 Task: Find a property in Turek, Poland, for 1 guest from July 7 to July 14, with a price range of ₹6000 to ₹14000, 1 bedroom, 1 bed, 1 bathroom, property type as House or Flat, with Wifi and Washing machine, and self check-in option.
Action: Mouse pressed left at (491, 125)
Screenshot: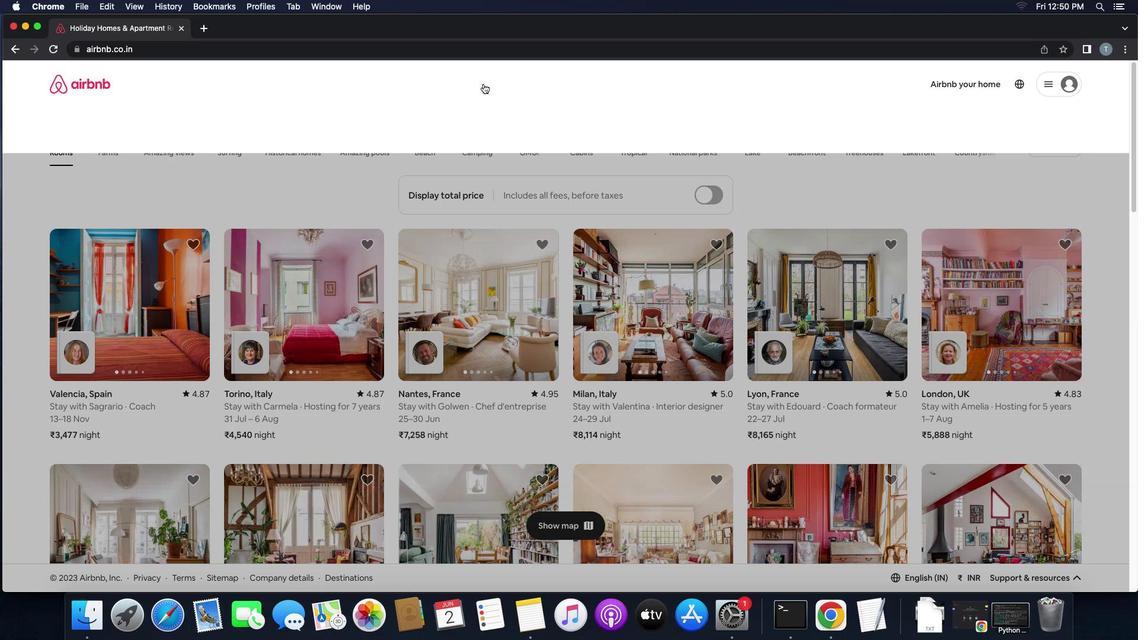 
Action: Mouse moved to (474, 163)
Screenshot: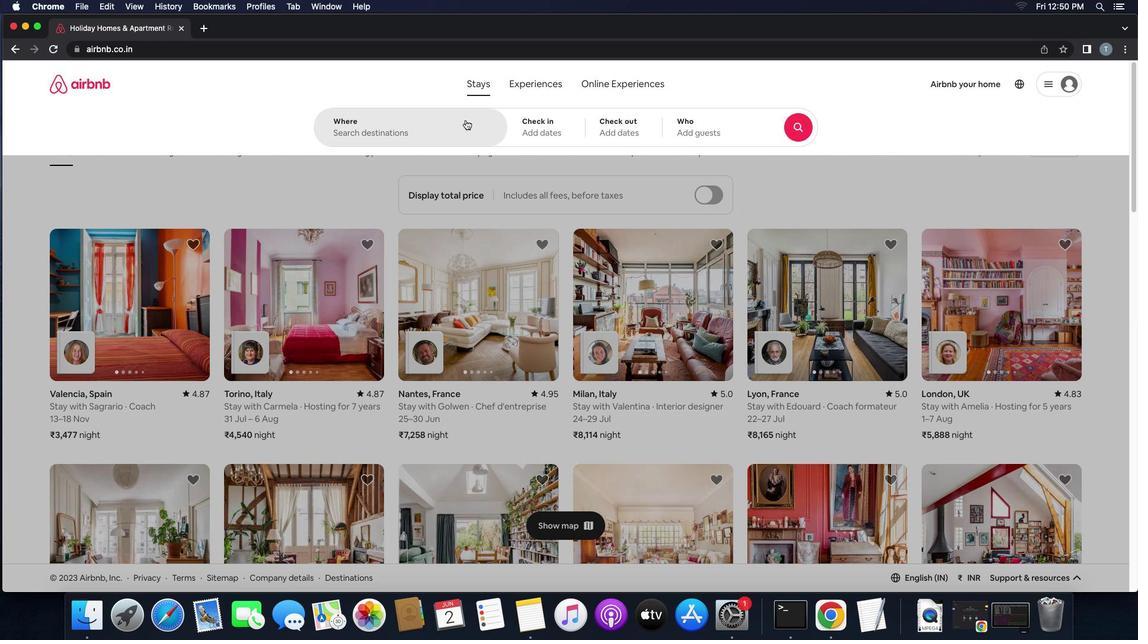 
Action: Mouse pressed left at (474, 163)
Screenshot: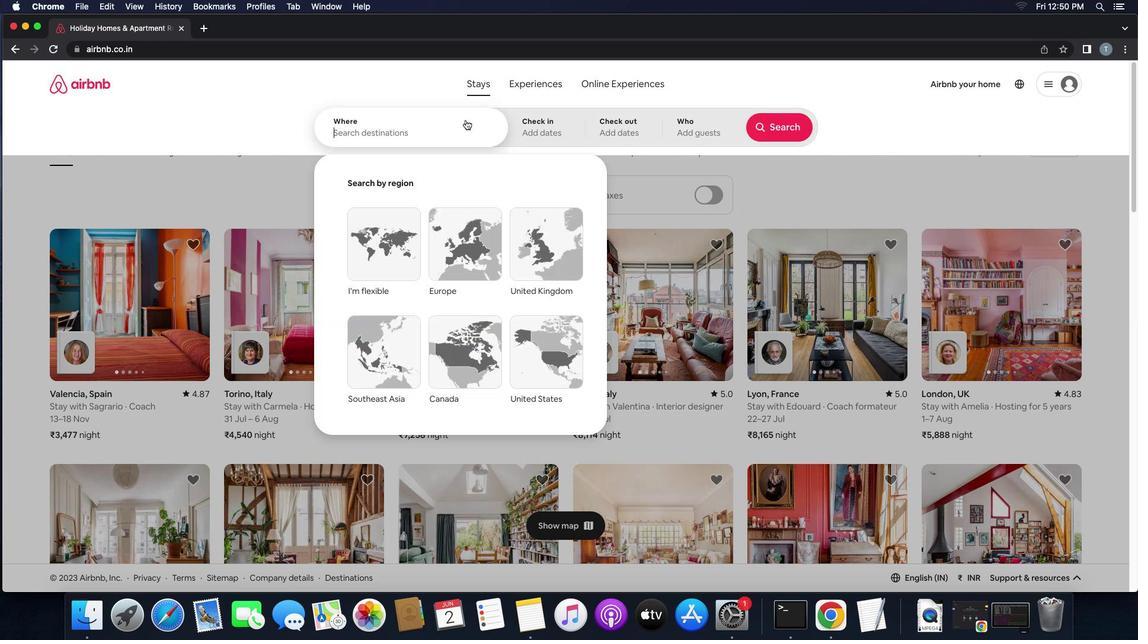 
Action: Mouse moved to (474, 170)
Screenshot: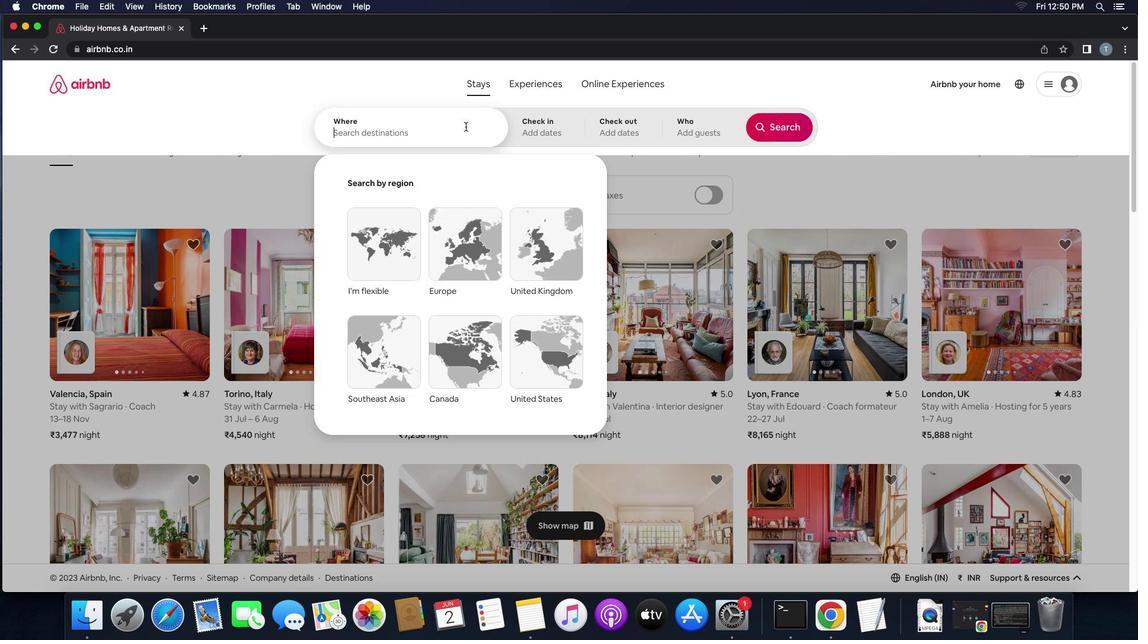 
Action: Key pressed 't''u''r''e''k'
Screenshot: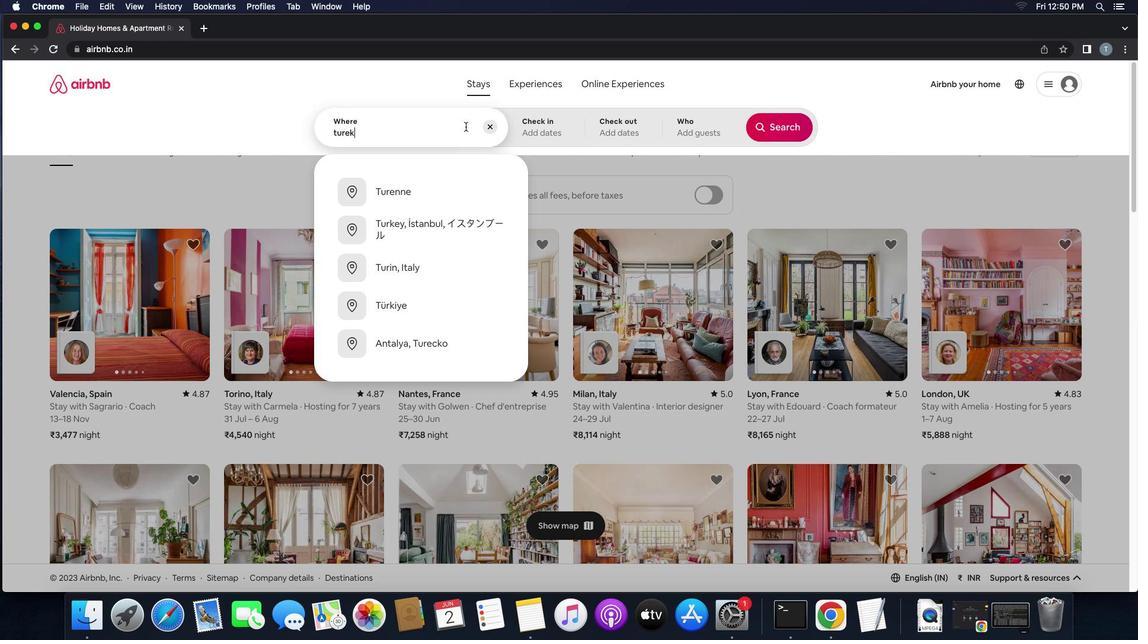 
Action: Mouse moved to (459, 228)
Screenshot: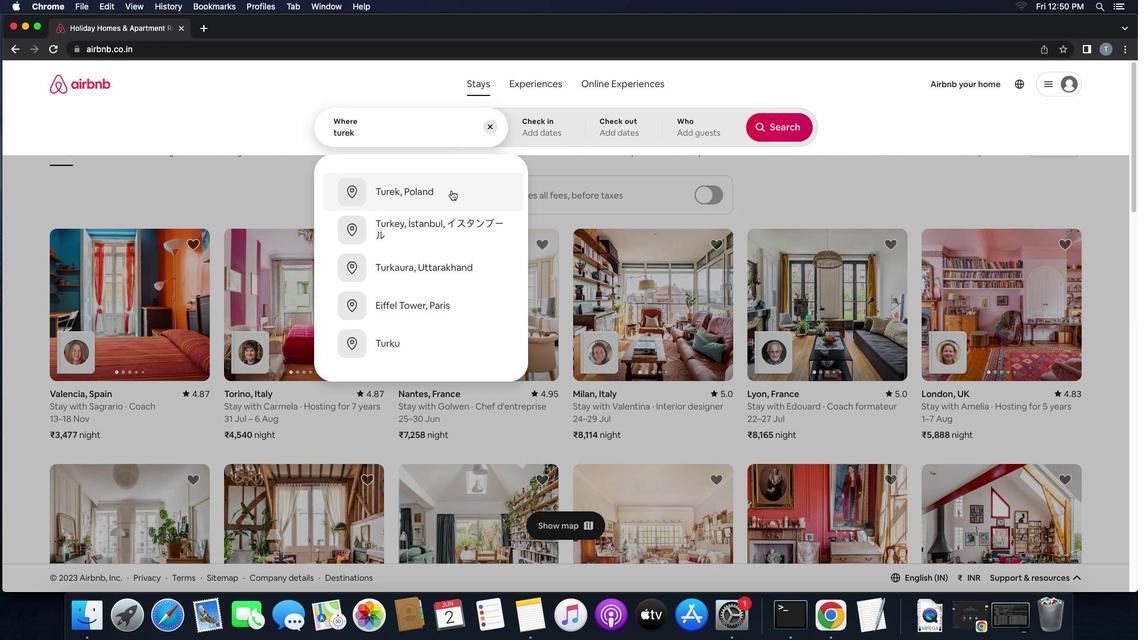
Action: Mouse pressed left at (459, 228)
Screenshot: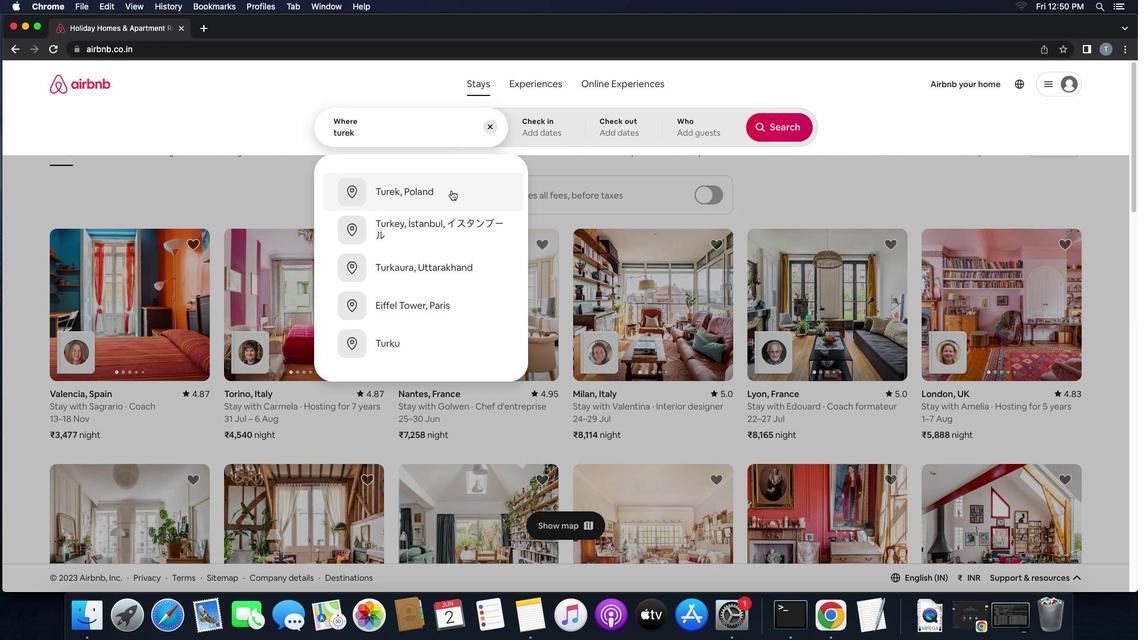 
Action: Mouse moved to (733, 330)
Screenshot: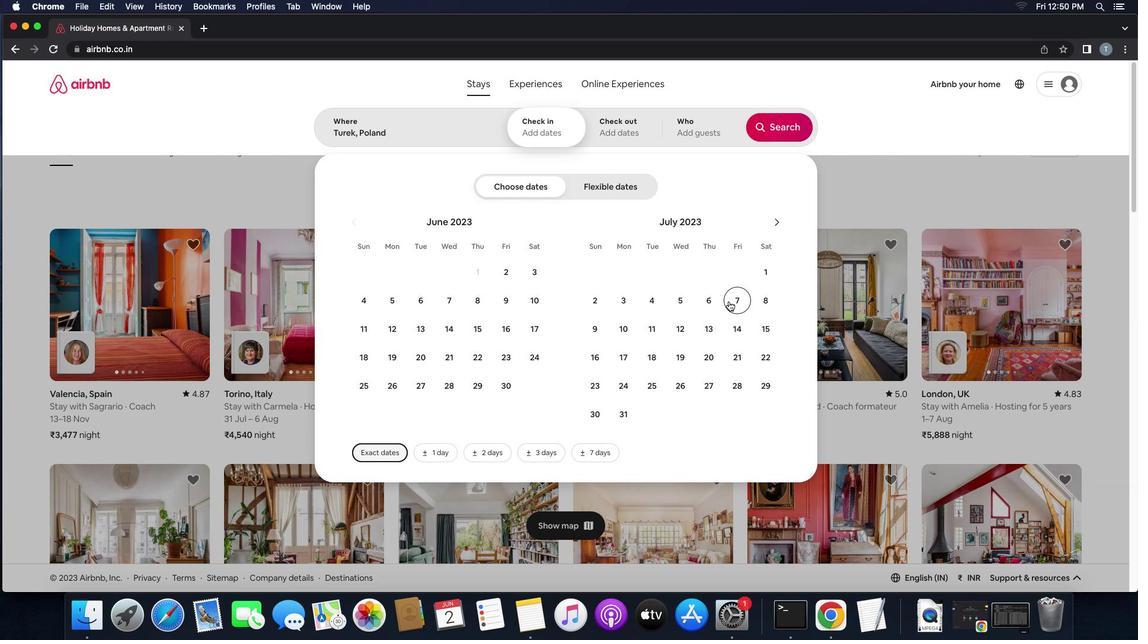 
Action: Mouse pressed left at (733, 330)
Screenshot: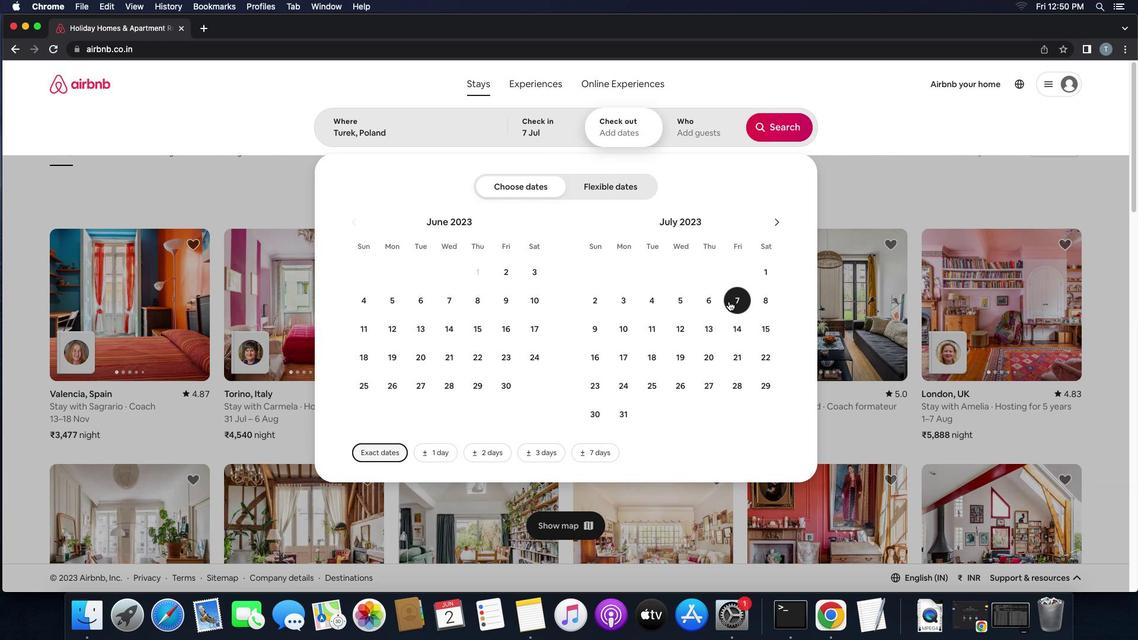 
Action: Mouse moved to (731, 349)
Screenshot: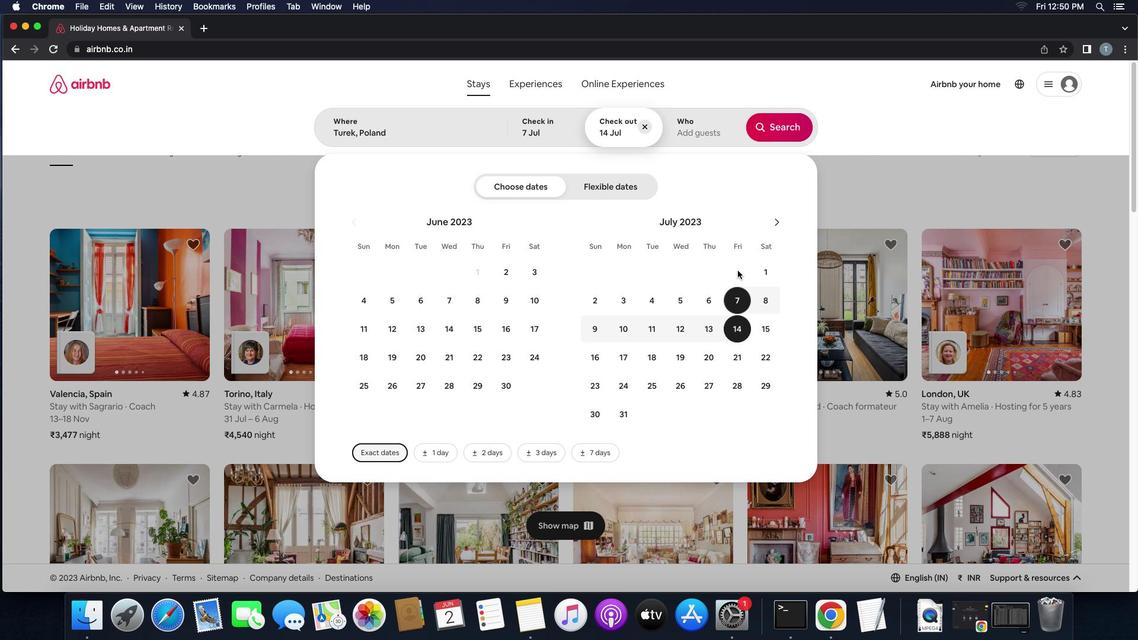 
Action: Mouse pressed left at (731, 349)
Screenshot: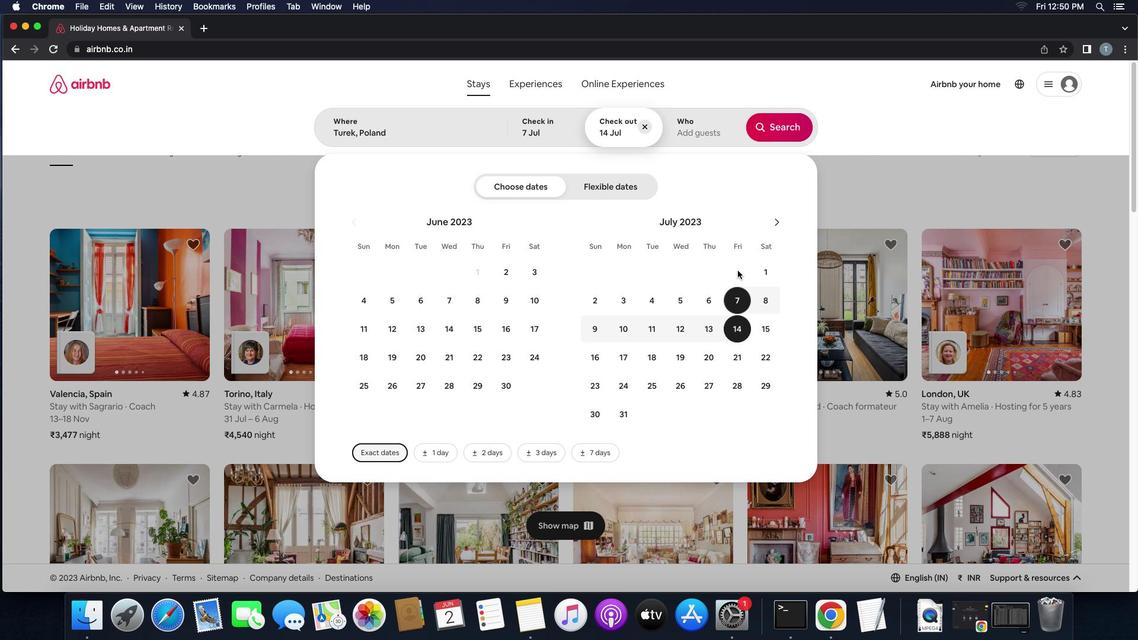 
Action: Mouse moved to (710, 170)
Screenshot: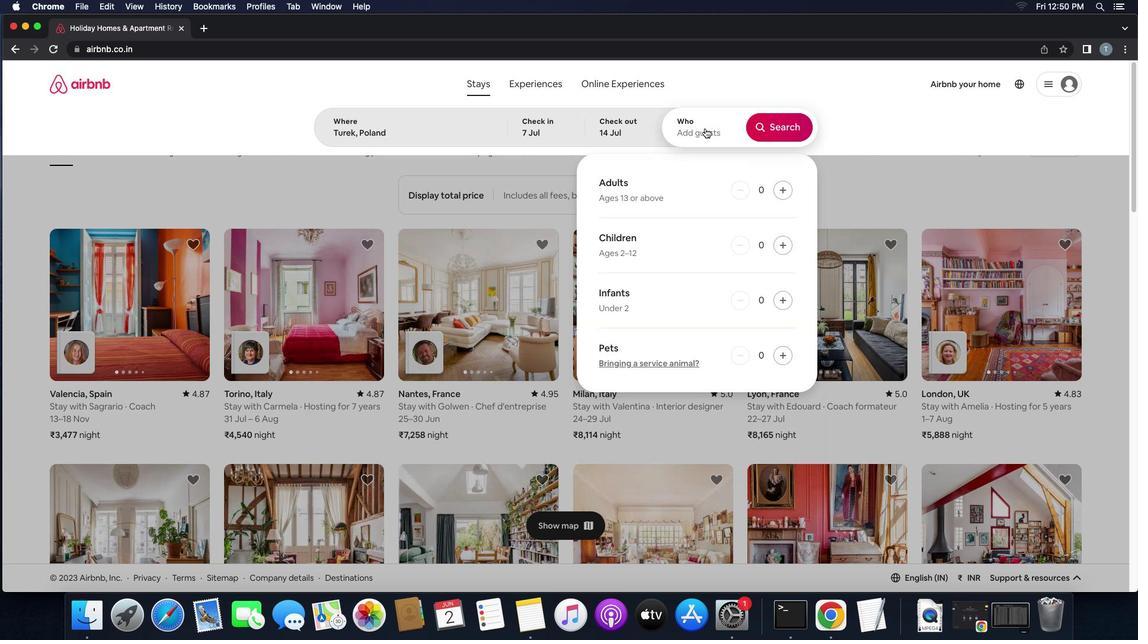 
Action: Mouse pressed left at (710, 170)
Screenshot: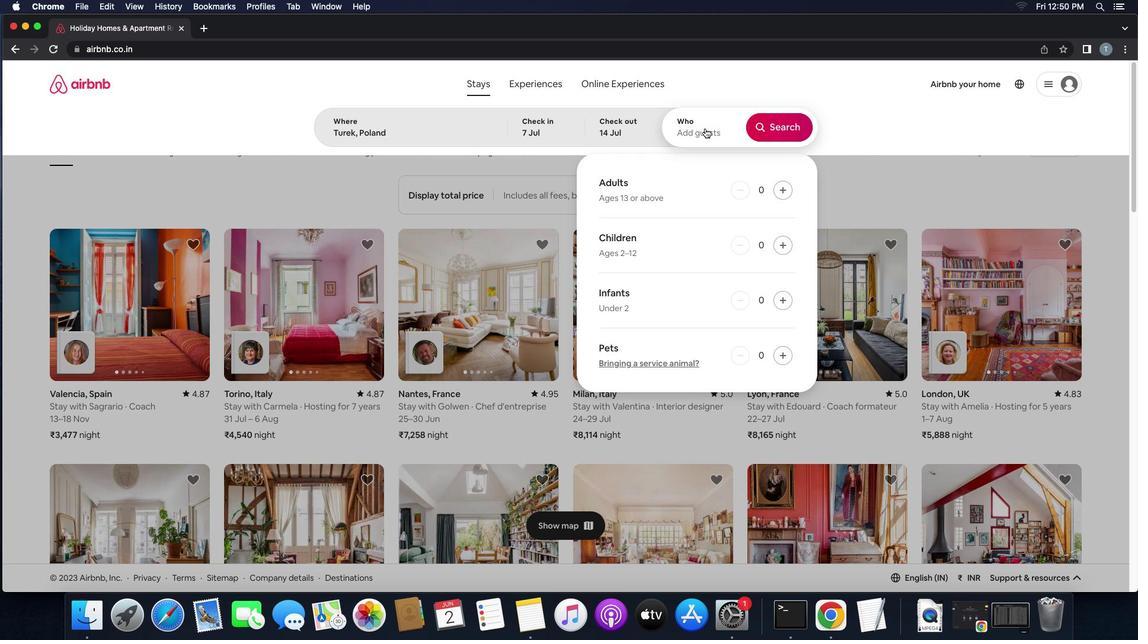 
Action: Mouse moved to (787, 227)
Screenshot: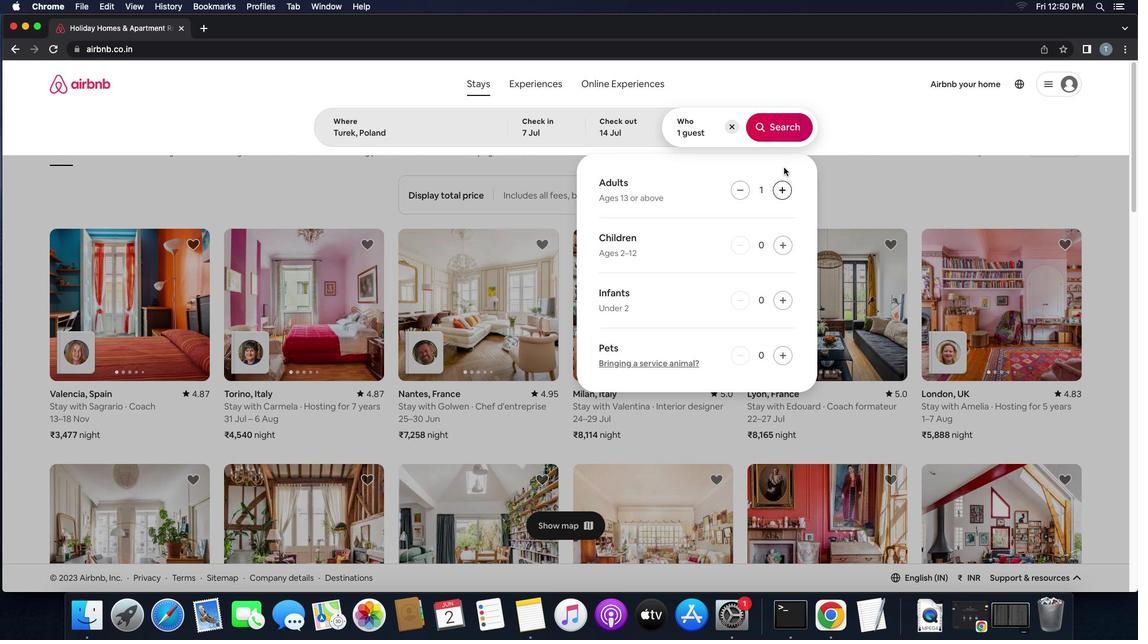 
Action: Mouse pressed left at (787, 227)
Screenshot: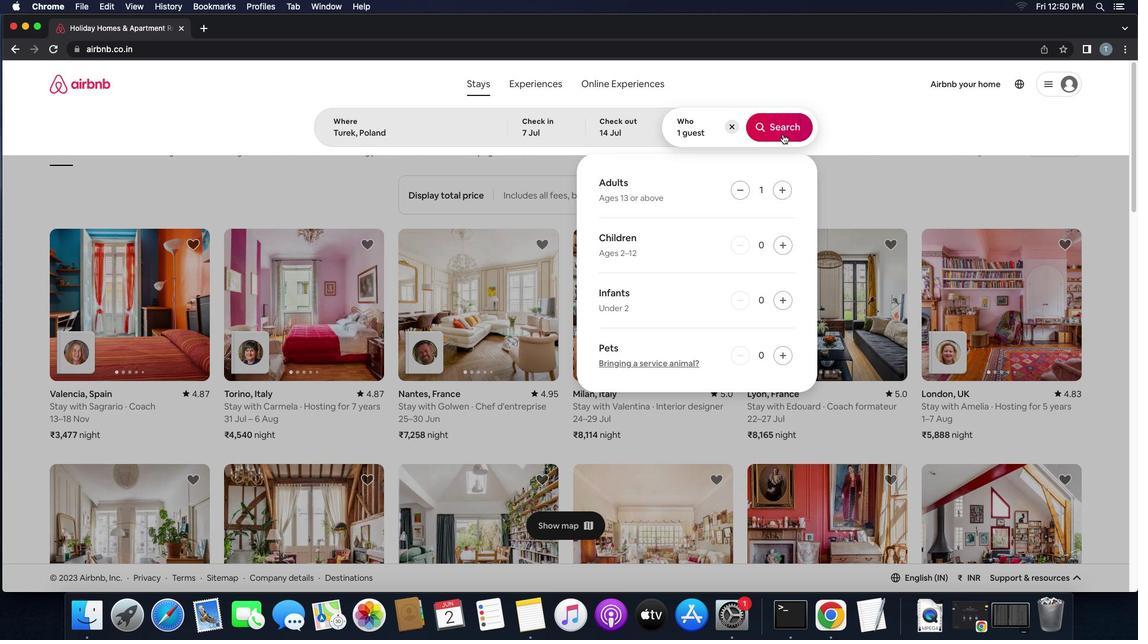 
Action: Mouse moved to (786, 167)
Screenshot: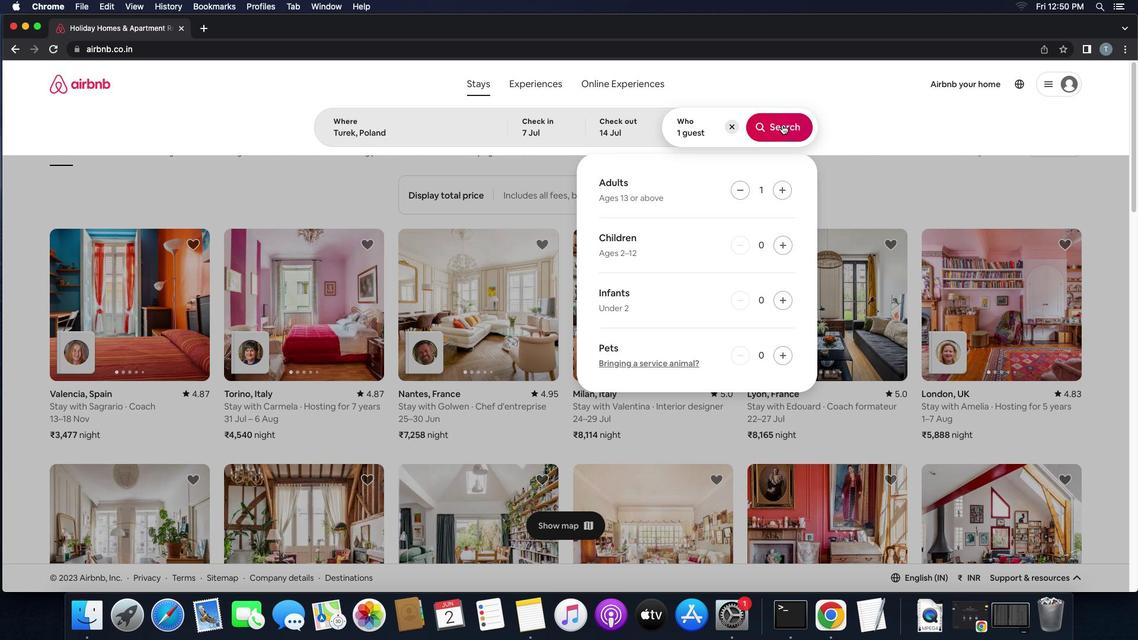 
Action: Mouse pressed left at (786, 167)
Screenshot: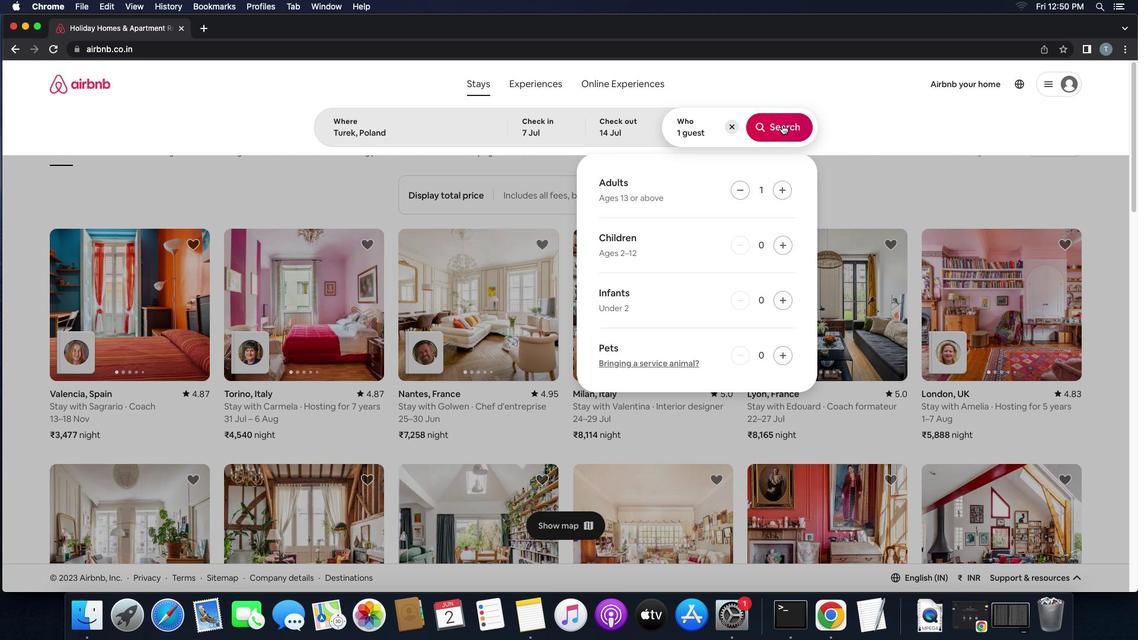 
Action: Mouse moved to (1088, 184)
Screenshot: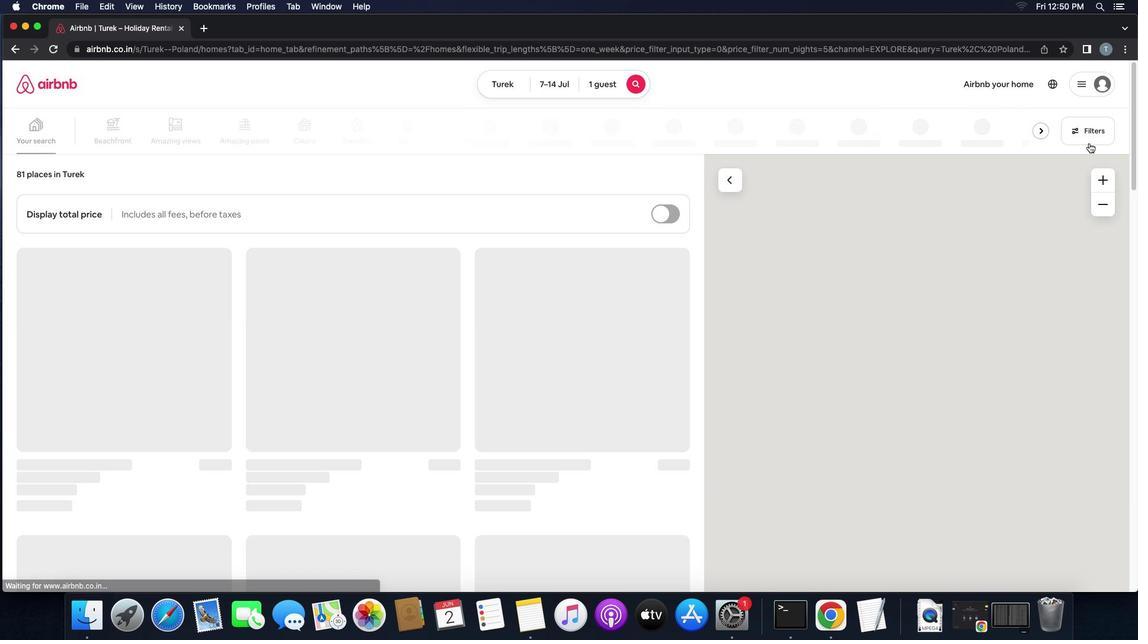 
Action: Mouse pressed left at (1088, 184)
Screenshot: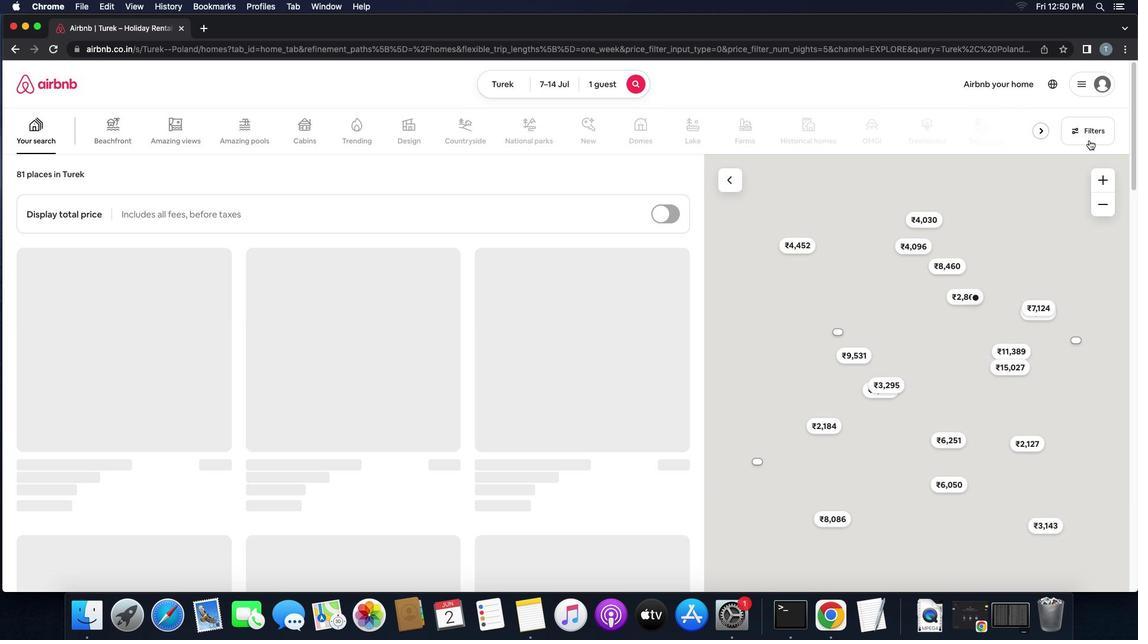 
Action: Mouse moved to (1088, 182)
Screenshot: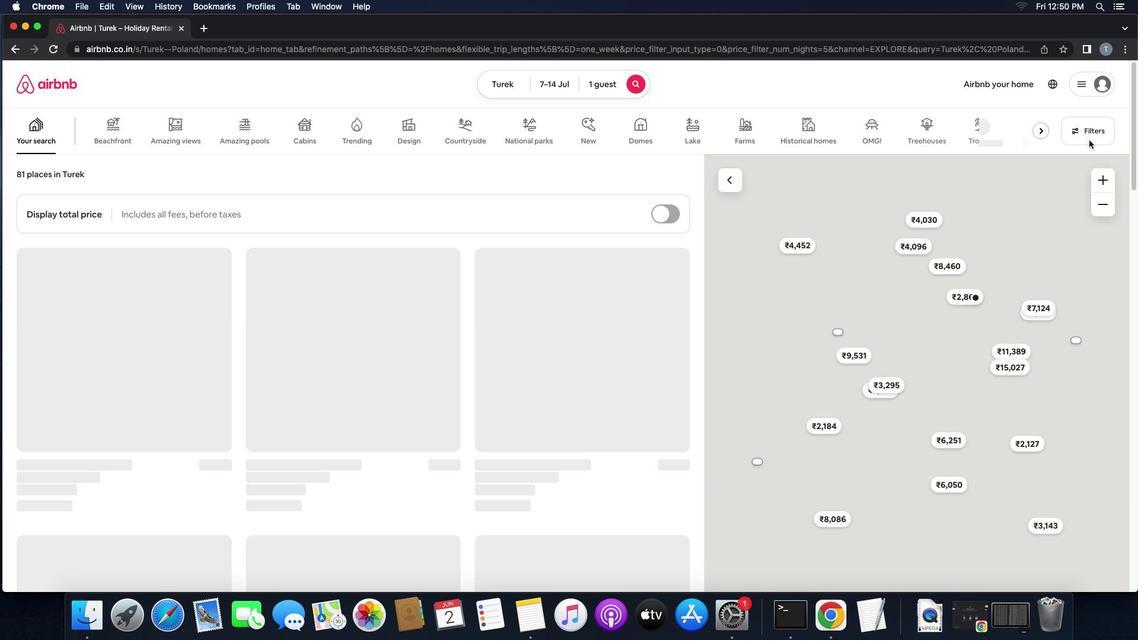 
Action: Mouse pressed left at (1088, 182)
Screenshot: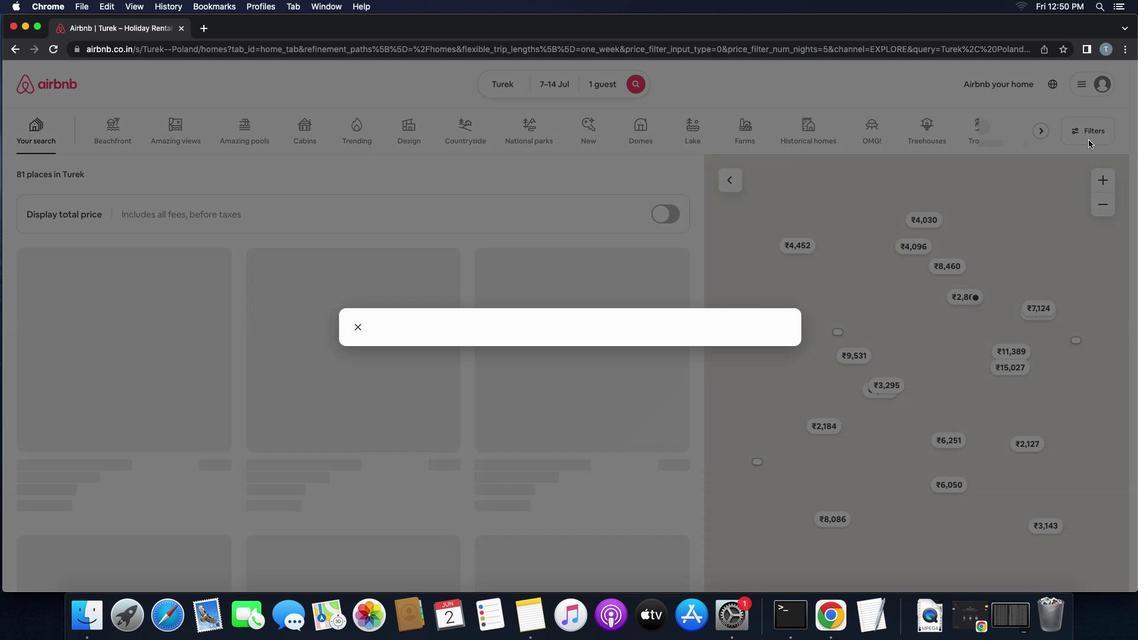 
Action: Mouse moved to (1062, 165)
Screenshot: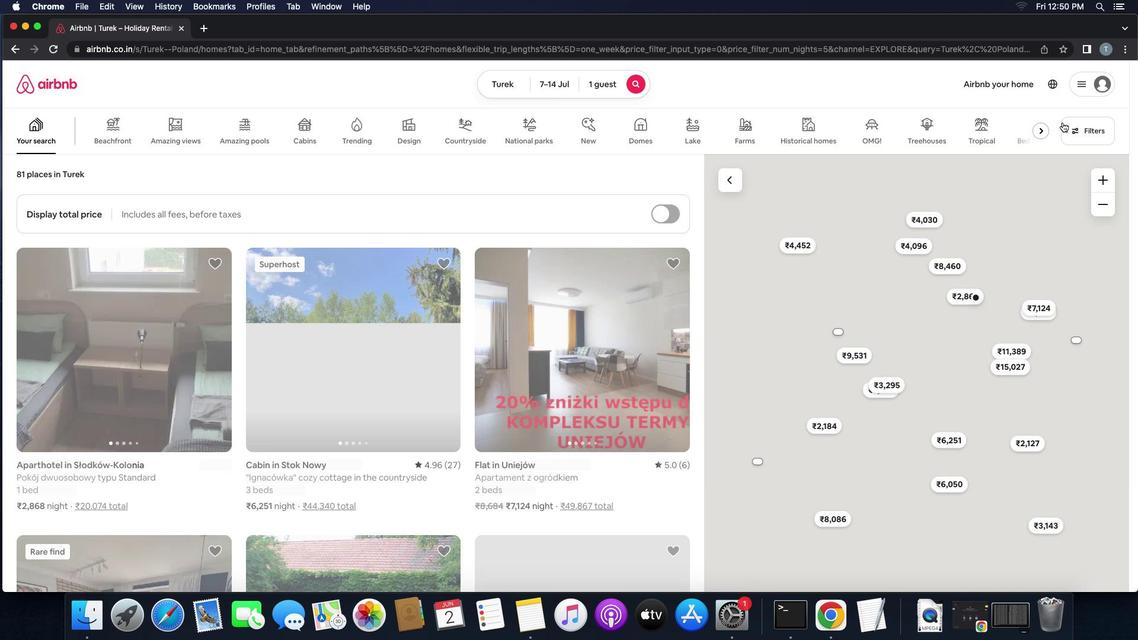 
Action: Mouse pressed left at (1062, 165)
Screenshot: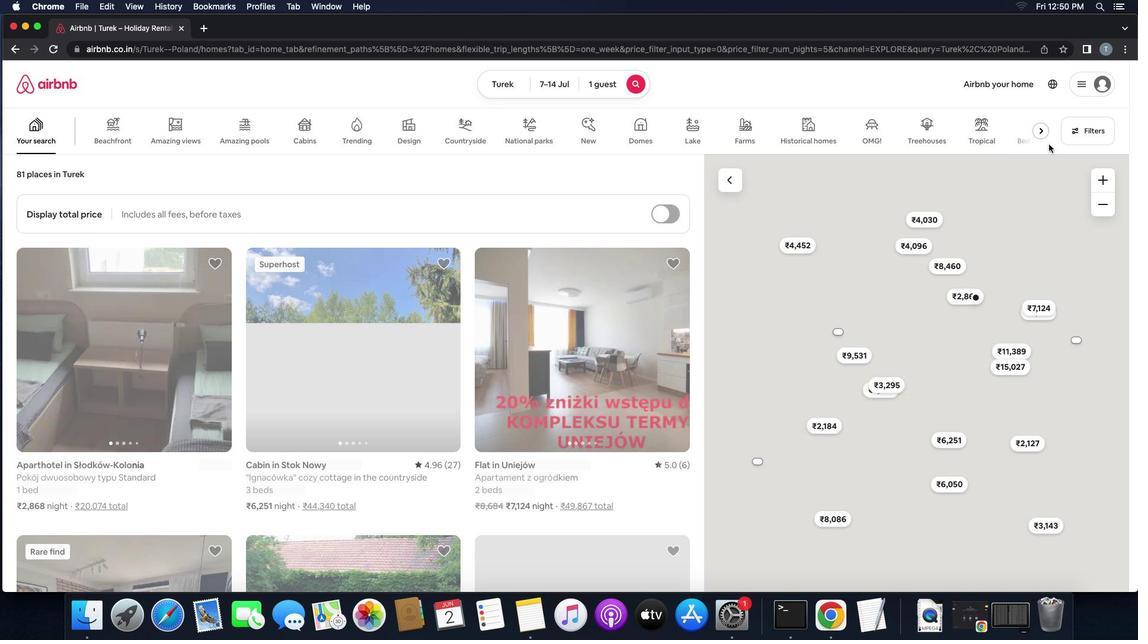
Action: Mouse moved to (454, 439)
Screenshot: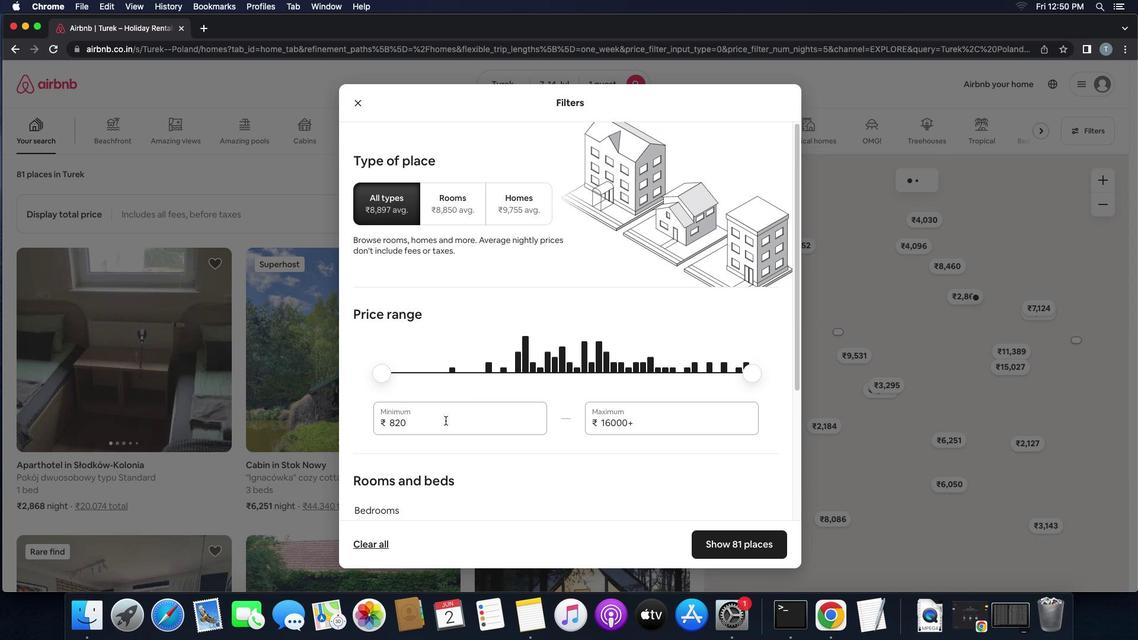 
Action: Mouse pressed left at (454, 439)
Screenshot: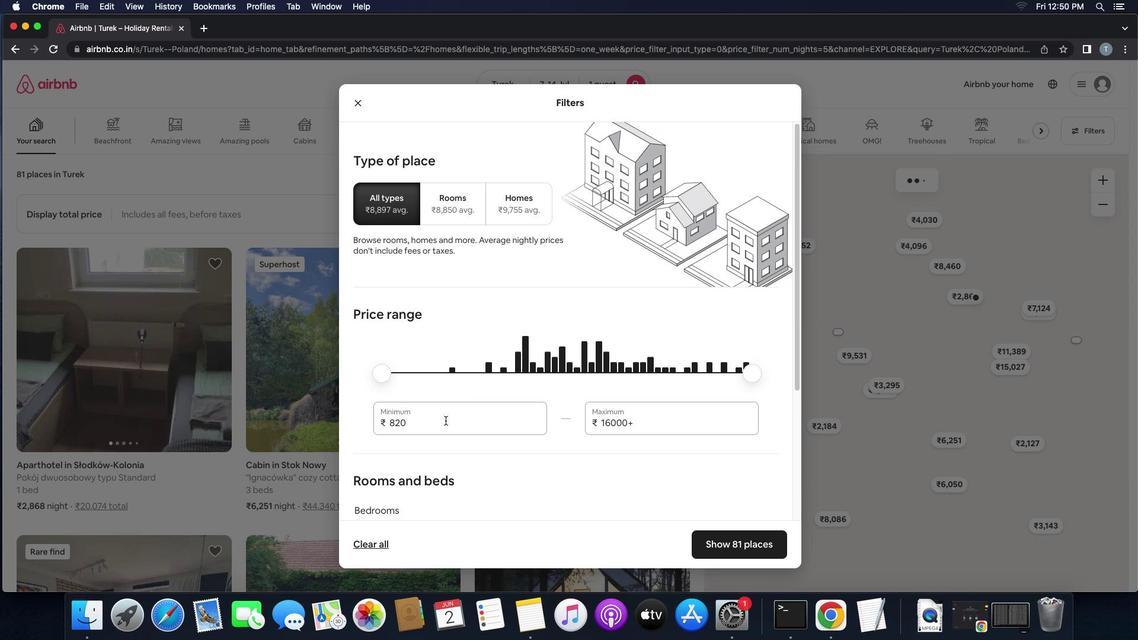 
Action: Key pressed Key.backspaceKey.backspaceKey.backspace'6''0''0''0'
Screenshot: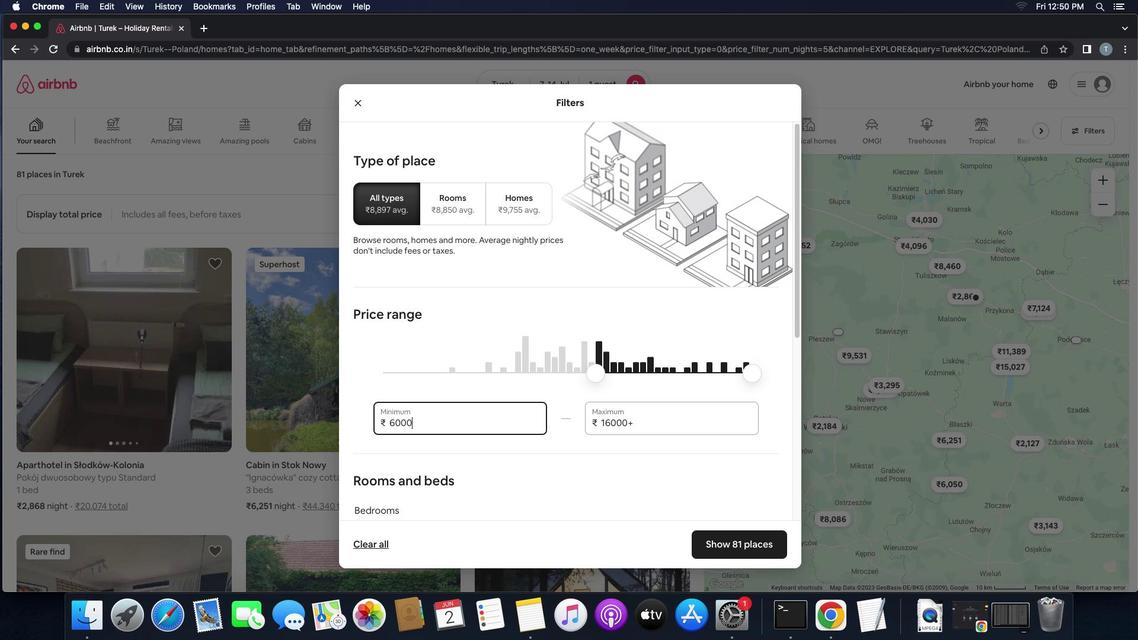 
Action: Mouse moved to (662, 446)
Screenshot: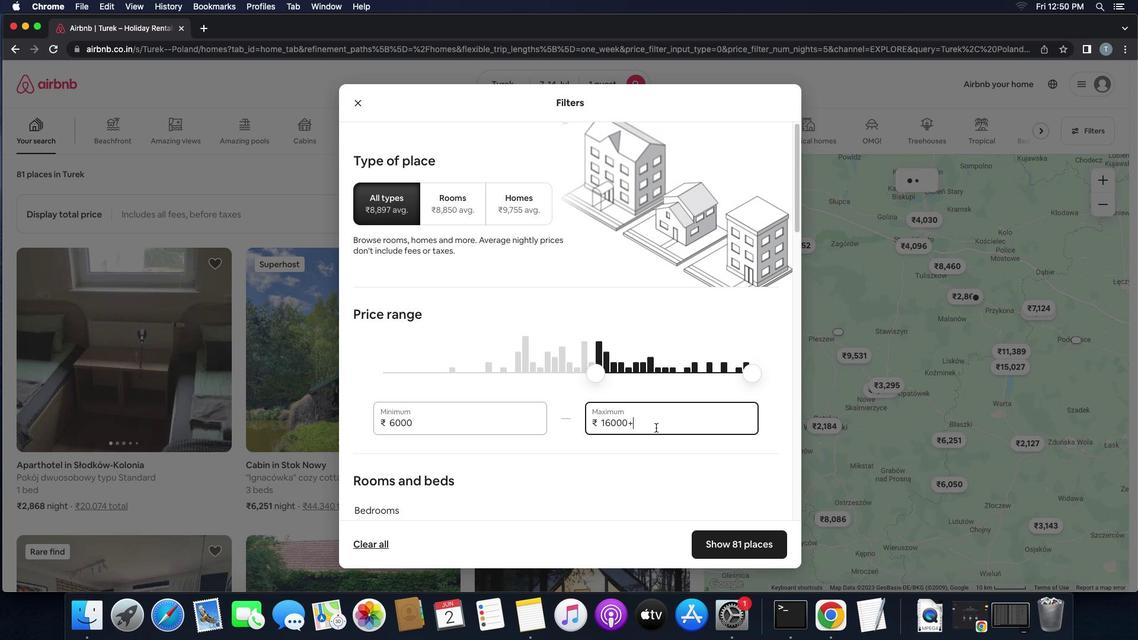 
Action: Mouse pressed left at (662, 446)
Screenshot: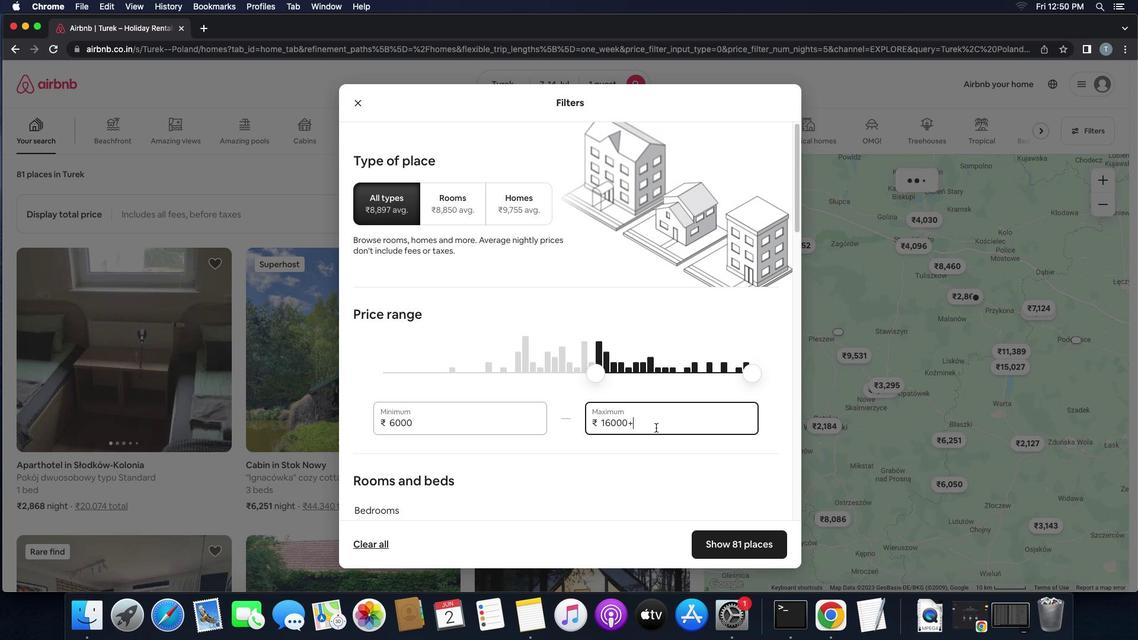 
Action: Key pressed Key.backspaceKey.backspaceKey.backspaceKey.backspaceKey.backspaceKey.backspace'1''4''0''0''0'
Screenshot: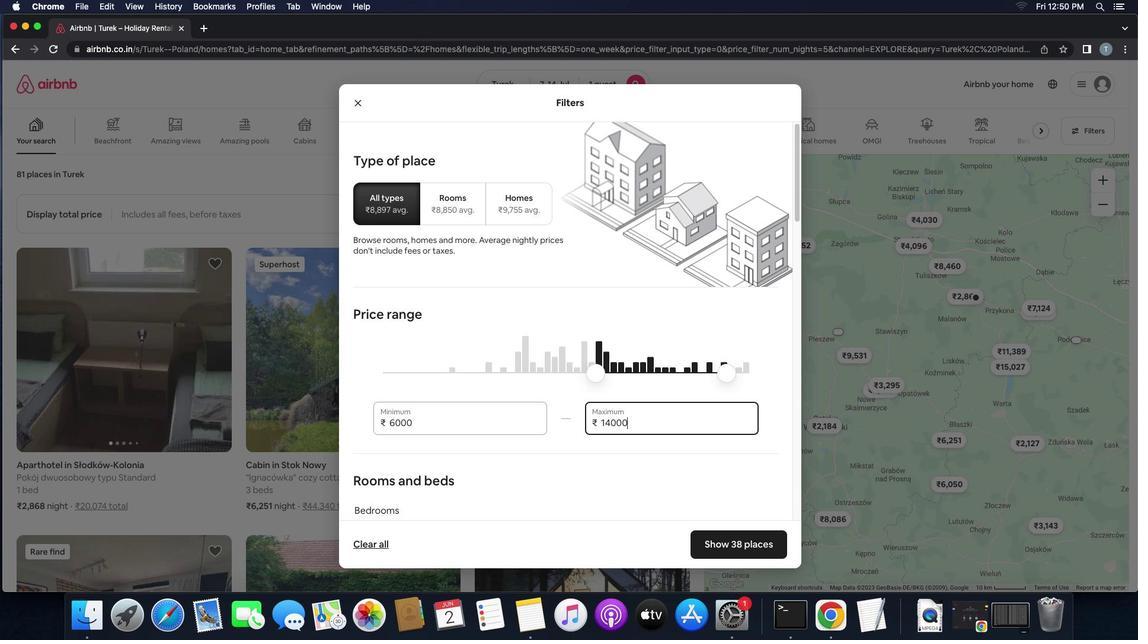 
Action: Mouse moved to (572, 471)
Screenshot: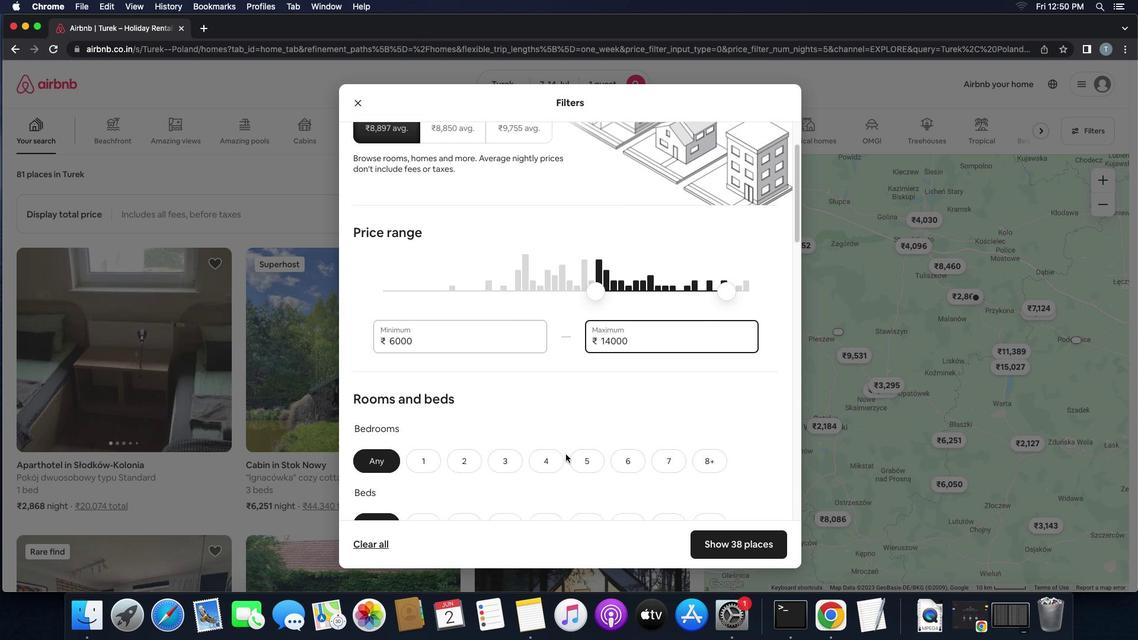 
Action: Mouse scrolled (572, 471) with delta (15, 52)
Screenshot: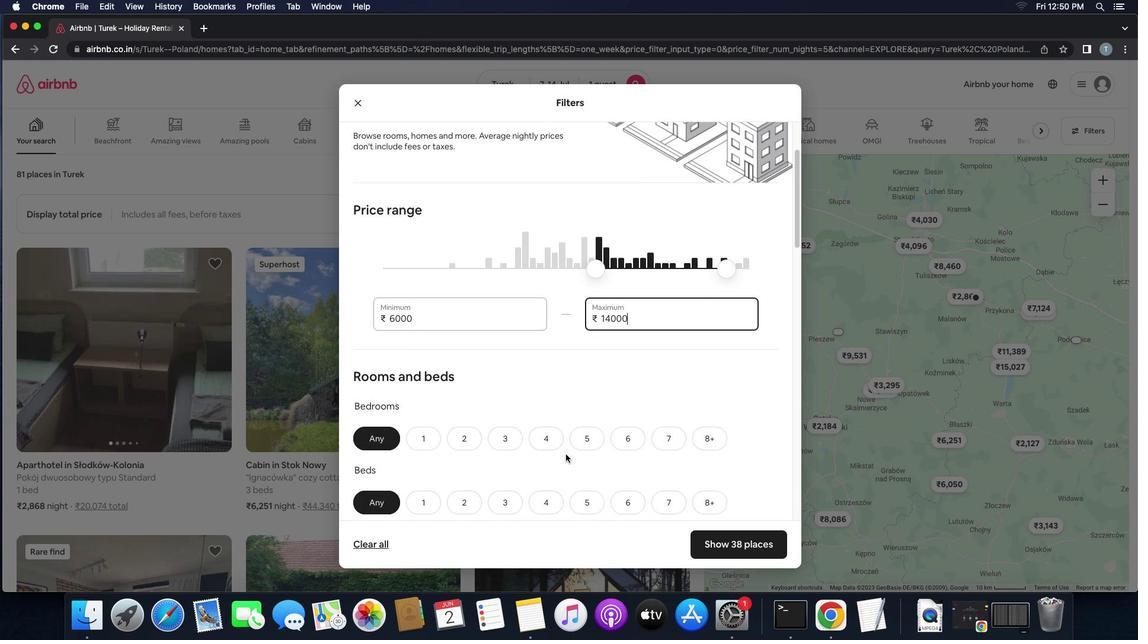 
Action: Mouse scrolled (572, 471) with delta (15, 52)
Screenshot: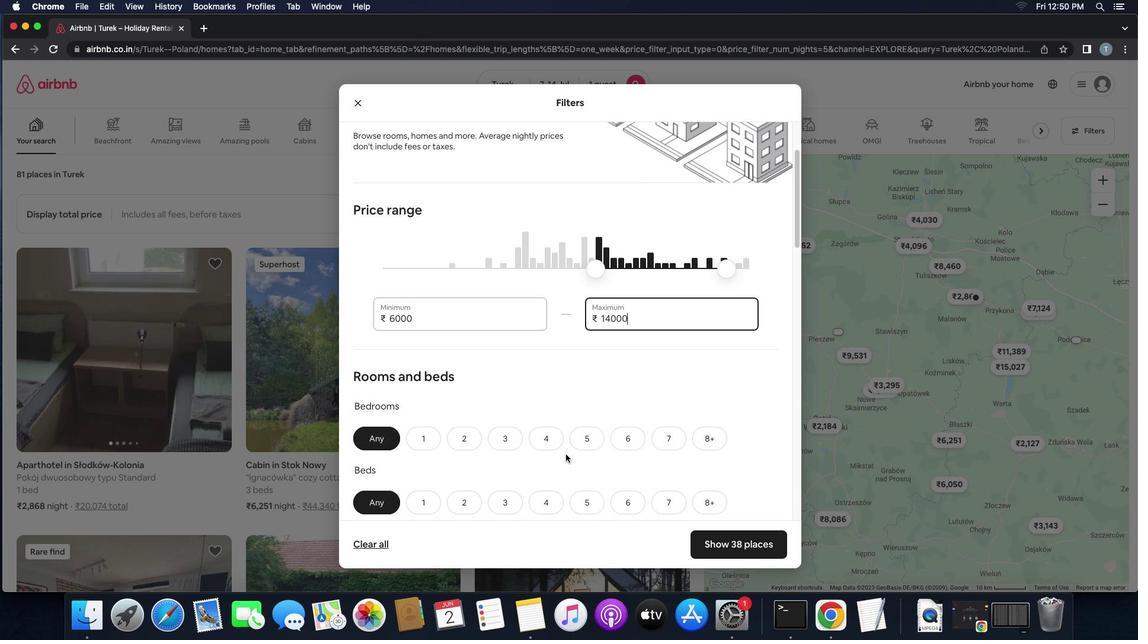 
Action: Mouse moved to (572, 471)
Screenshot: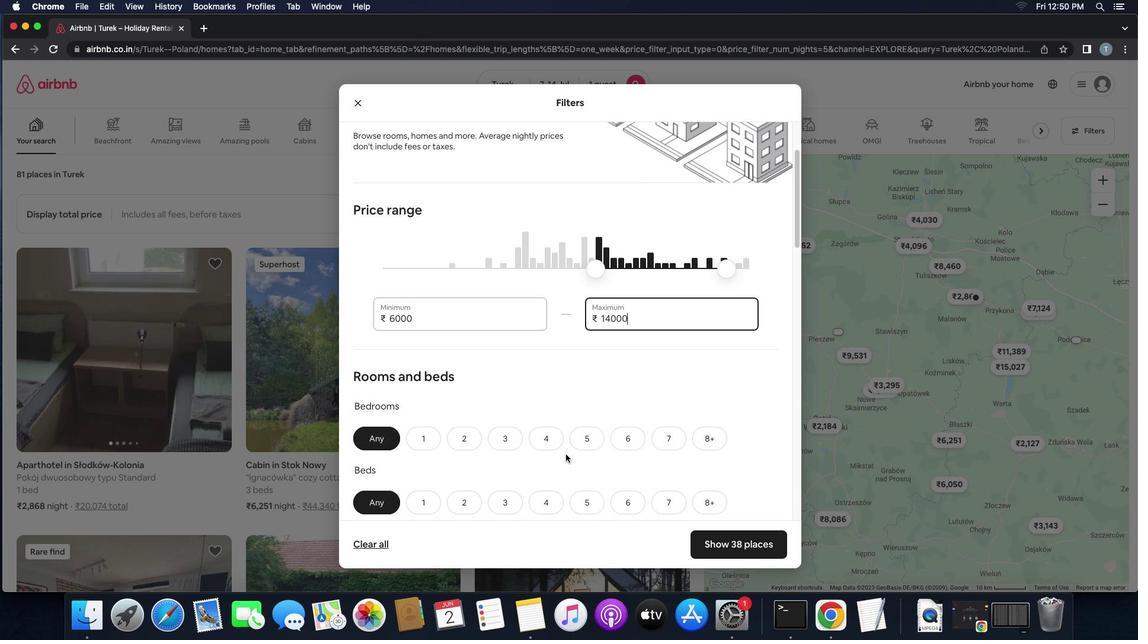 
Action: Mouse scrolled (572, 471) with delta (15, 51)
Screenshot: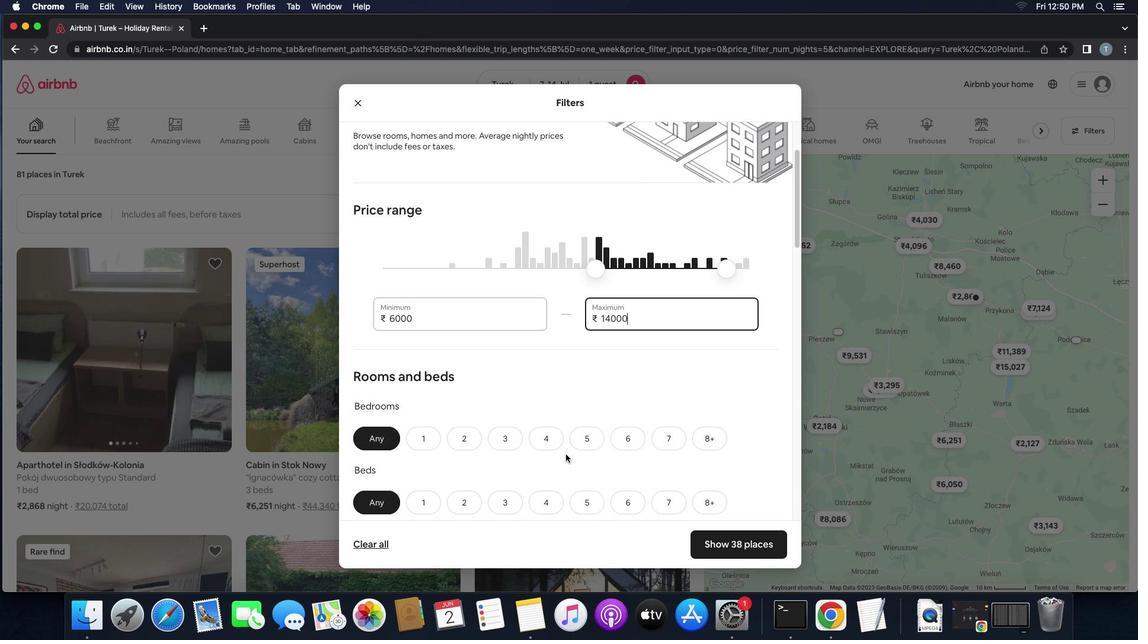 
Action: Mouse moved to (572, 471)
Screenshot: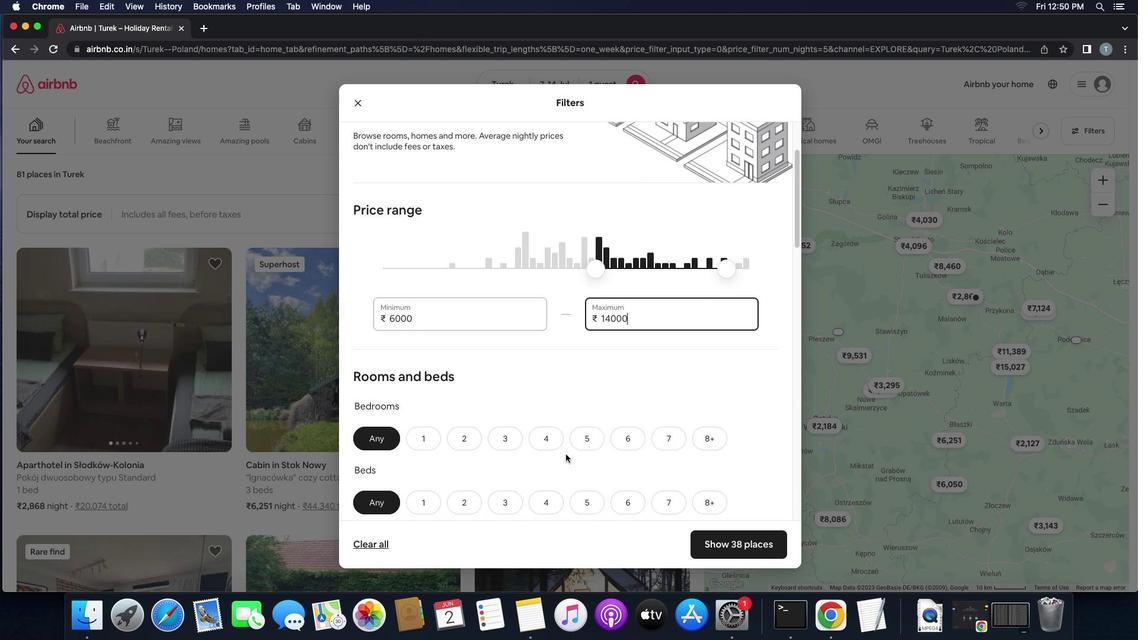 
Action: Mouse scrolled (572, 471) with delta (15, 52)
Screenshot: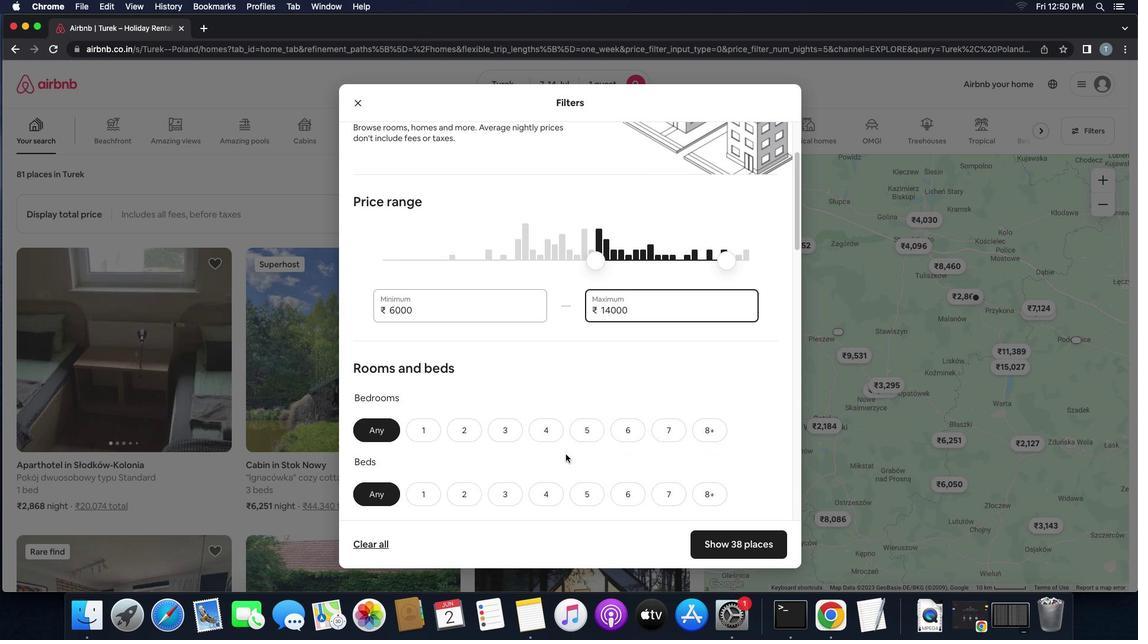 
Action: Mouse scrolled (572, 471) with delta (15, 52)
Screenshot: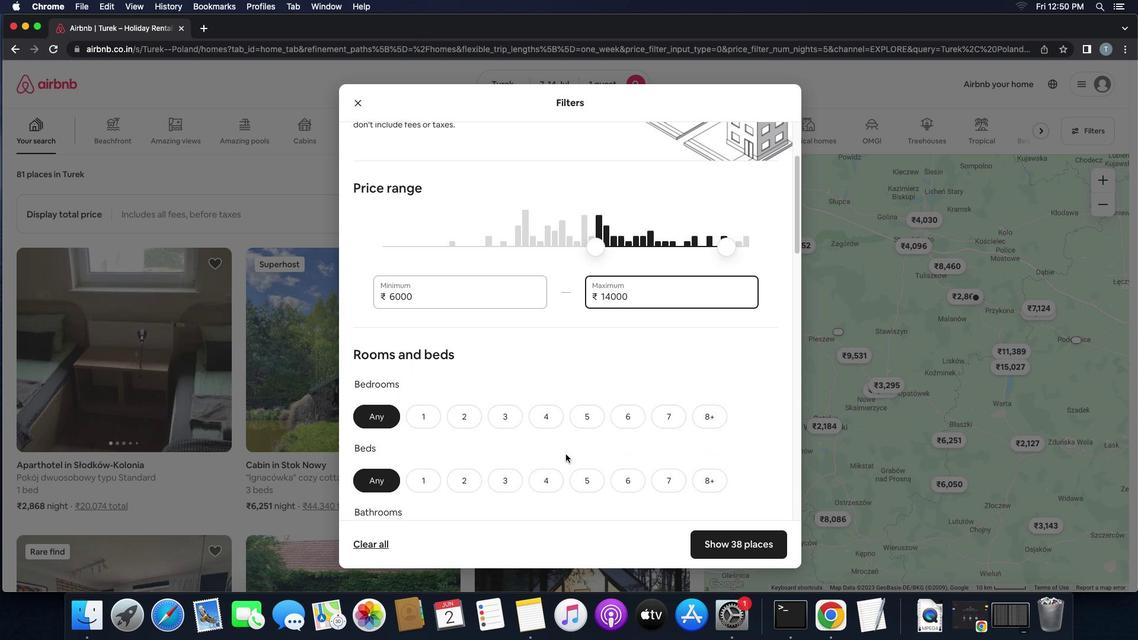
Action: Mouse scrolled (572, 471) with delta (15, 52)
Screenshot: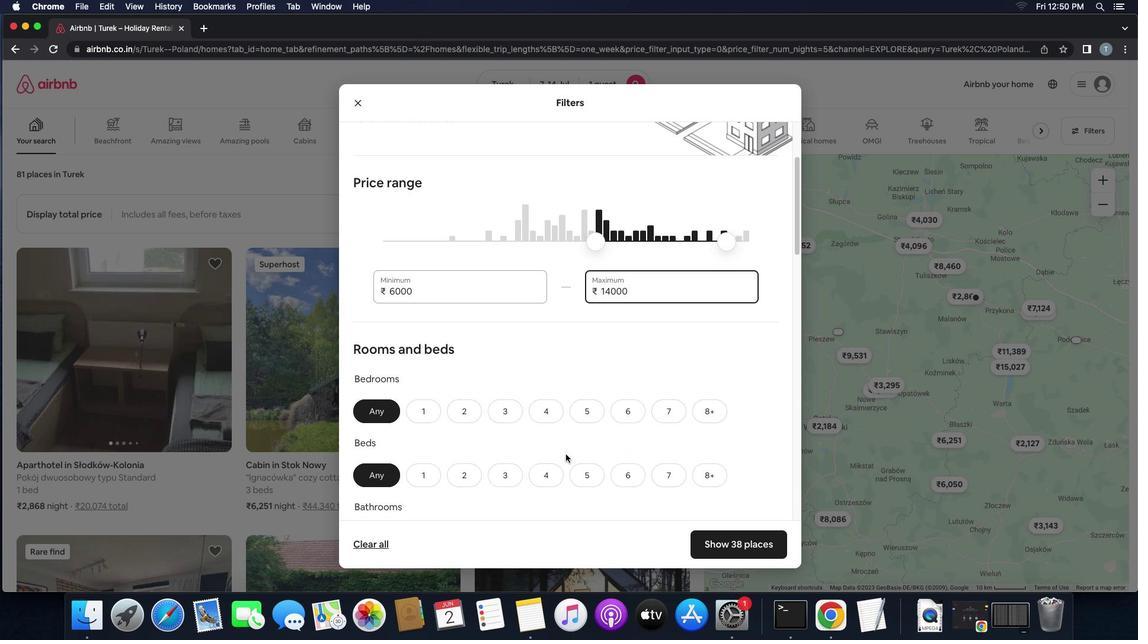
Action: Mouse scrolled (572, 471) with delta (15, 53)
Screenshot: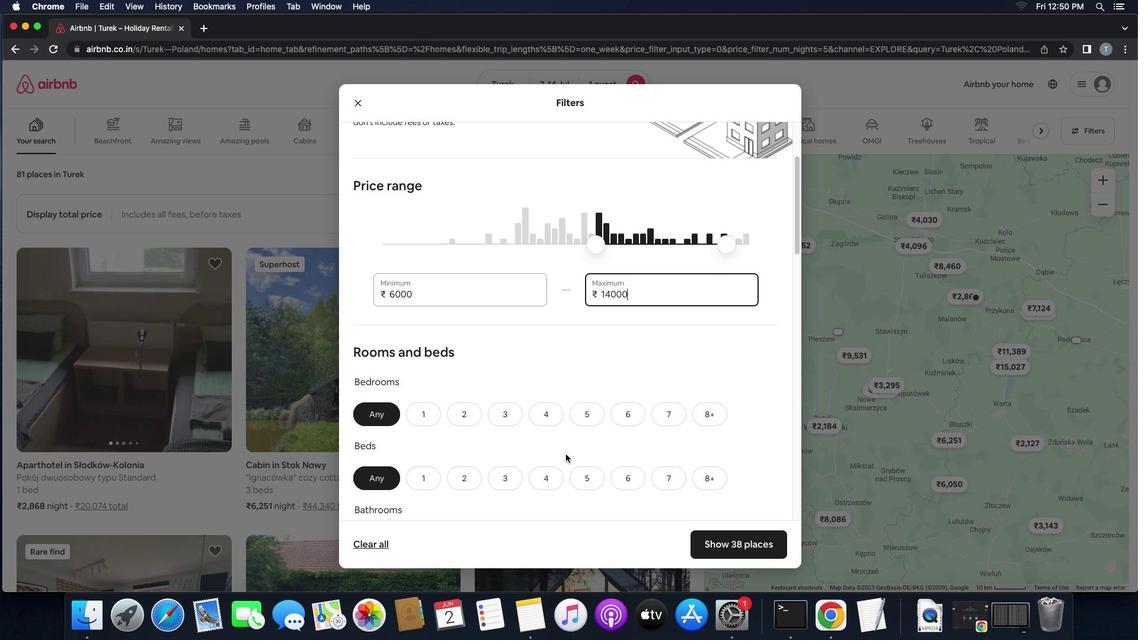 
Action: Mouse scrolled (572, 471) with delta (15, 52)
Screenshot: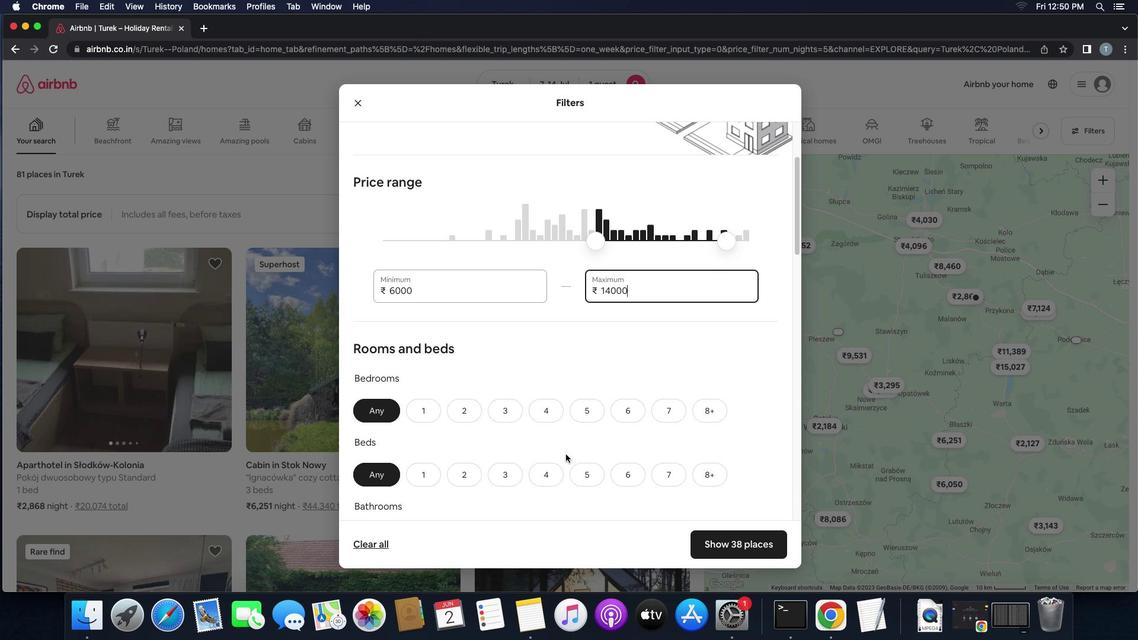
Action: Mouse scrolled (572, 471) with delta (15, 52)
Screenshot: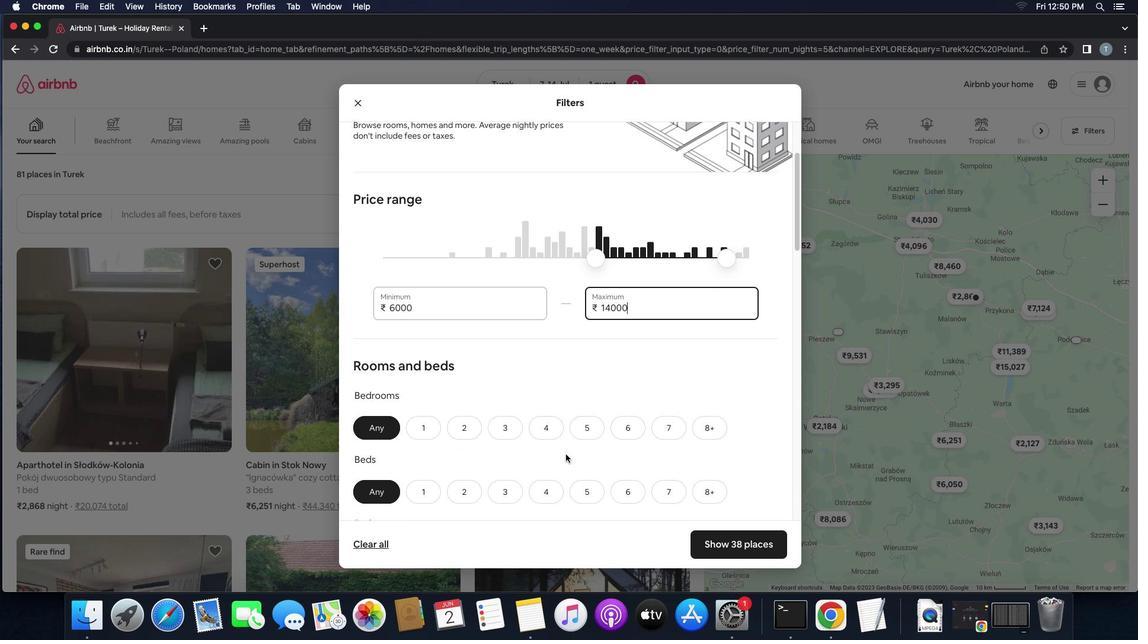 
Action: Mouse scrolled (572, 471) with delta (15, 53)
Screenshot: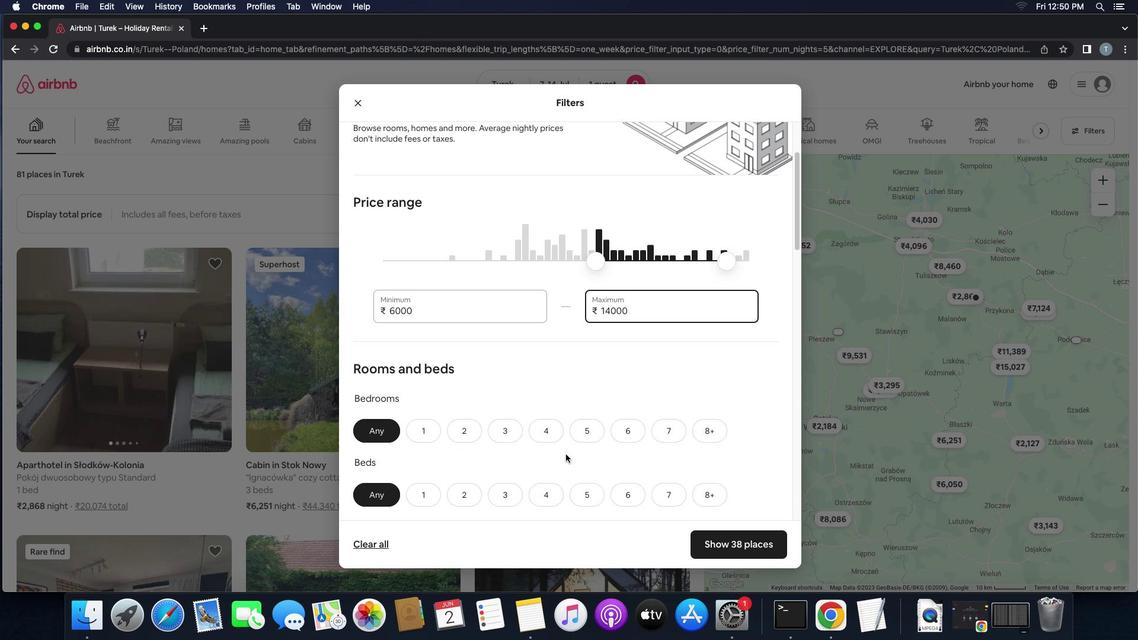 
Action: Mouse moved to (573, 469)
Screenshot: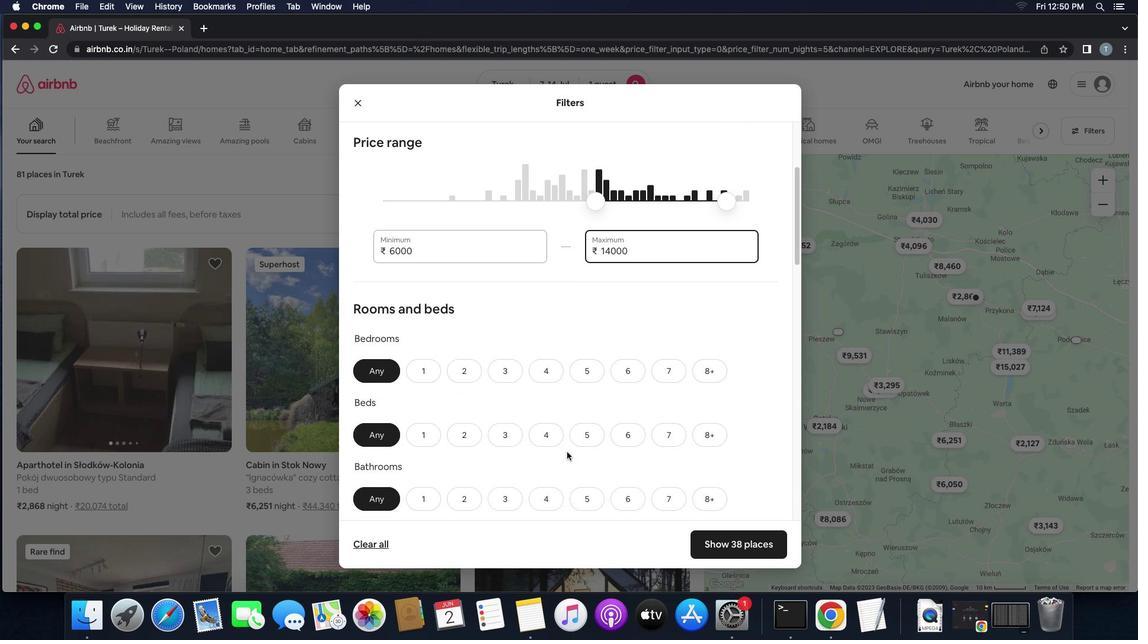 
Action: Mouse scrolled (573, 469) with delta (15, 52)
Screenshot: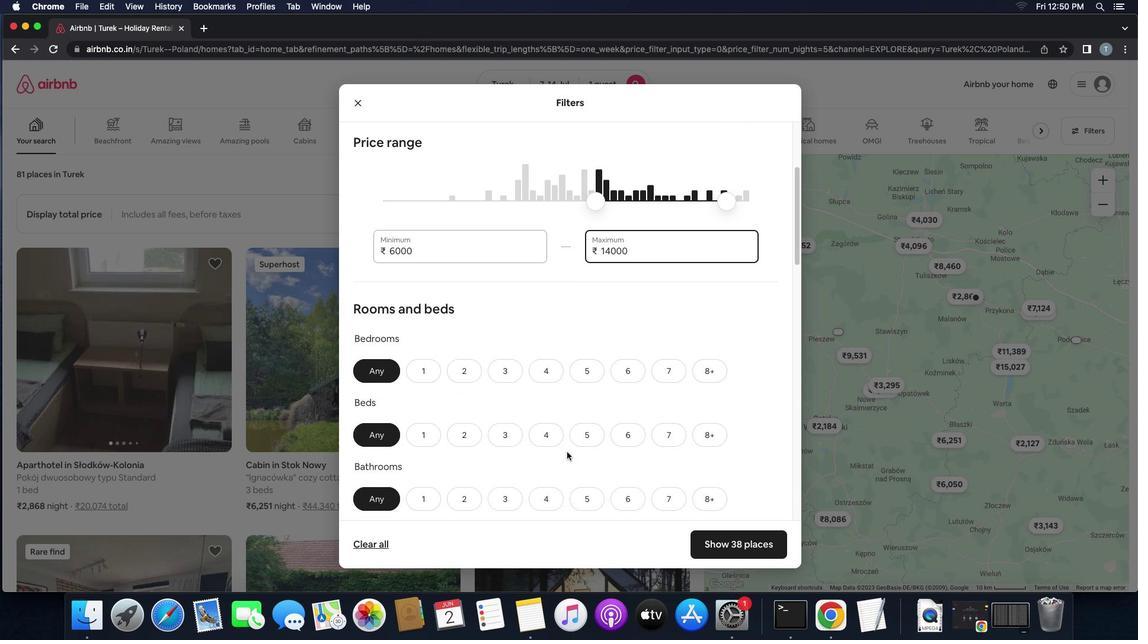 
Action: Mouse scrolled (573, 469) with delta (15, 52)
Screenshot: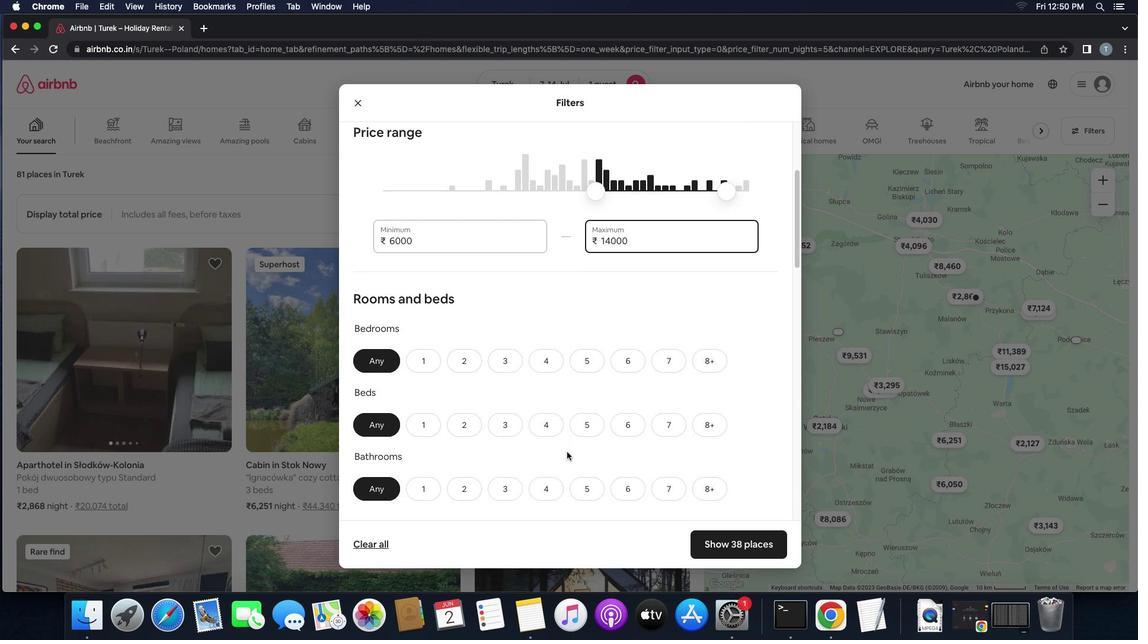 
Action: Mouse moved to (573, 468)
Screenshot: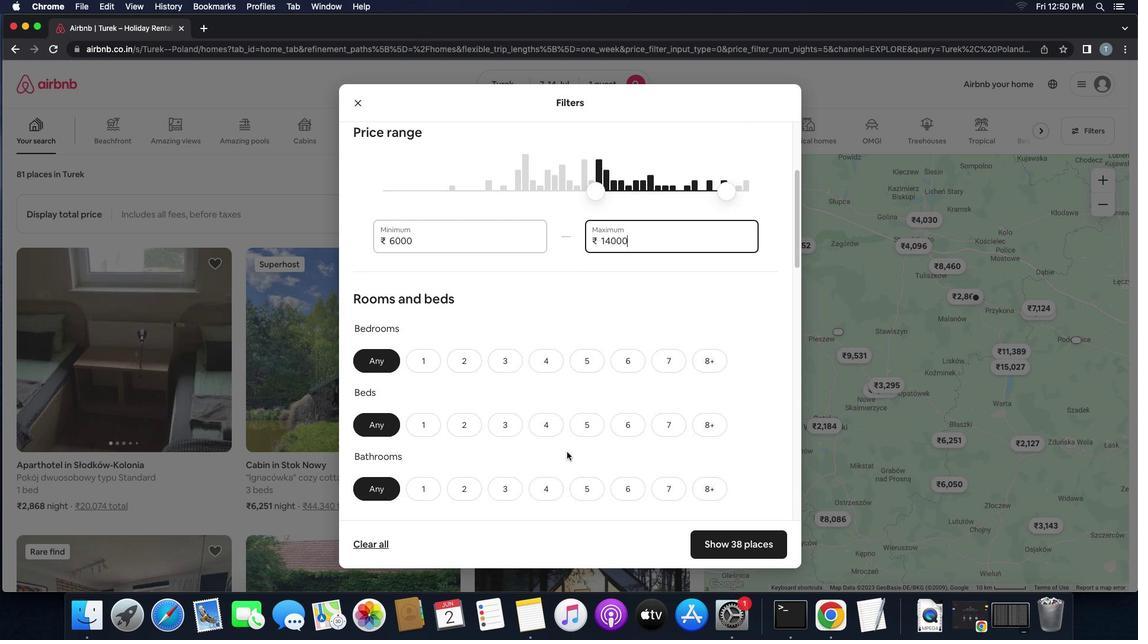 
Action: Mouse scrolled (573, 468) with delta (15, 52)
Screenshot: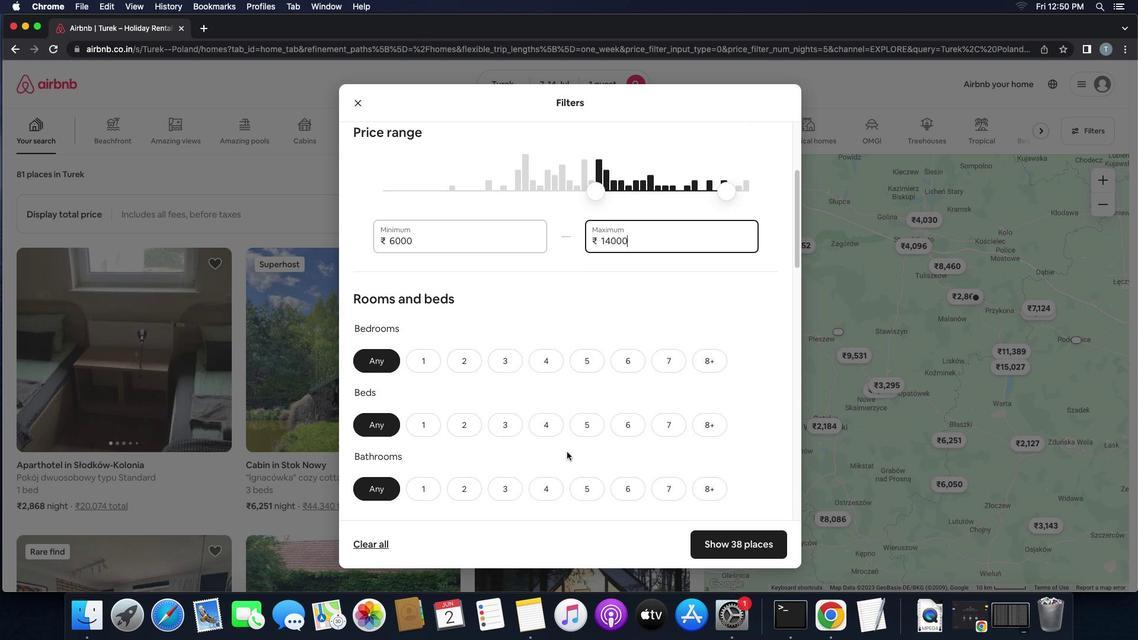 
Action: Mouse scrolled (573, 468) with delta (15, 52)
Screenshot: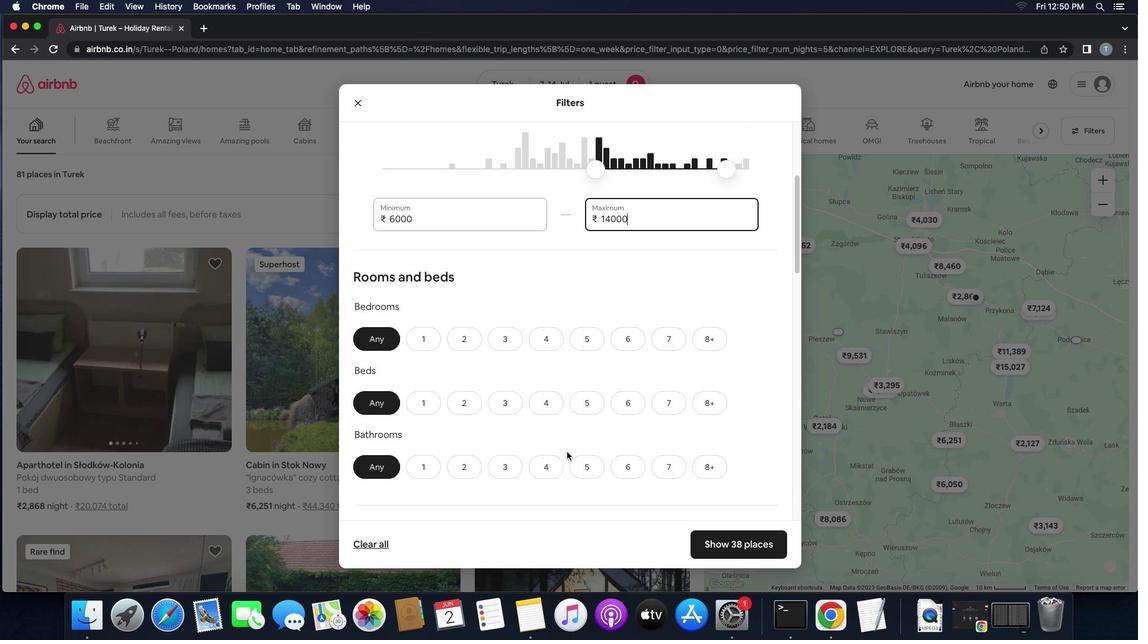 
Action: Mouse scrolled (573, 468) with delta (15, 52)
Screenshot: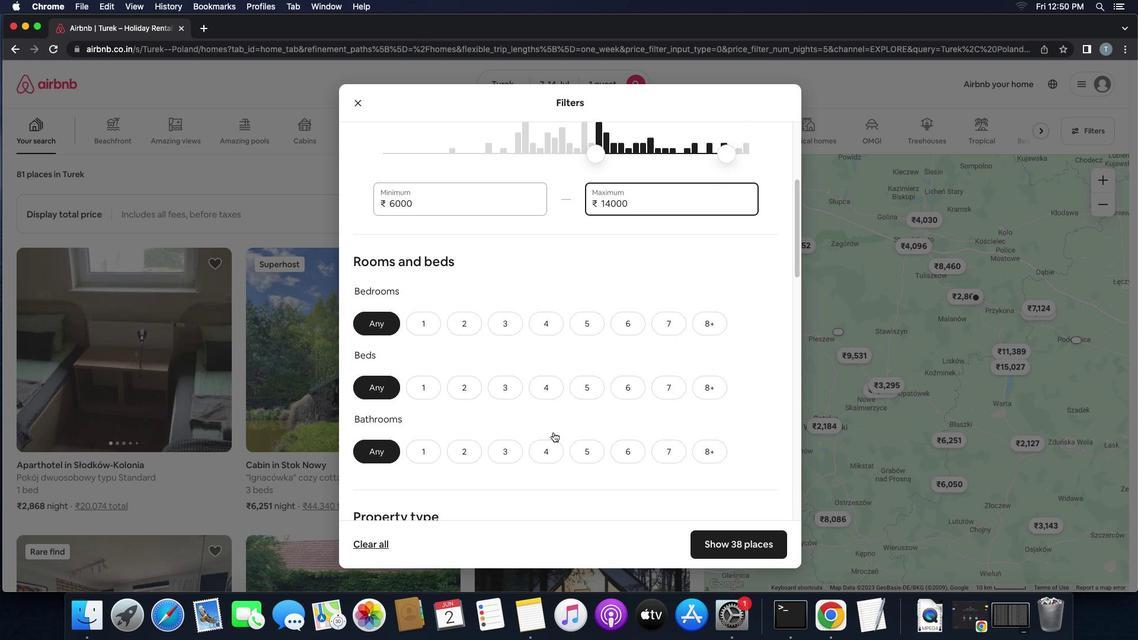 
Action: Mouse scrolled (573, 468) with delta (15, 52)
Screenshot: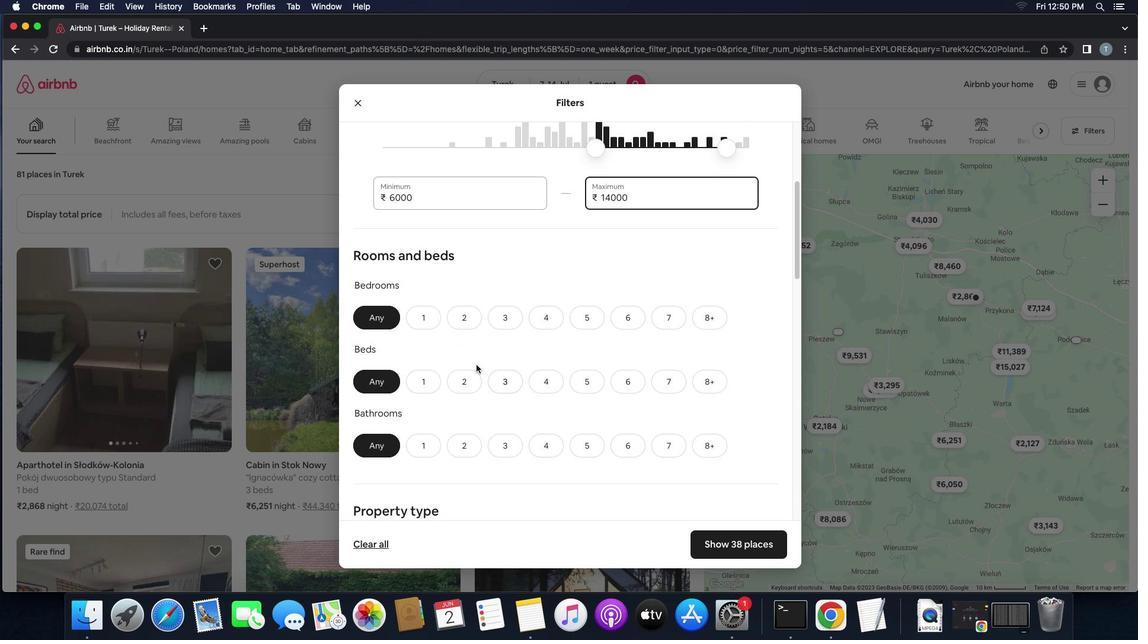 
Action: Mouse moved to (430, 344)
Screenshot: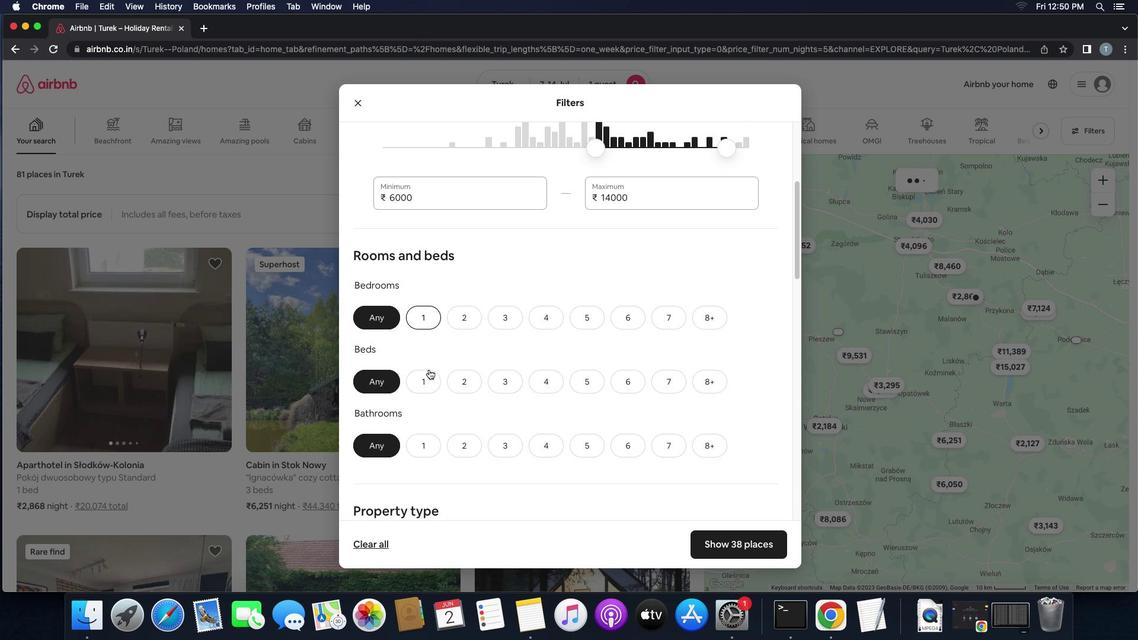 
Action: Mouse pressed left at (430, 344)
Screenshot: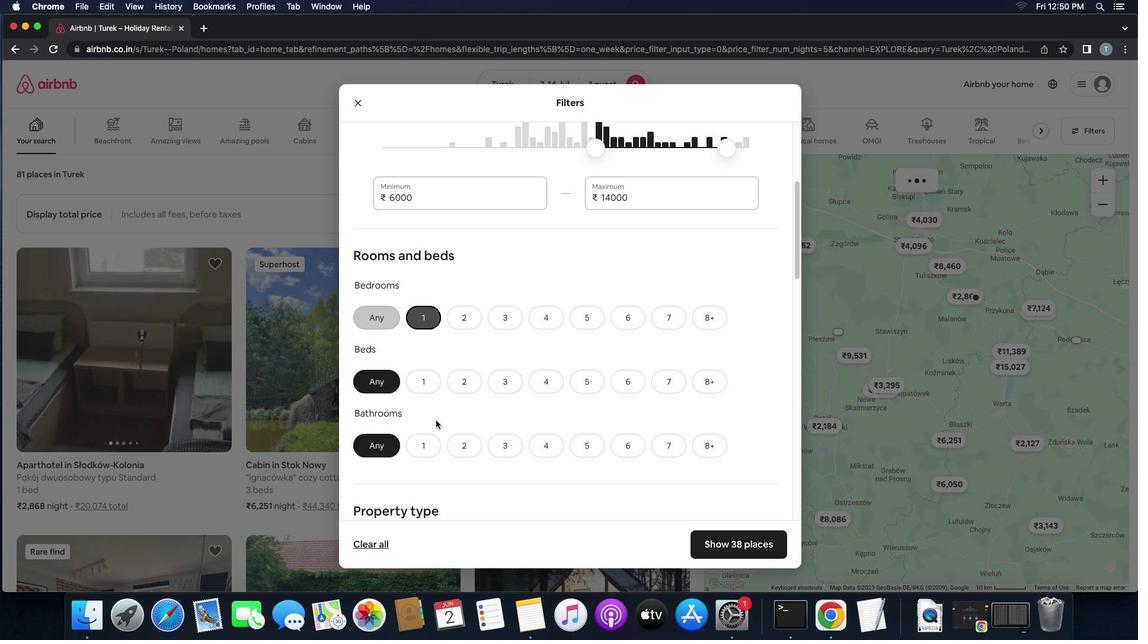 
Action: Mouse moved to (433, 405)
Screenshot: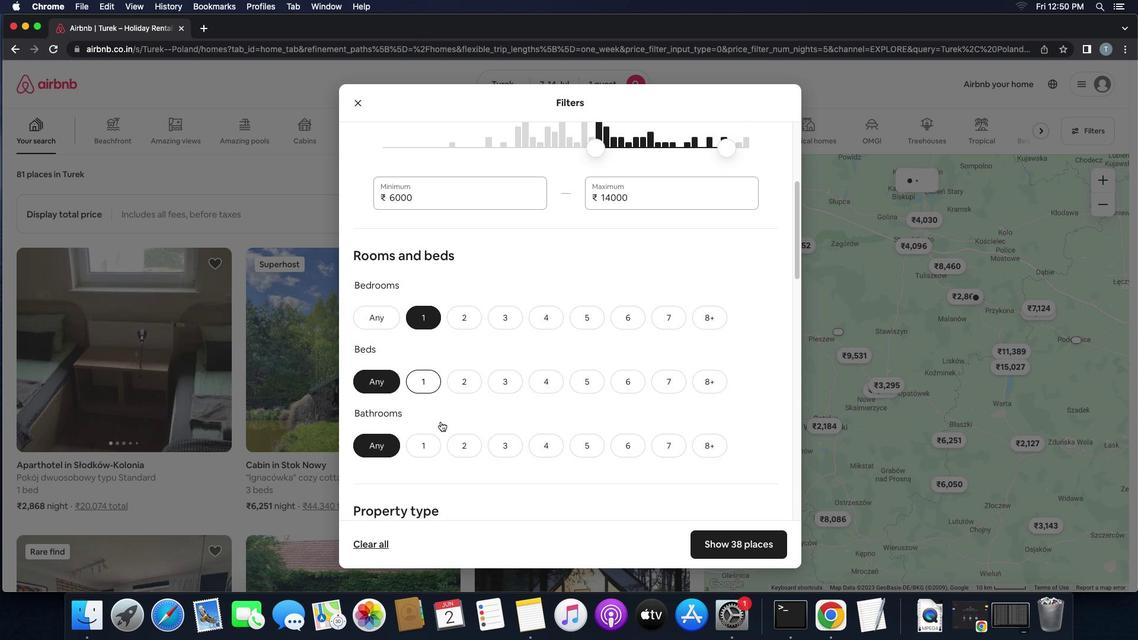 
Action: Mouse pressed left at (433, 405)
Screenshot: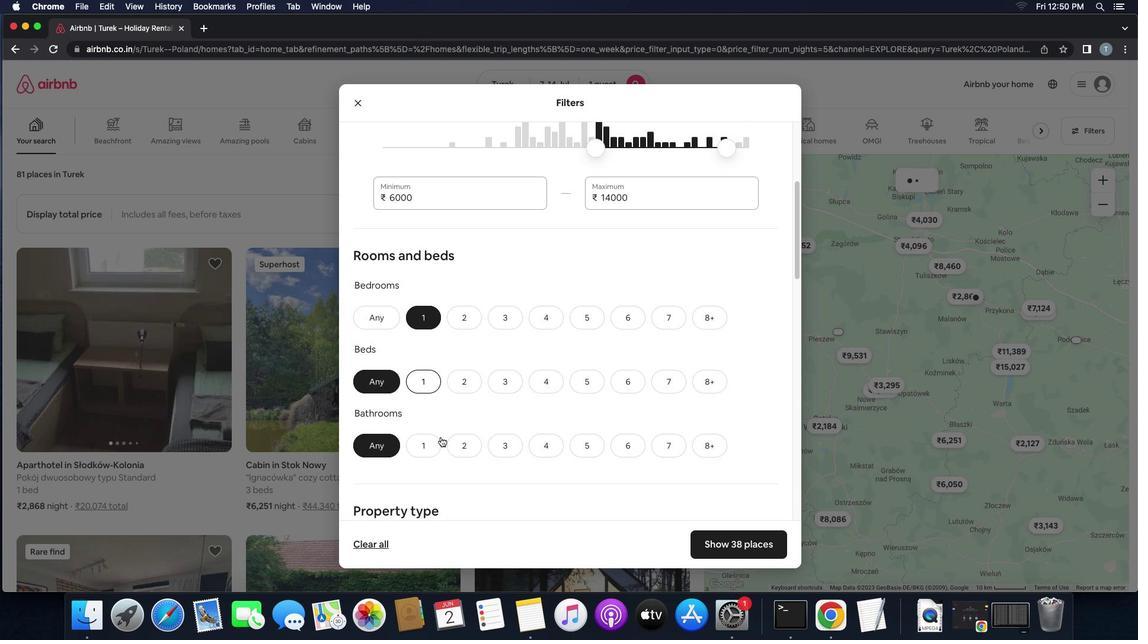 
Action: Mouse moved to (439, 462)
Screenshot: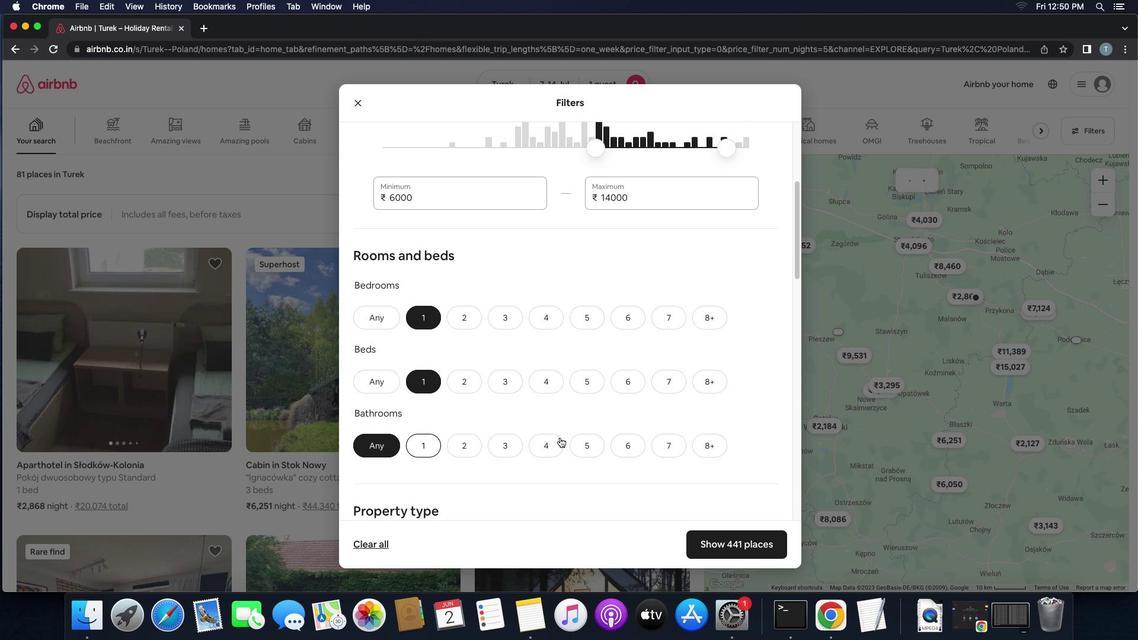 
Action: Mouse pressed left at (439, 462)
Screenshot: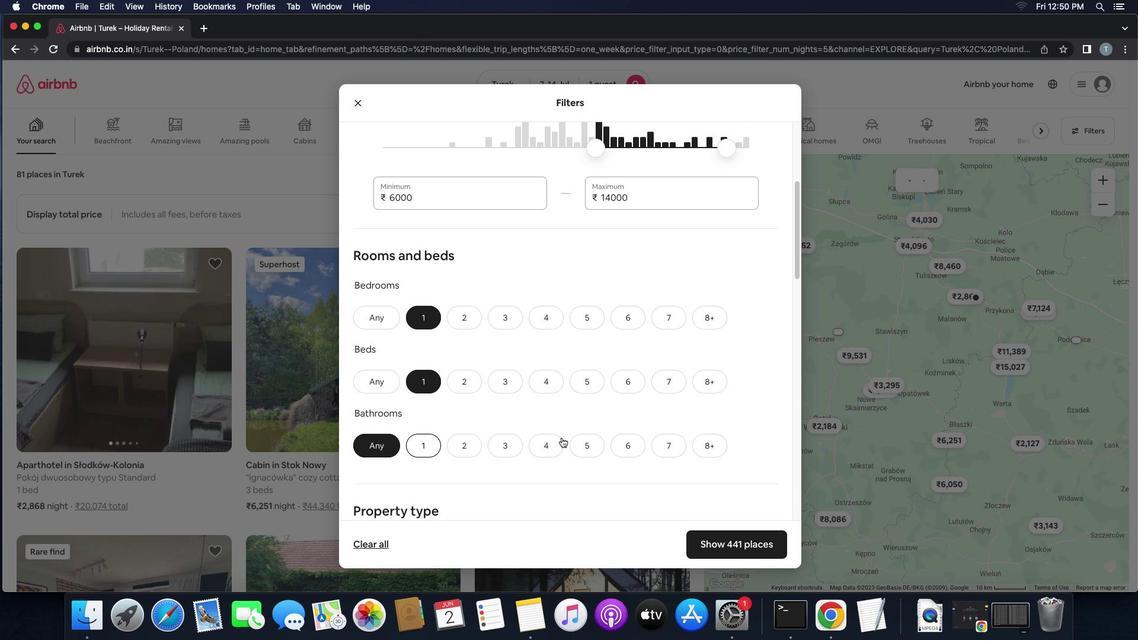 
Action: Mouse moved to (569, 455)
Screenshot: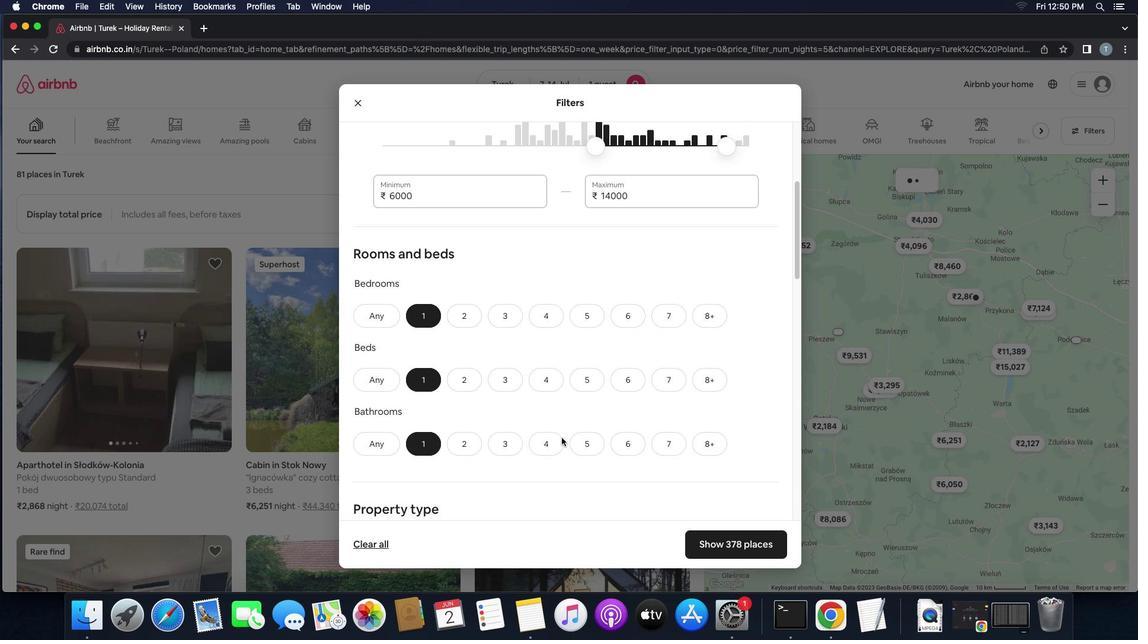 
Action: Mouse scrolled (569, 455) with delta (15, 52)
Screenshot: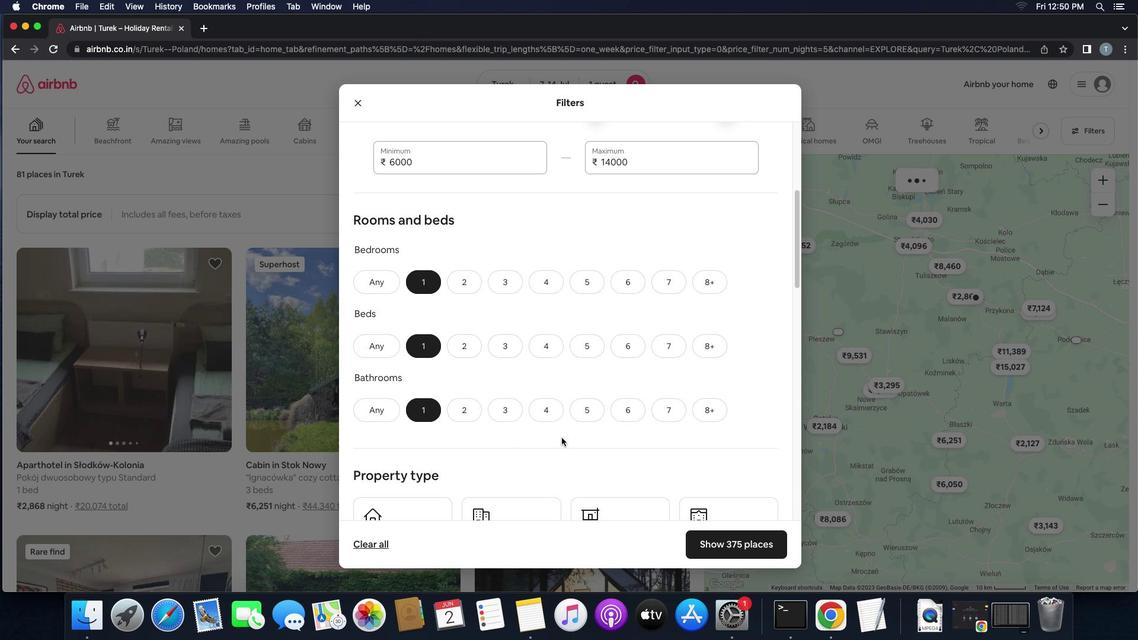 
Action: Mouse scrolled (569, 455) with delta (15, 52)
Screenshot: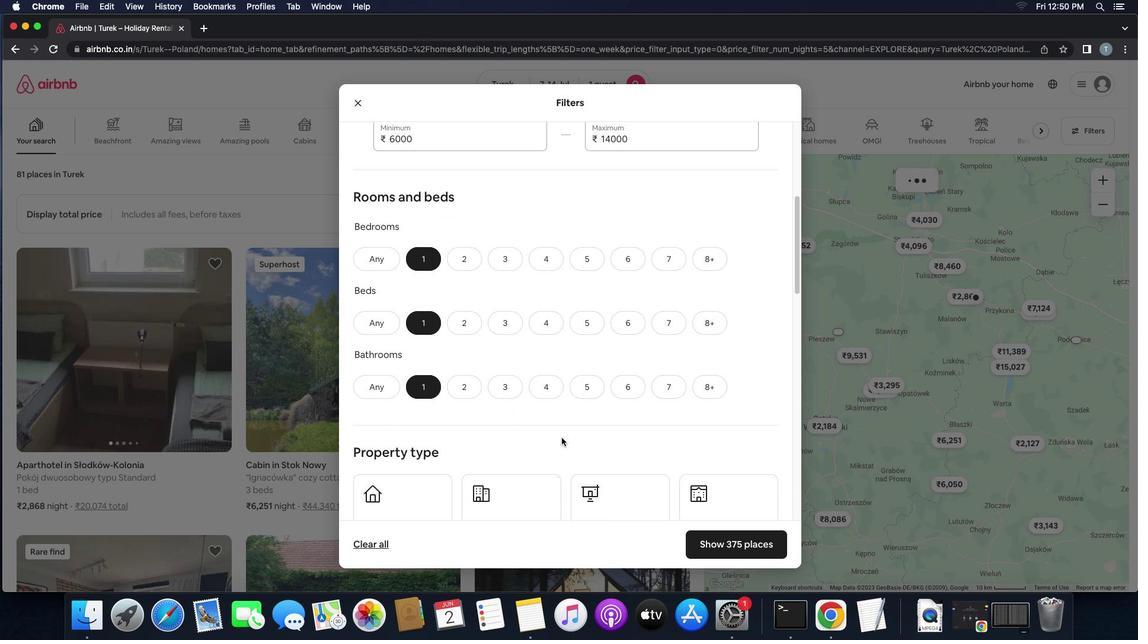 
Action: Mouse scrolled (569, 455) with delta (15, 52)
Screenshot: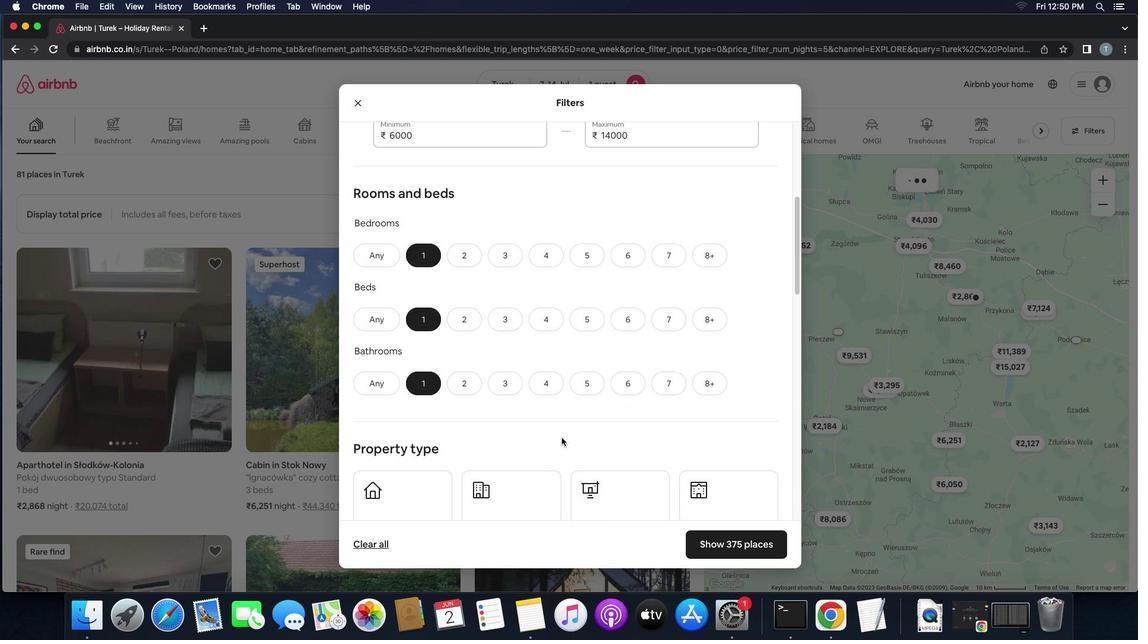 
Action: Mouse scrolled (569, 455) with delta (15, 52)
Screenshot: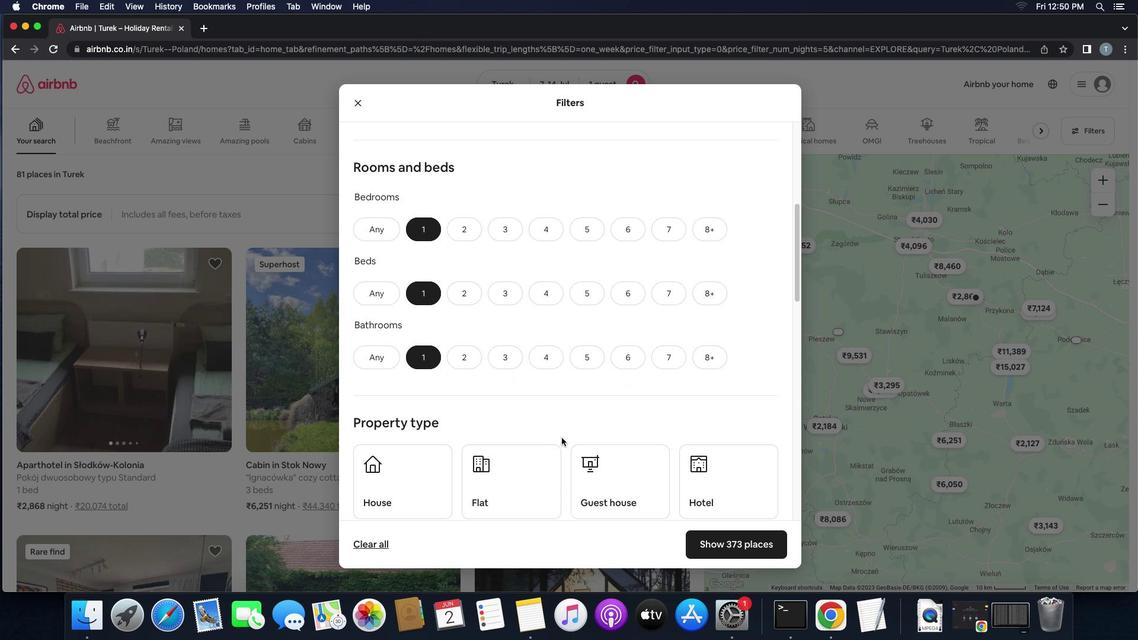 
Action: Mouse scrolled (569, 455) with delta (15, 52)
Screenshot: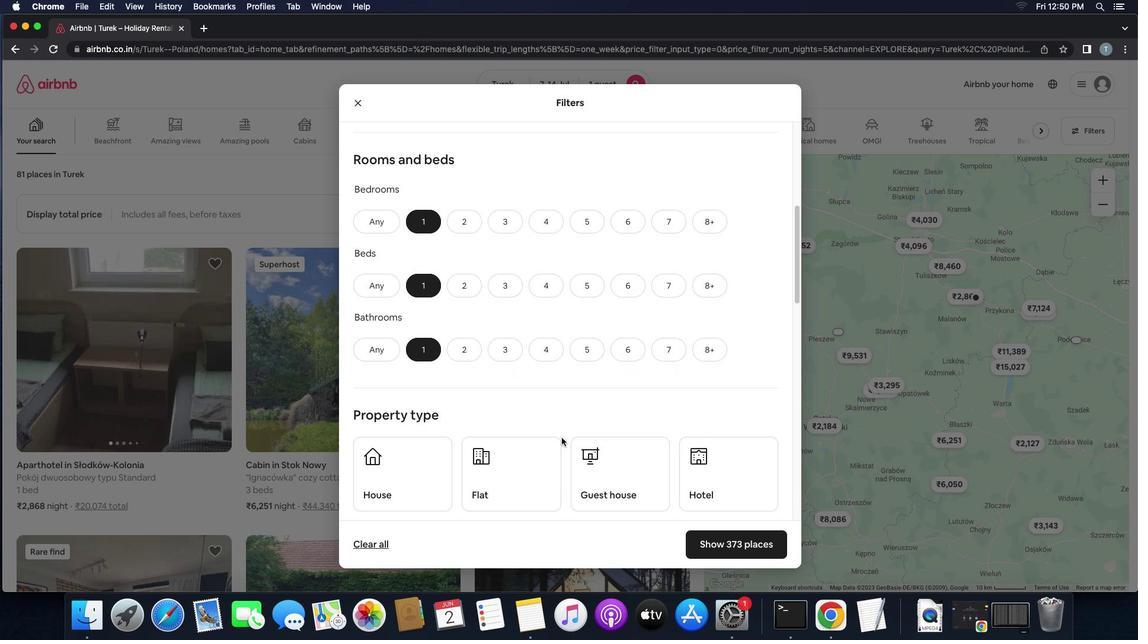 
Action: Mouse scrolled (569, 455) with delta (15, 52)
Screenshot: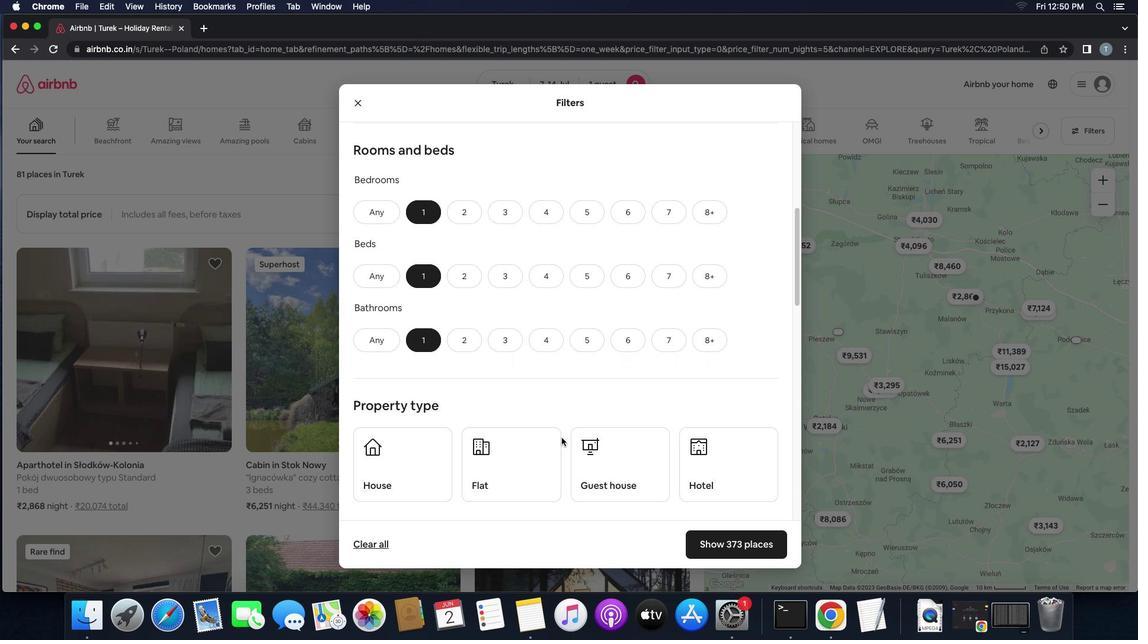 
Action: Mouse scrolled (569, 455) with delta (15, 52)
Screenshot: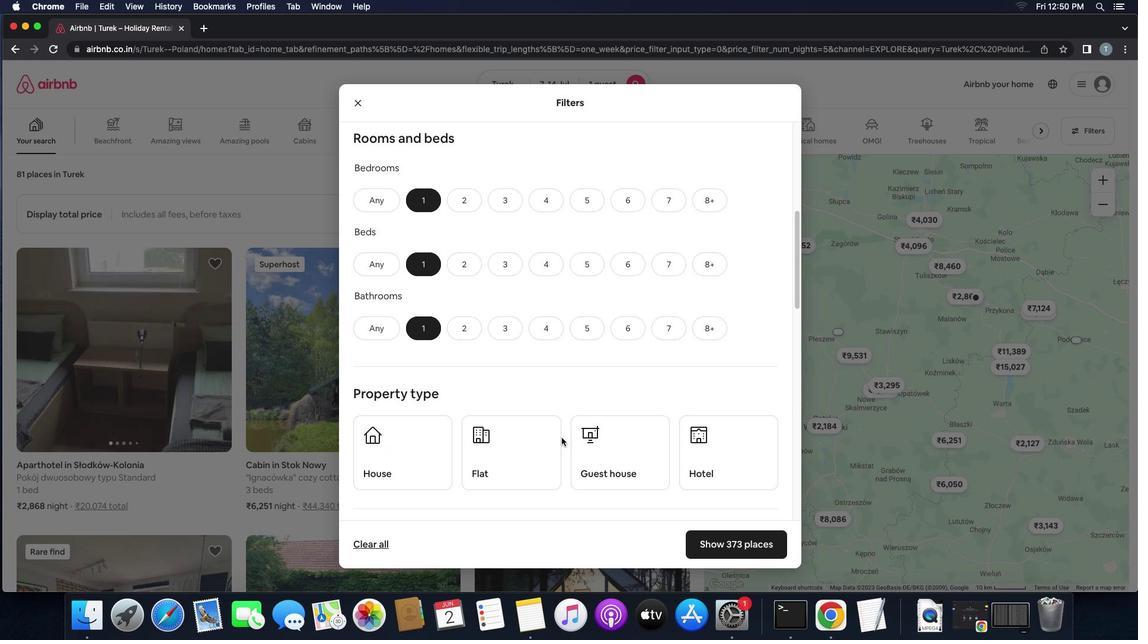 
Action: Mouse scrolled (569, 455) with delta (15, 52)
Screenshot: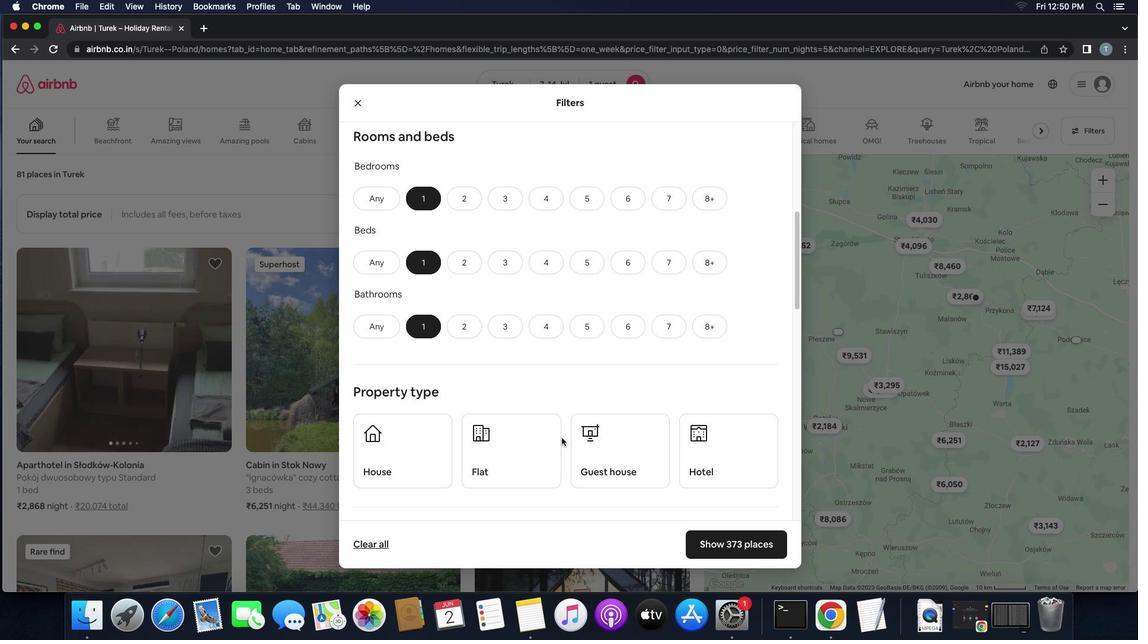 
Action: Mouse scrolled (569, 455) with delta (15, 52)
Screenshot: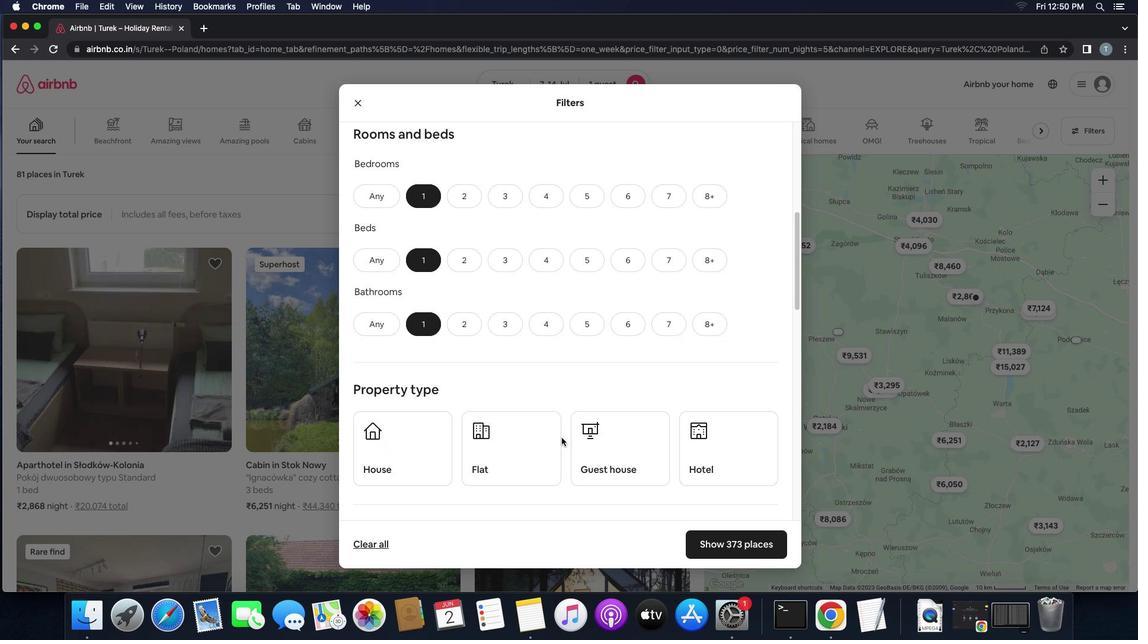 
Action: Mouse scrolled (569, 455) with delta (15, 52)
Screenshot: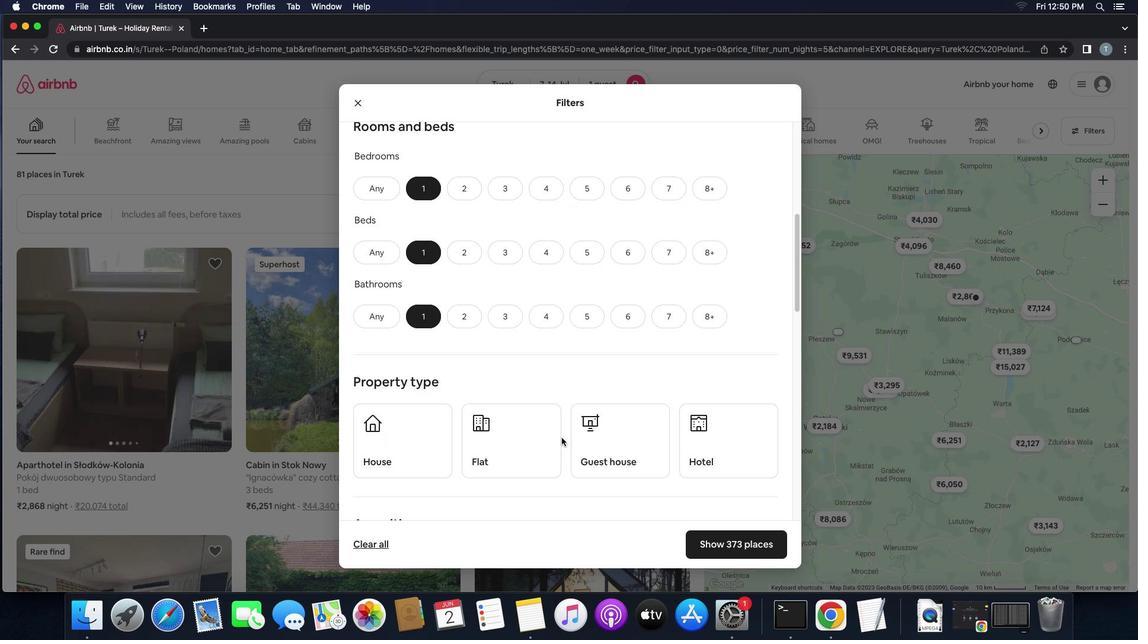 
Action: Mouse scrolled (569, 455) with delta (15, 52)
Screenshot: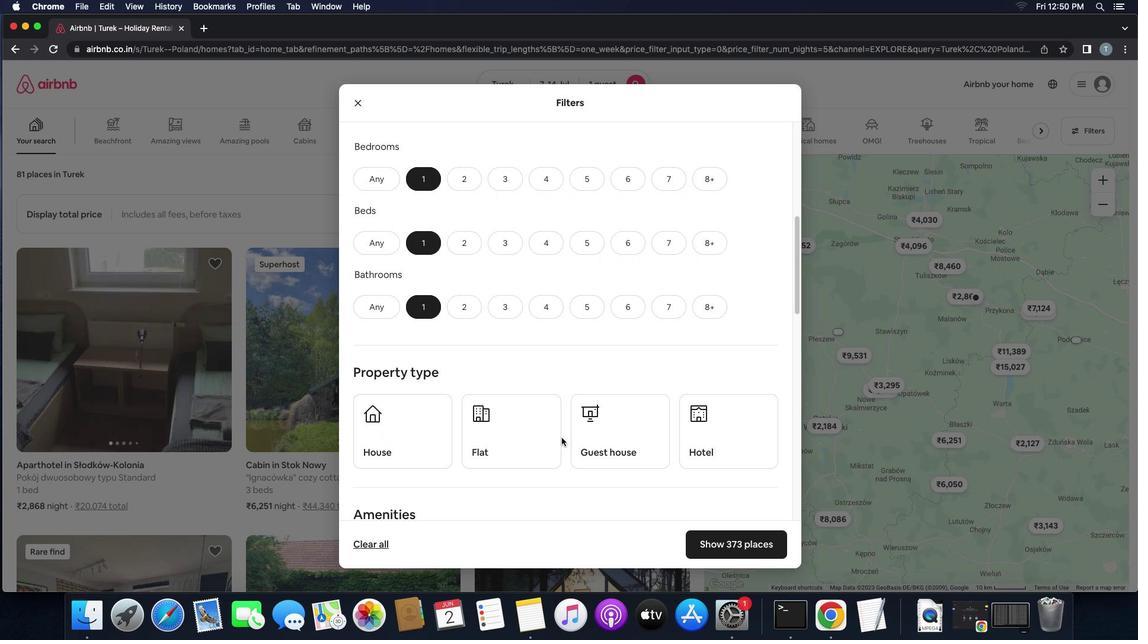 
Action: Mouse scrolled (569, 455) with delta (15, 52)
Screenshot: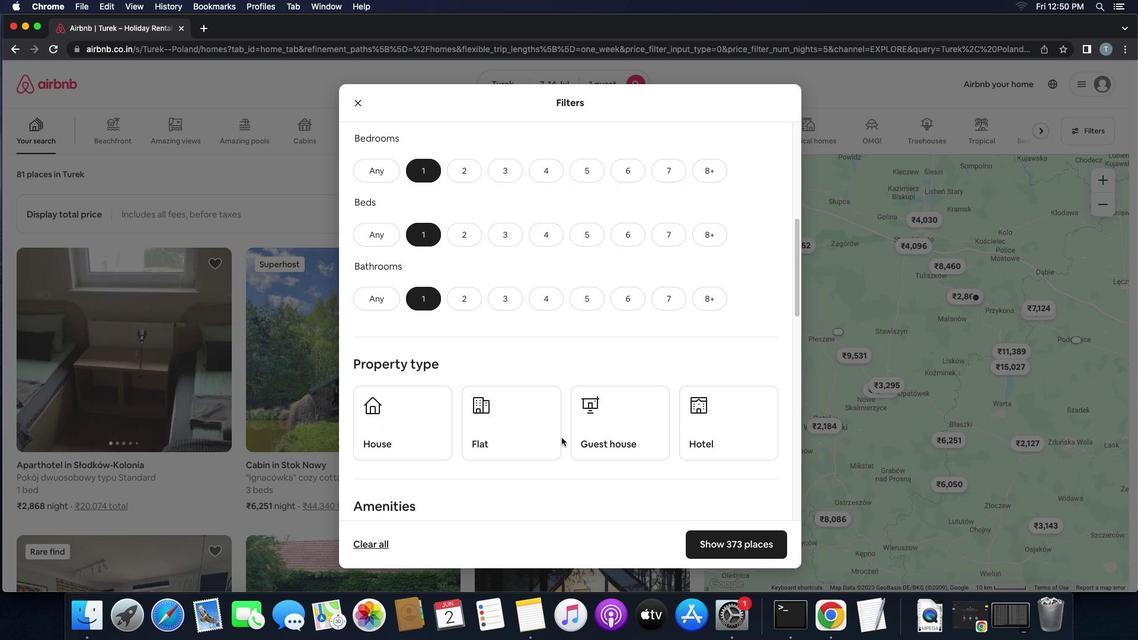 
Action: Mouse scrolled (569, 455) with delta (15, 52)
Screenshot: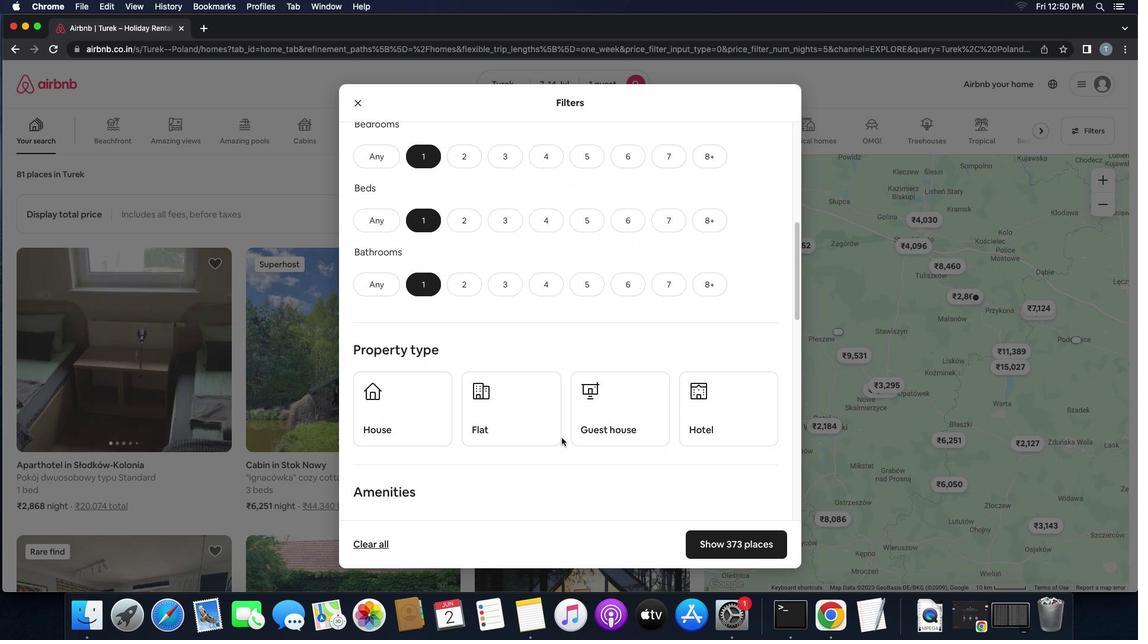 
Action: Mouse scrolled (569, 455) with delta (15, 52)
Screenshot: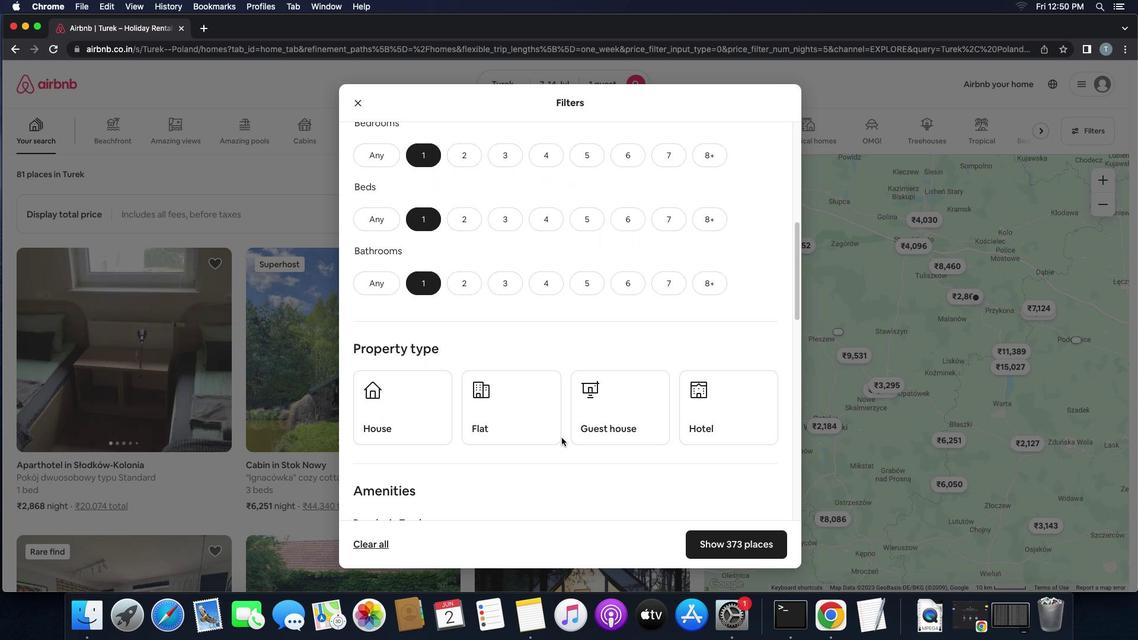 
Action: Mouse scrolled (569, 455) with delta (15, 52)
Screenshot: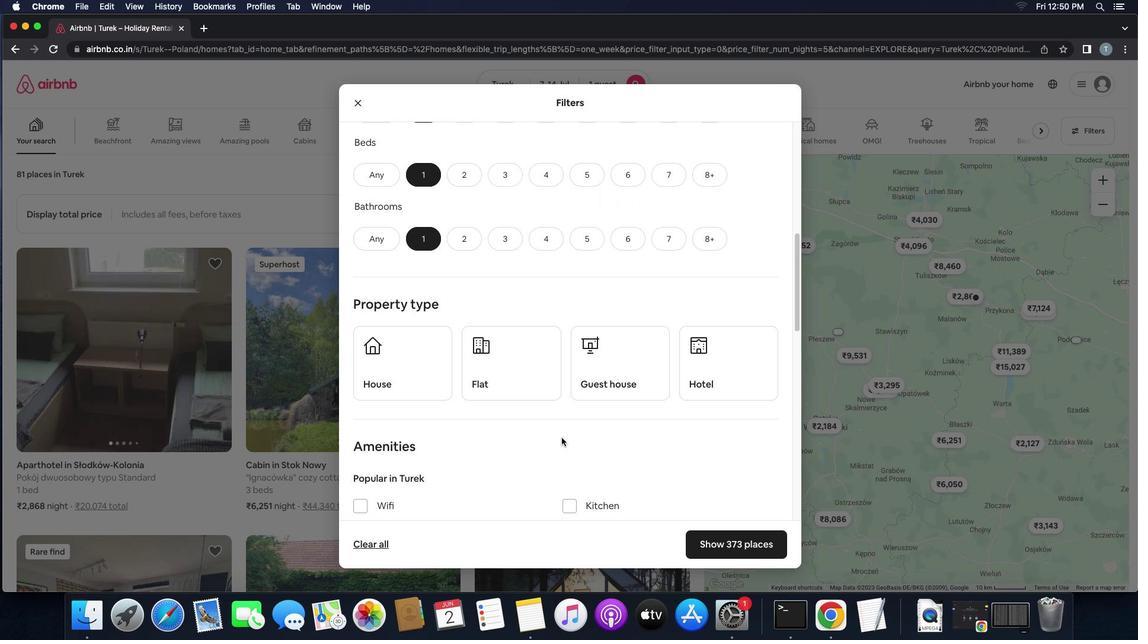 
Action: Mouse scrolled (569, 455) with delta (15, 52)
Screenshot: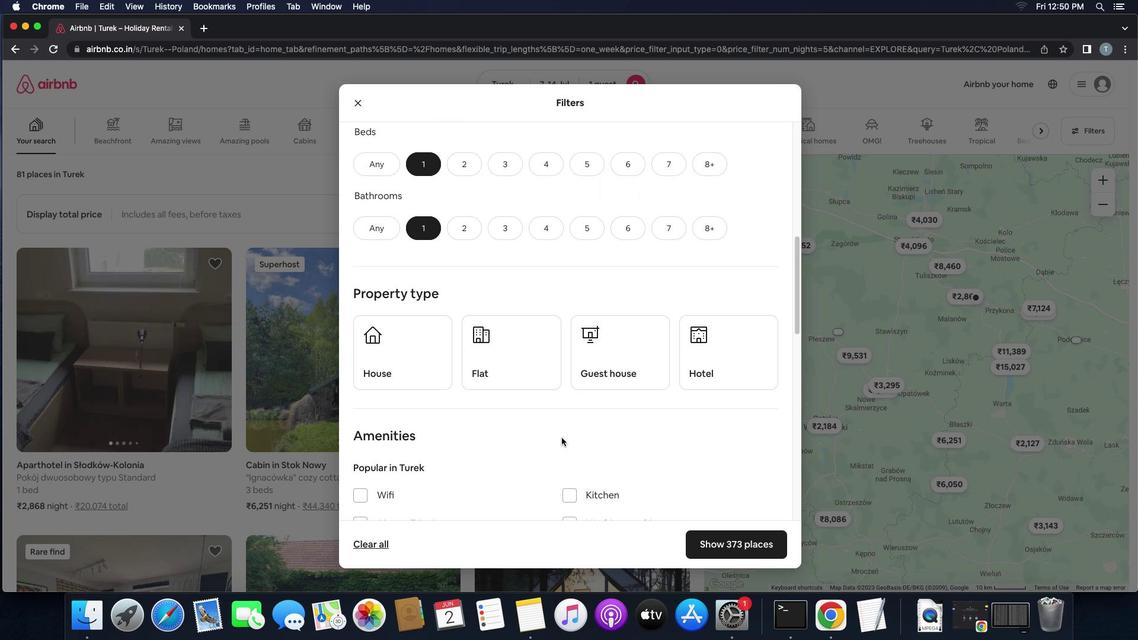 
Action: Mouse scrolled (569, 455) with delta (15, 52)
Screenshot: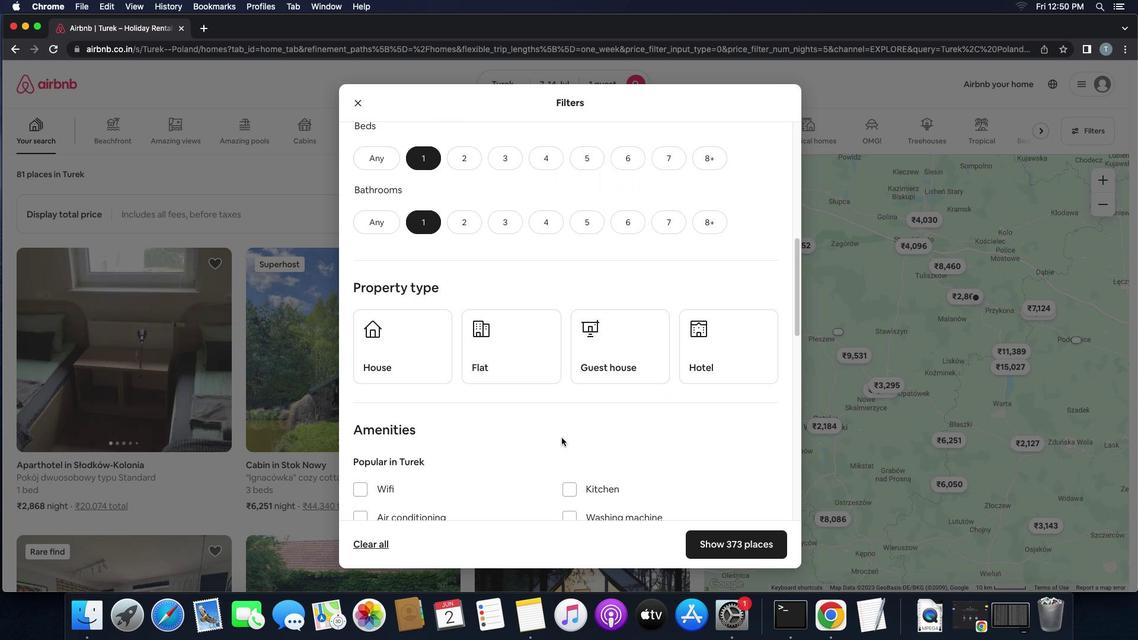 
Action: Mouse moved to (419, 390)
Screenshot: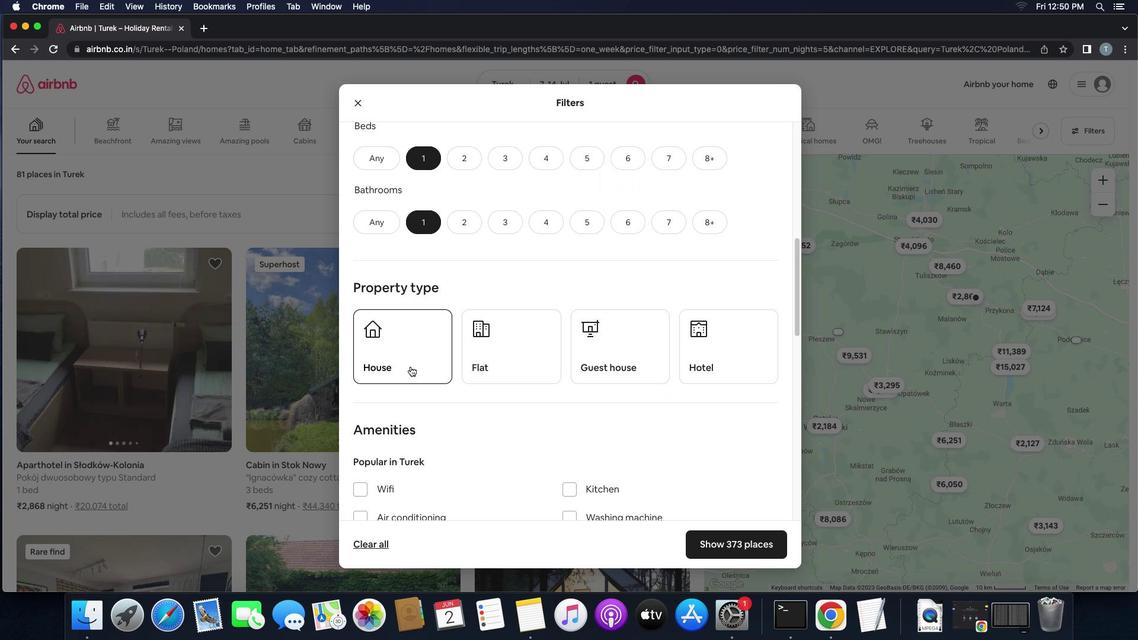 
Action: Mouse pressed left at (419, 390)
Screenshot: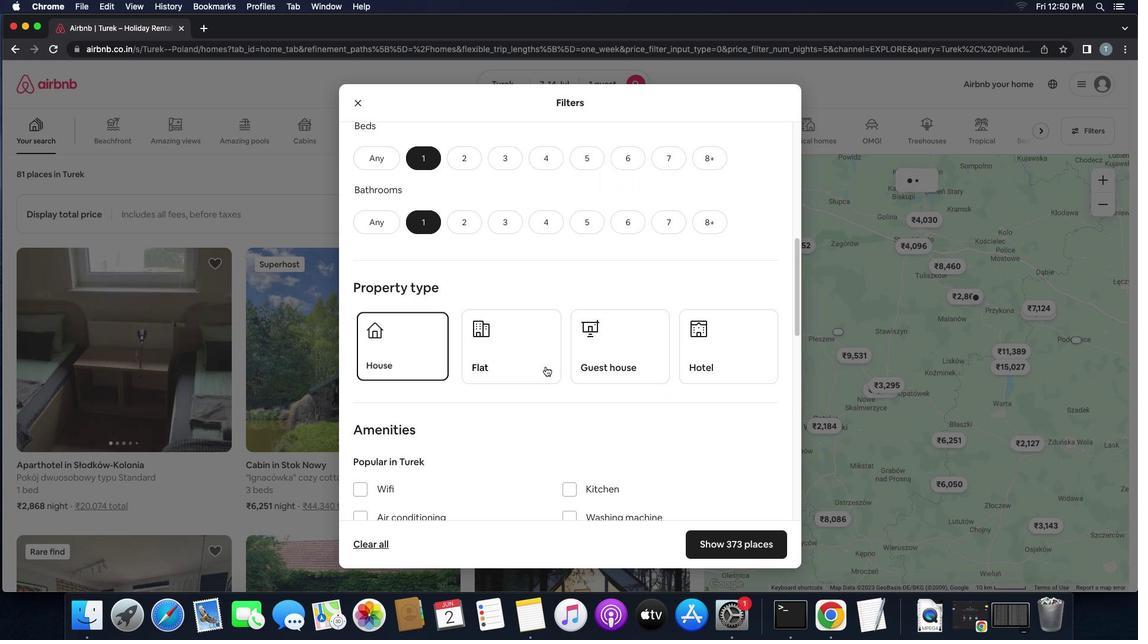 
Action: Mouse moved to (553, 390)
Screenshot: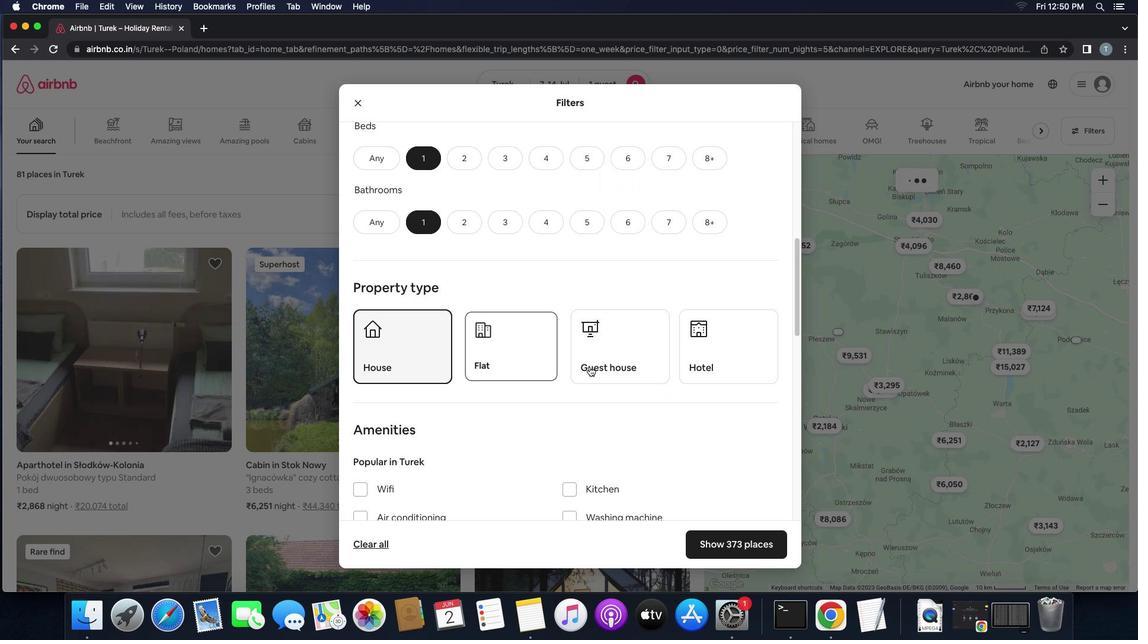 
Action: Mouse pressed left at (553, 390)
Screenshot: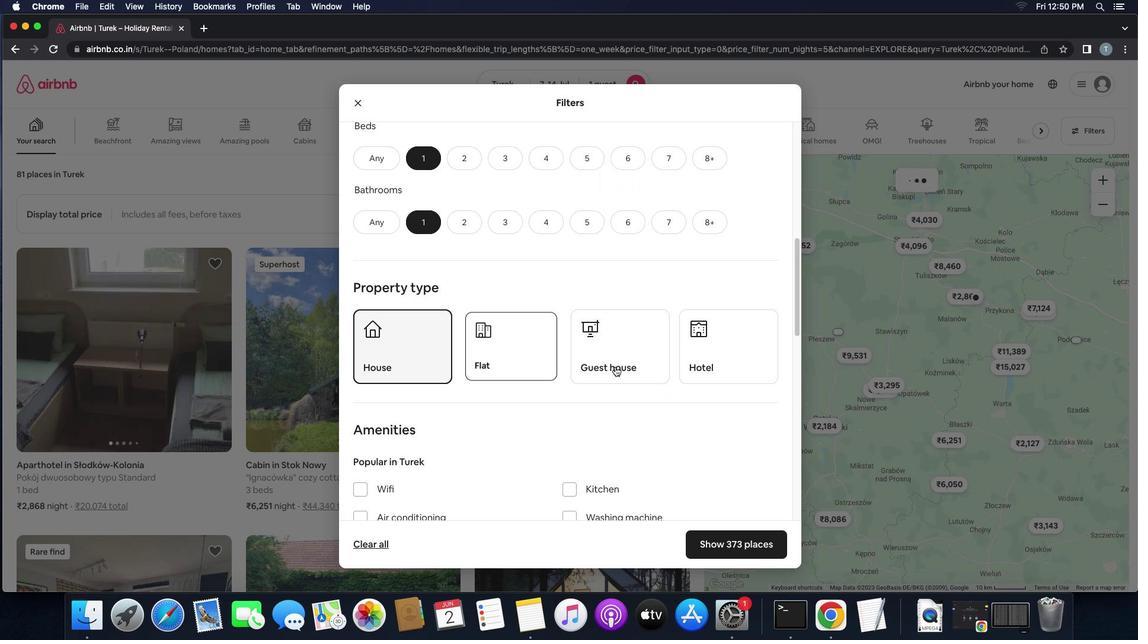 
Action: Mouse moved to (624, 390)
Screenshot: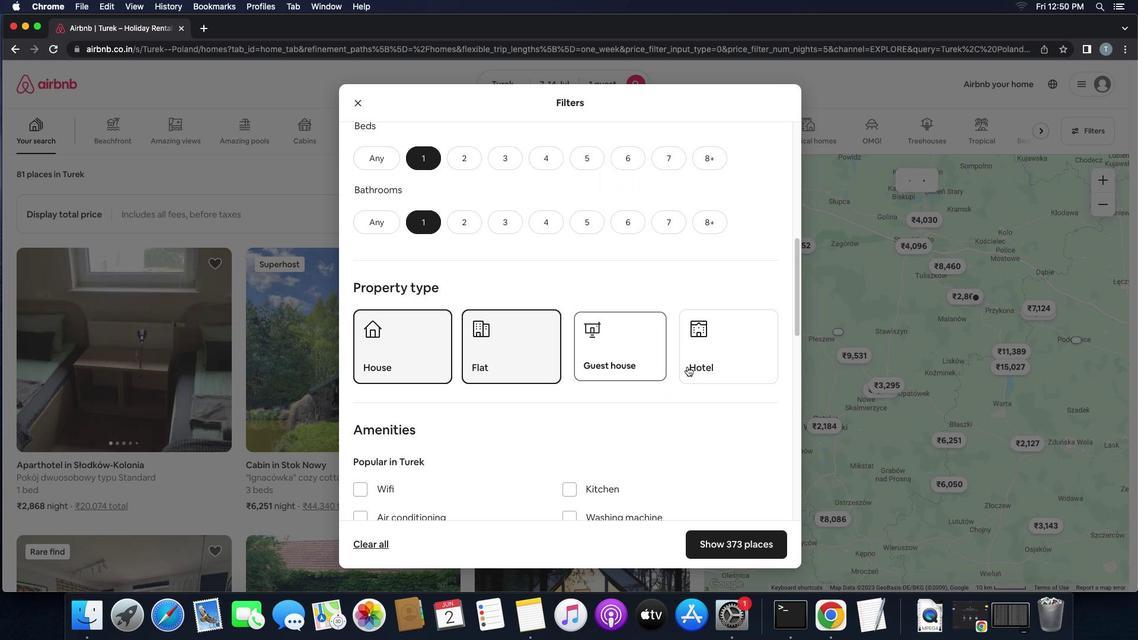 
Action: Mouse pressed left at (624, 390)
Screenshot: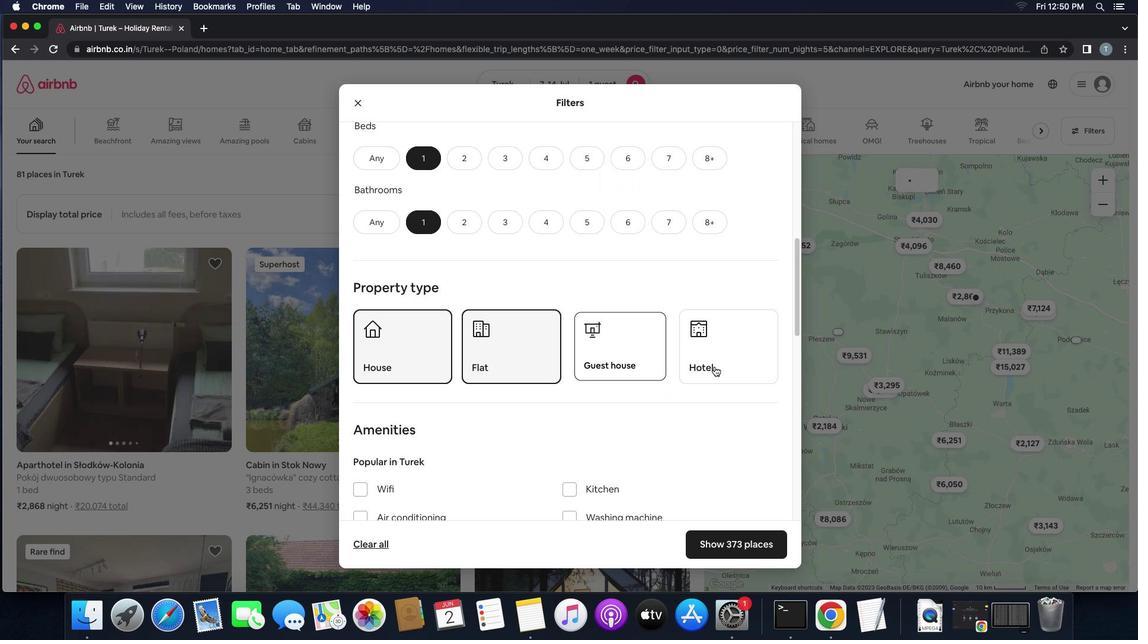 
Action: Mouse moved to (719, 390)
Screenshot: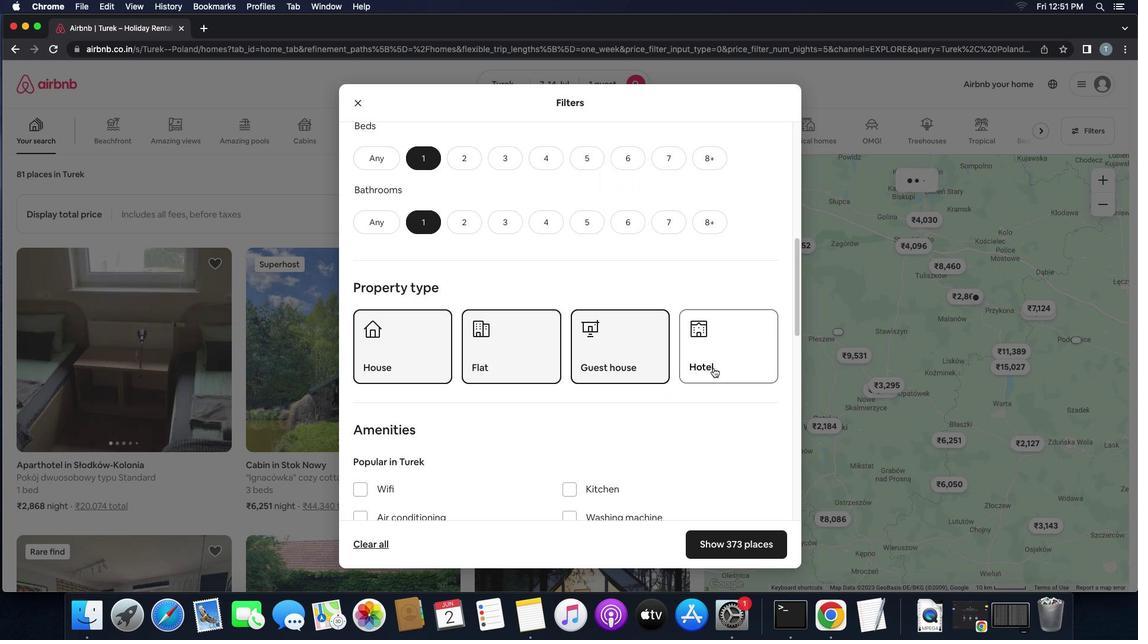 
Action: Mouse pressed left at (719, 390)
Screenshot: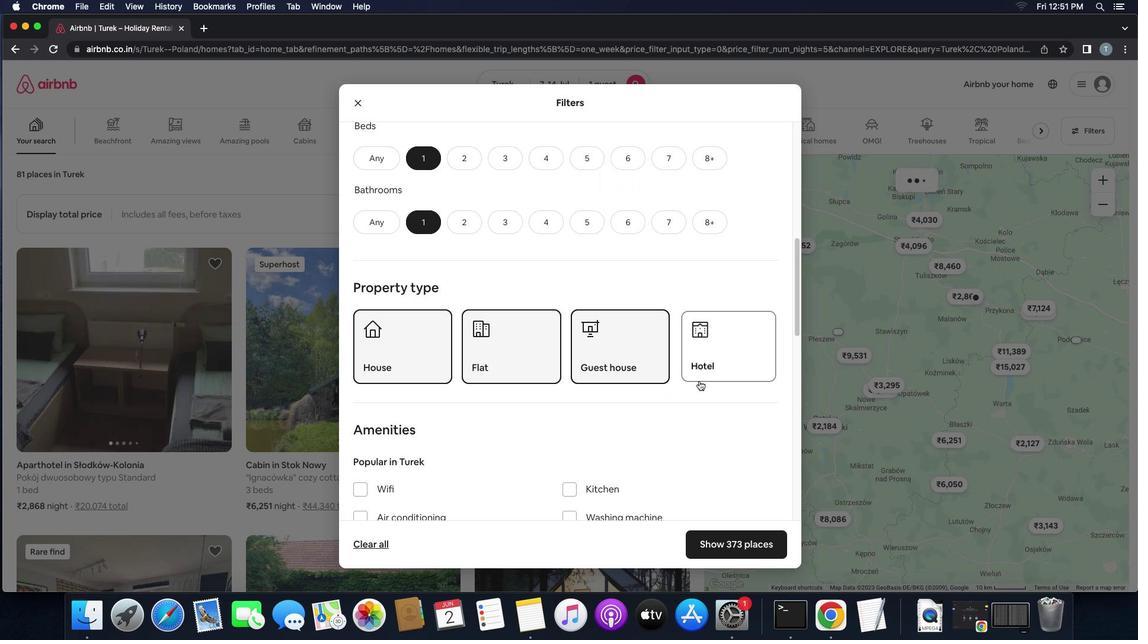 
Action: Mouse moved to (689, 423)
Screenshot: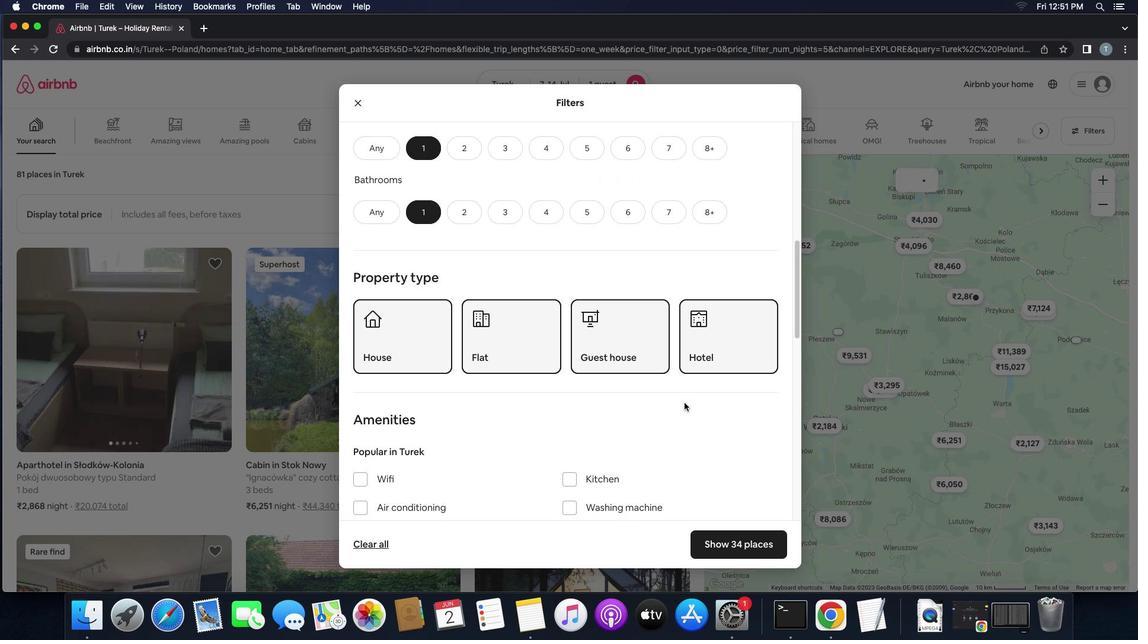 
Action: Mouse scrolled (689, 423) with delta (15, 52)
Screenshot: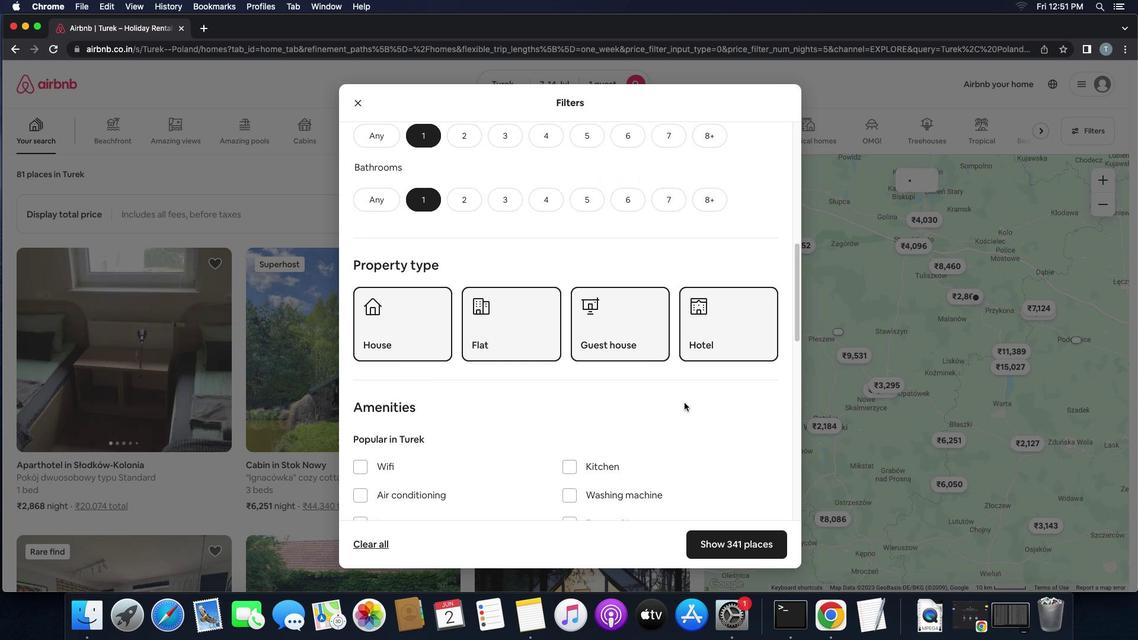 
Action: Mouse scrolled (689, 423) with delta (15, 52)
Screenshot: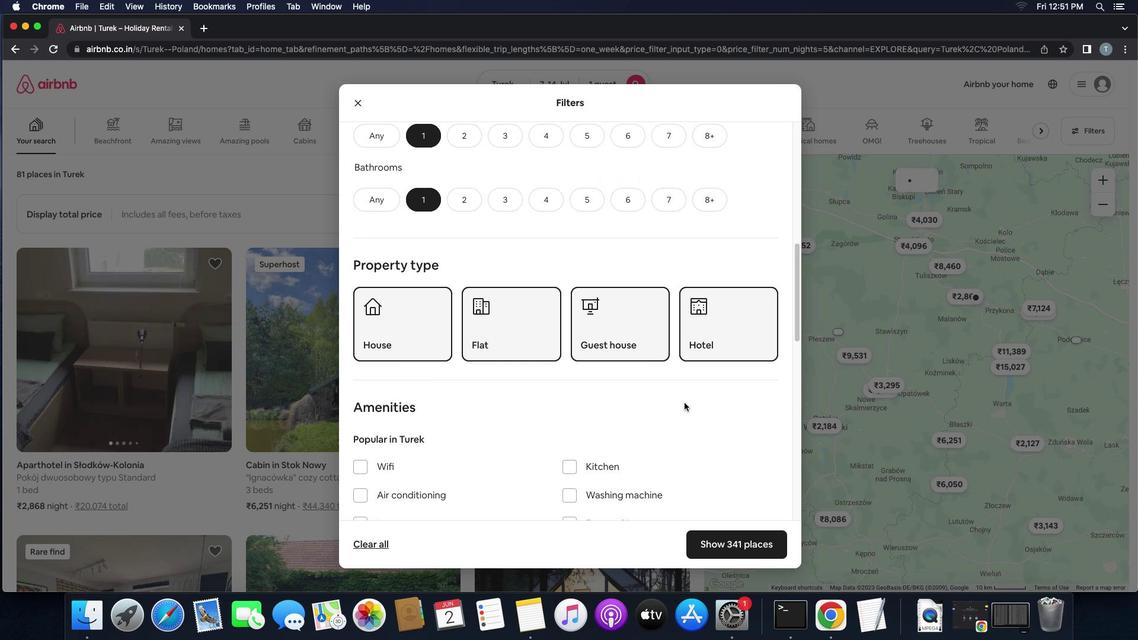 
Action: Mouse scrolled (689, 423) with delta (15, 52)
Screenshot: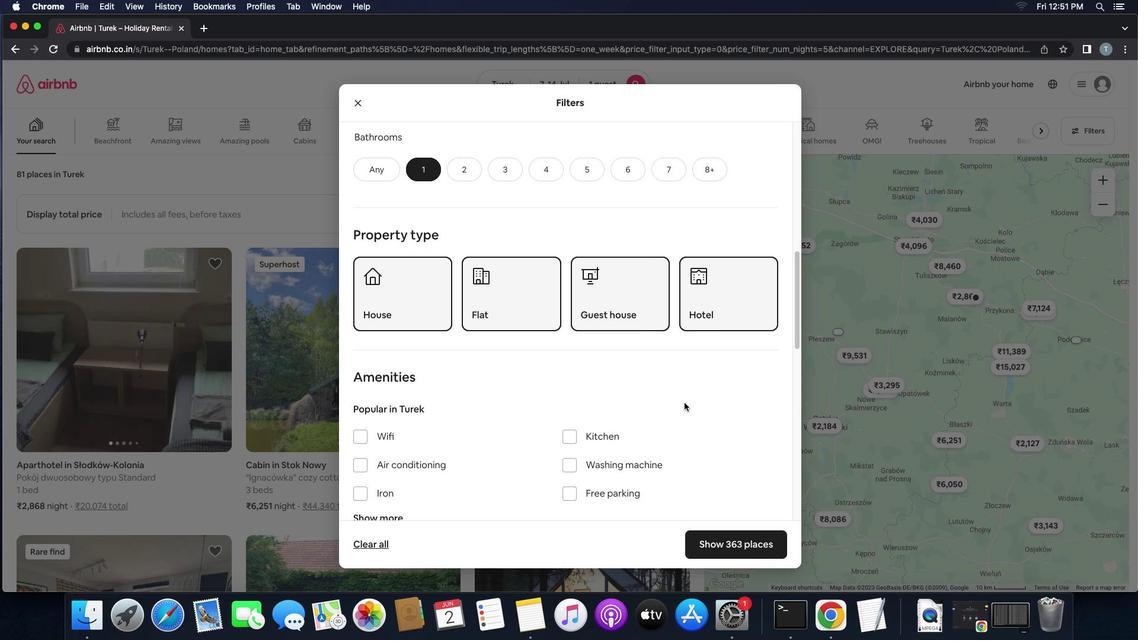 
Action: Mouse scrolled (689, 423) with delta (15, 52)
Screenshot: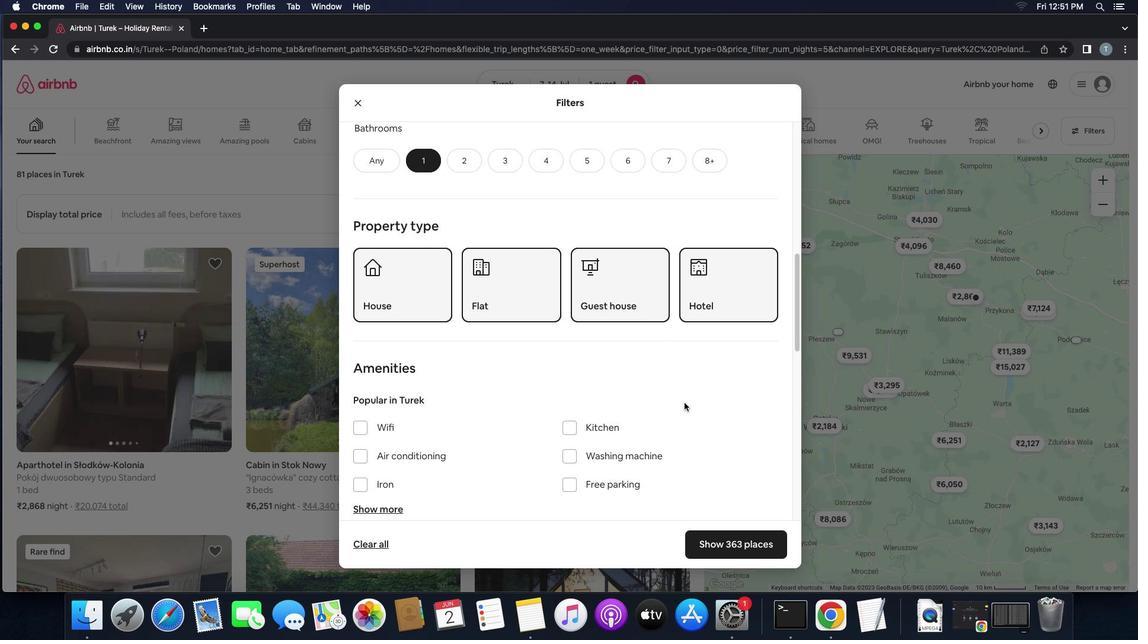 
Action: Mouse scrolled (689, 423) with delta (15, 52)
Screenshot: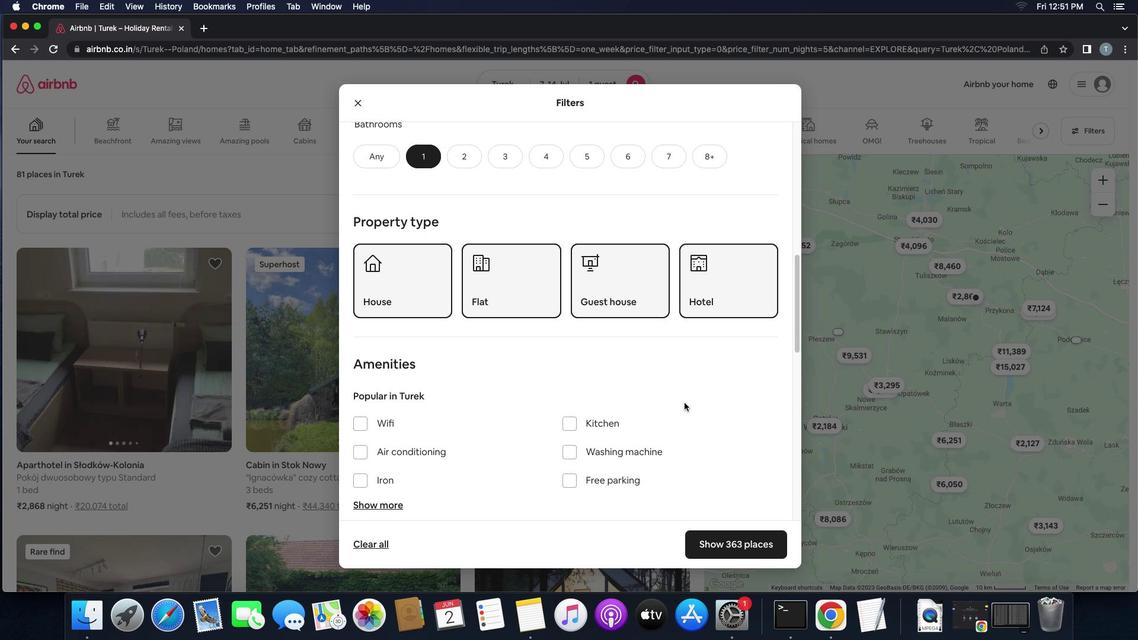 
Action: Mouse scrolled (689, 423) with delta (15, 53)
Screenshot: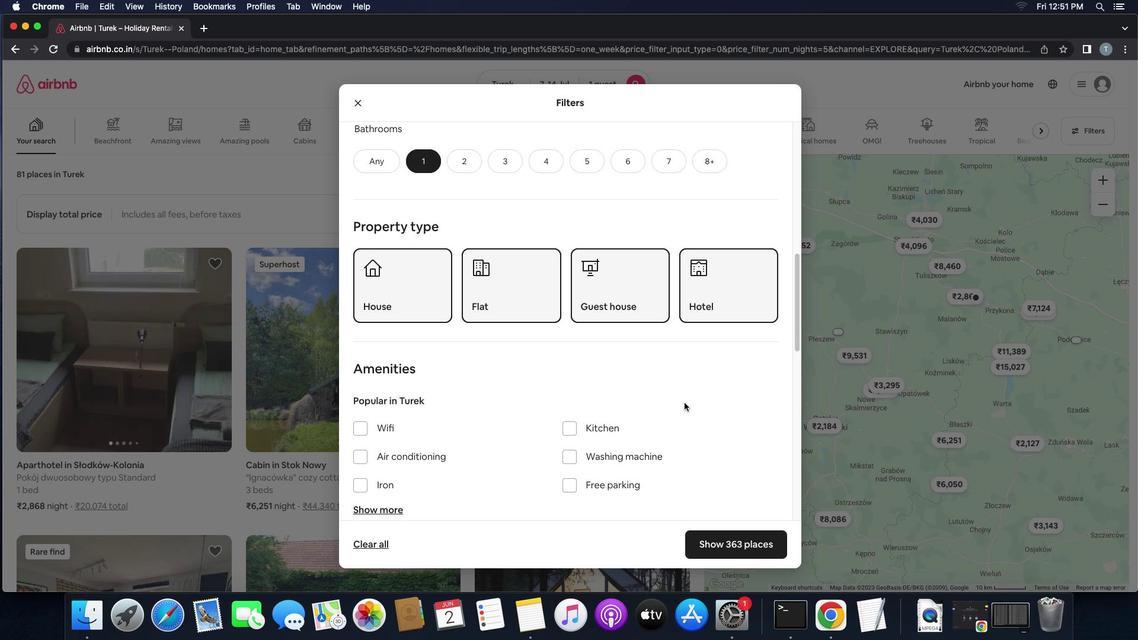 
Action: Mouse scrolled (689, 423) with delta (15, 52)
Screenshot: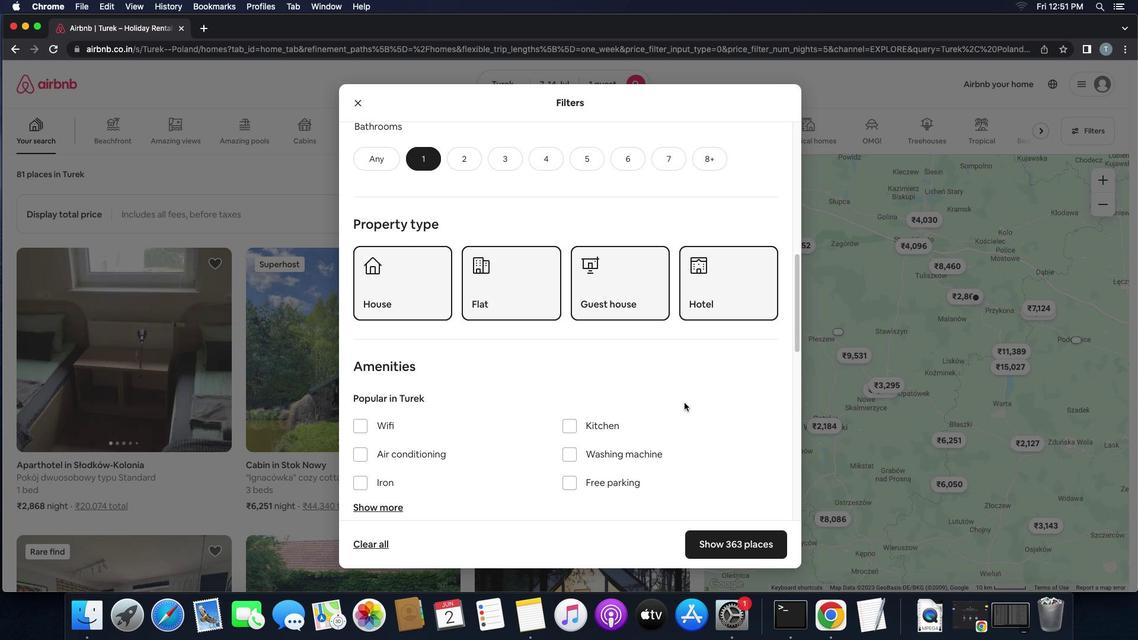 
Action: Mouse scrolled (689, 423) with delta (15, 52)
Screenshot: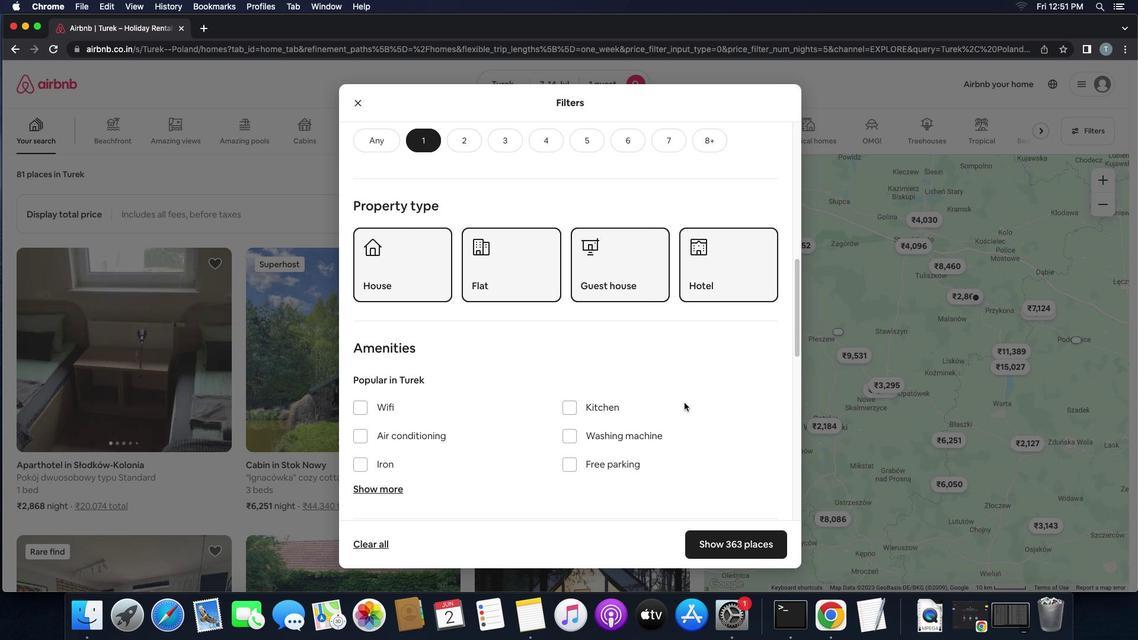 
Action: Mouse scrolled (689, 423) with delta (15, 52)
Screenshot: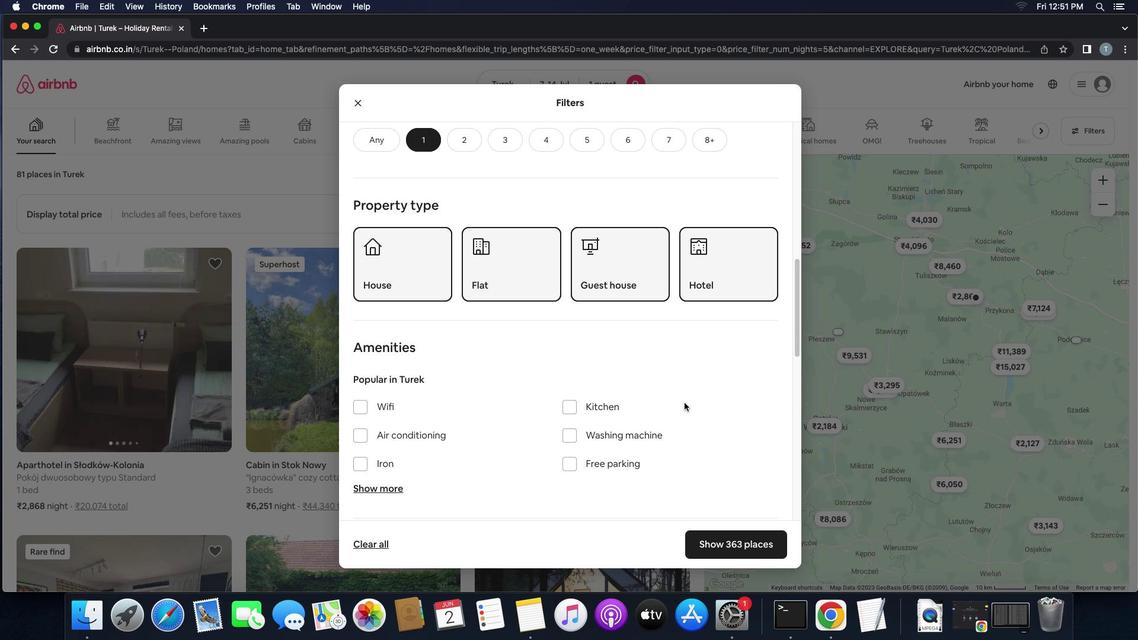 
Action: Mouse scrolled (689, 423) with delta (15, 52)
Screenshot: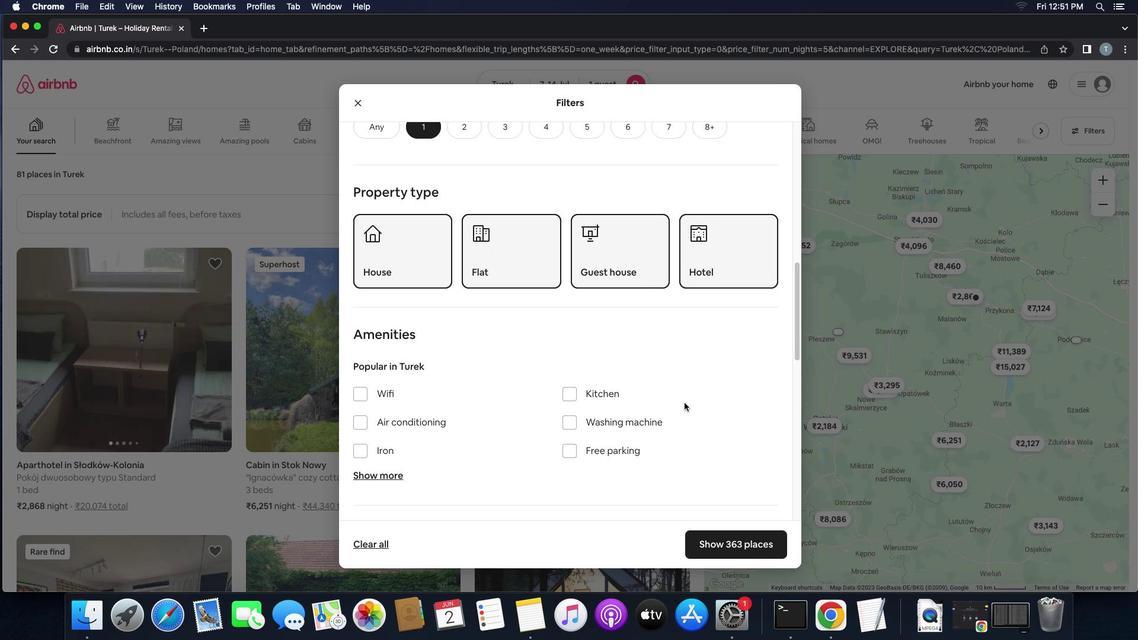 
Action: Mouse scrolled (689, 423) with delta (15, 52)
Screenshot: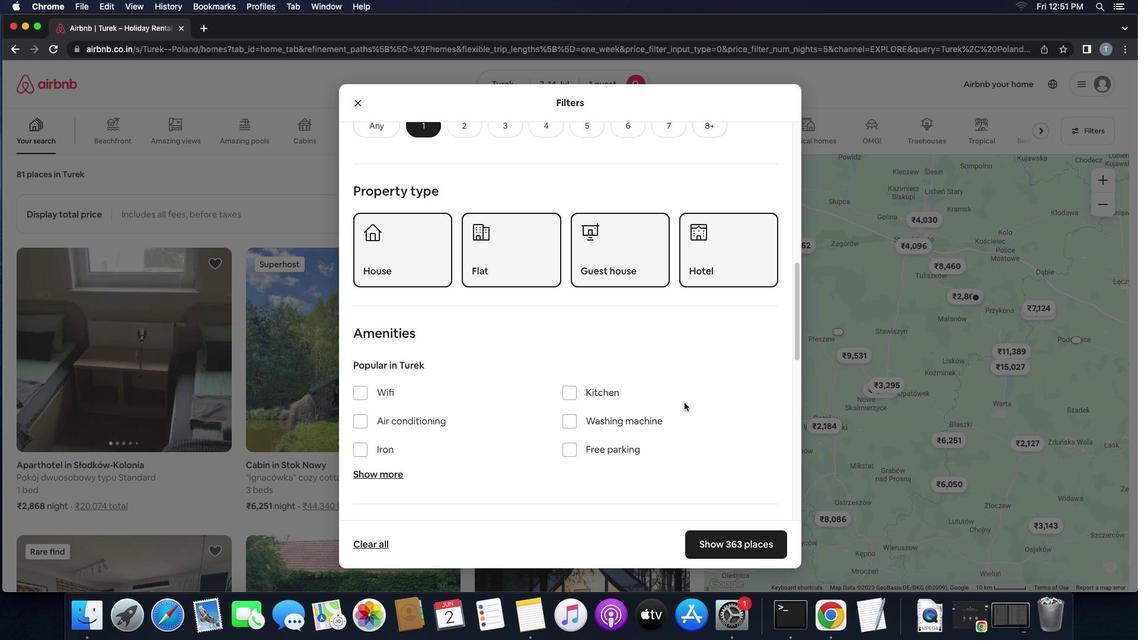 
Action: Mouse scrolled (689, 423) with delta (15, 52)
Screenshot: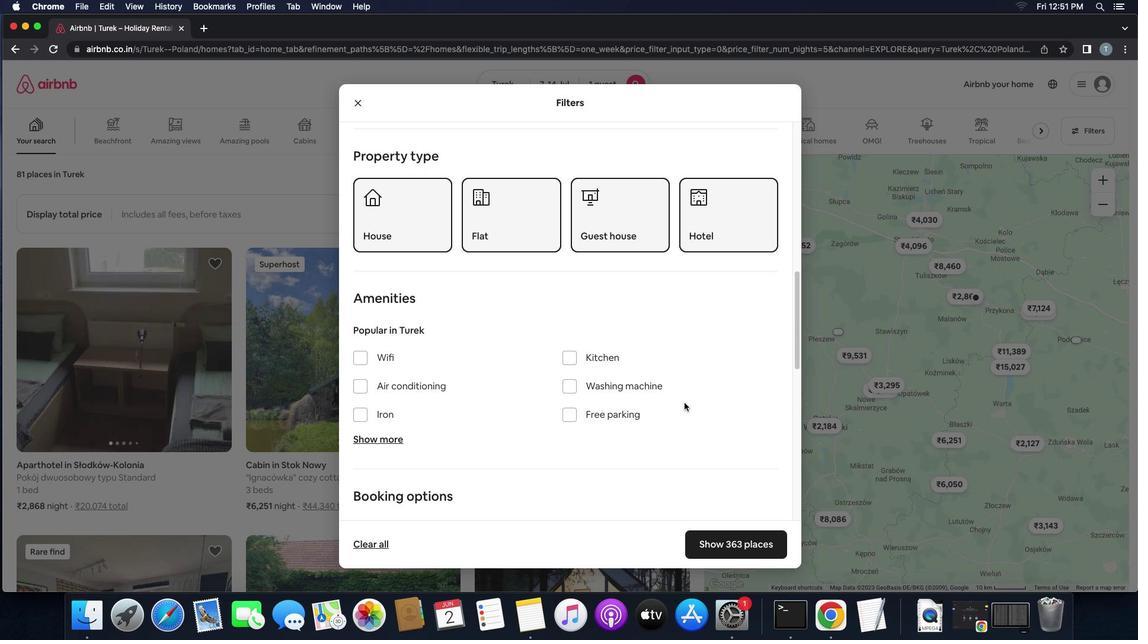 
Action: Mouse scrolled (689, 423) with delta (15, 52)
Screenshot: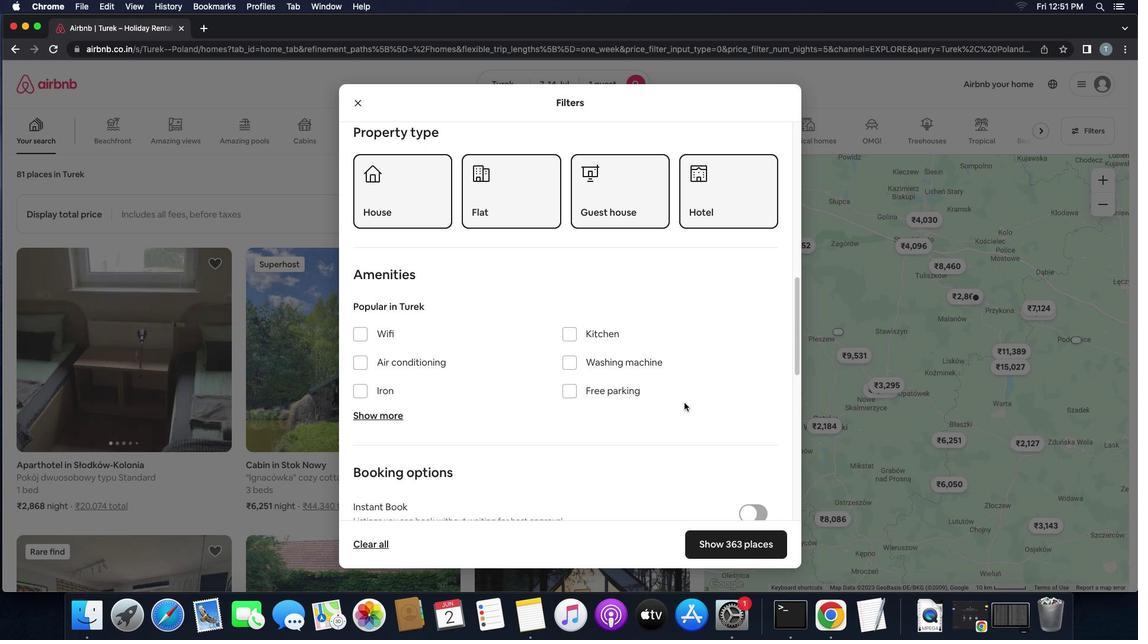 
Action: Mouse scrolled (689, 423) with delta (15, 52)
Screenshot: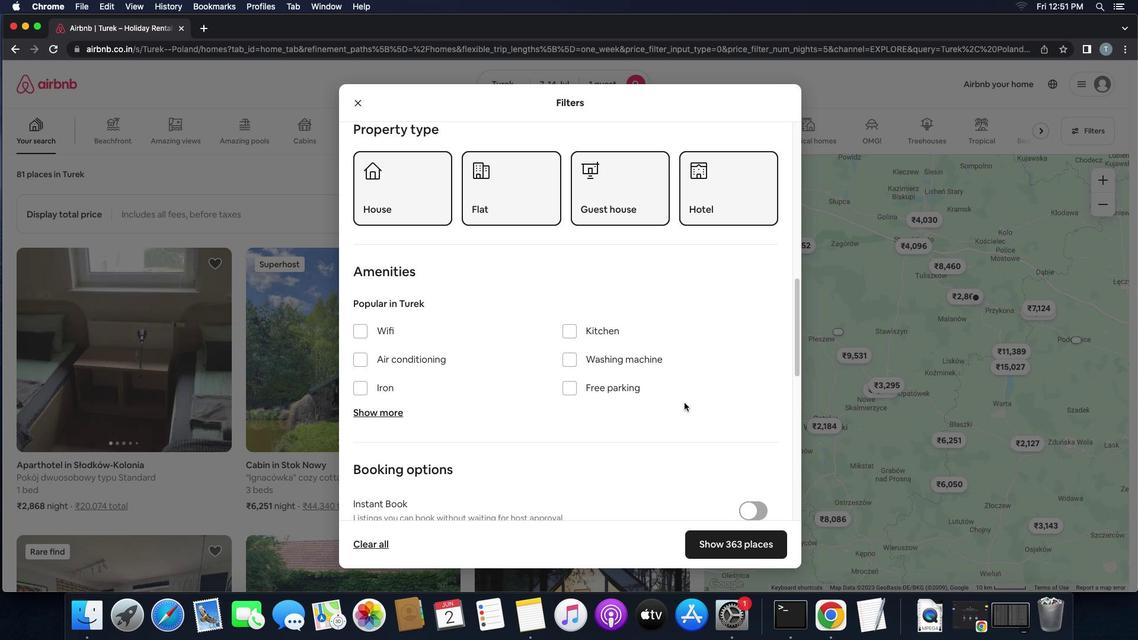 
Action: Mouse scrolled (689, 423) with delta (15, 52)
Screenshot: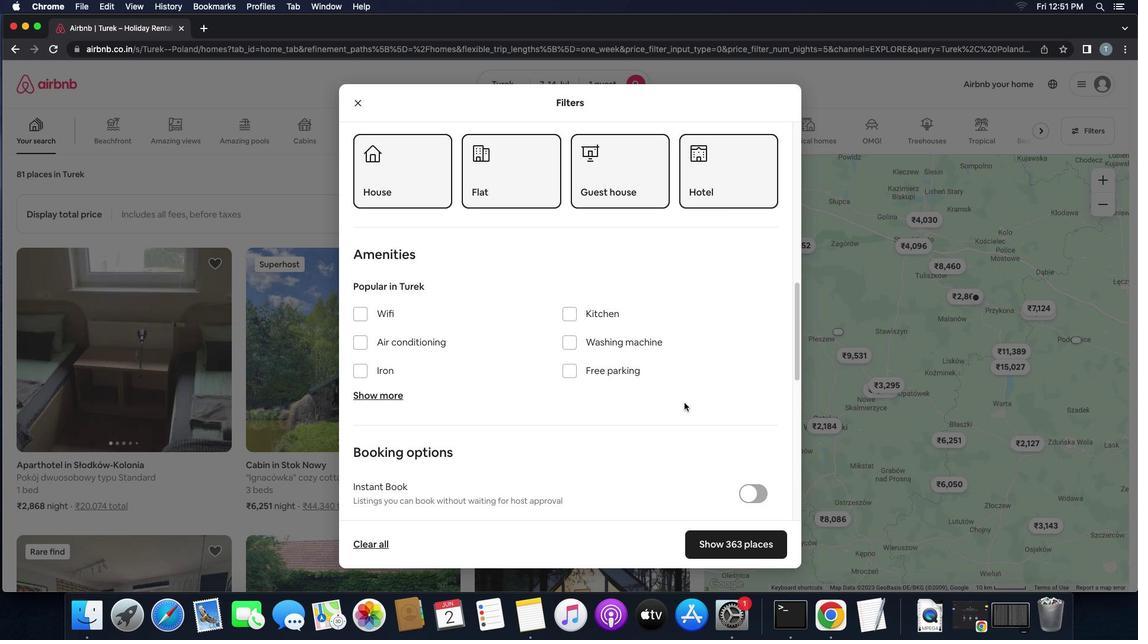 
Action: Mouse scrolled (689, 423) with delta (15, 52)
Screenshot: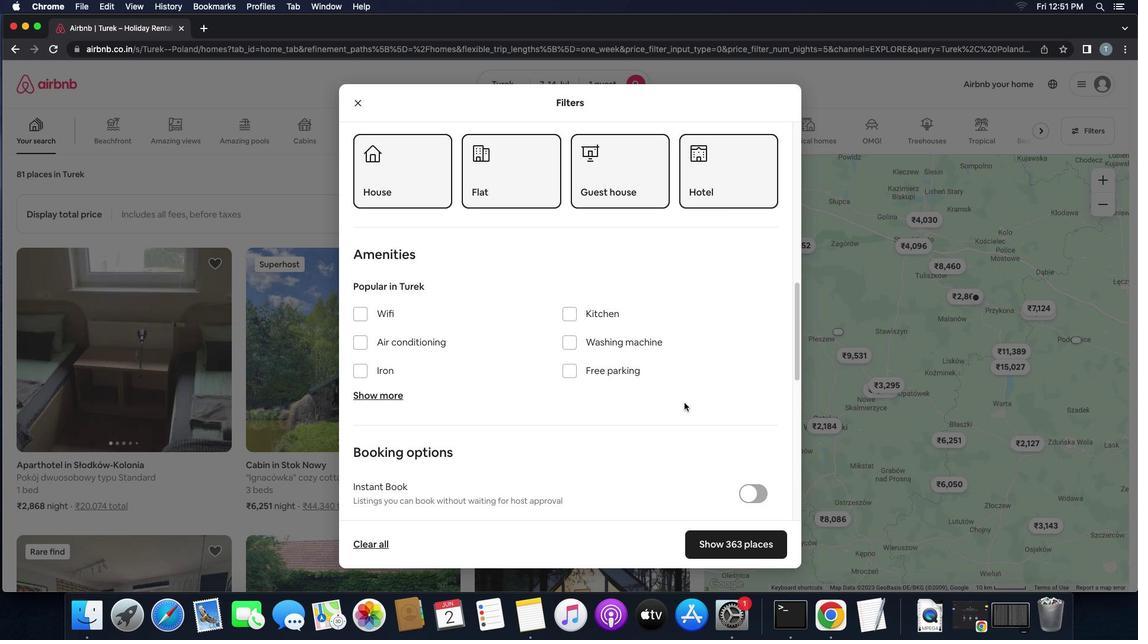 
Action: Mouse scrolled (689, 423) with delta (15, 52)
Screenshot: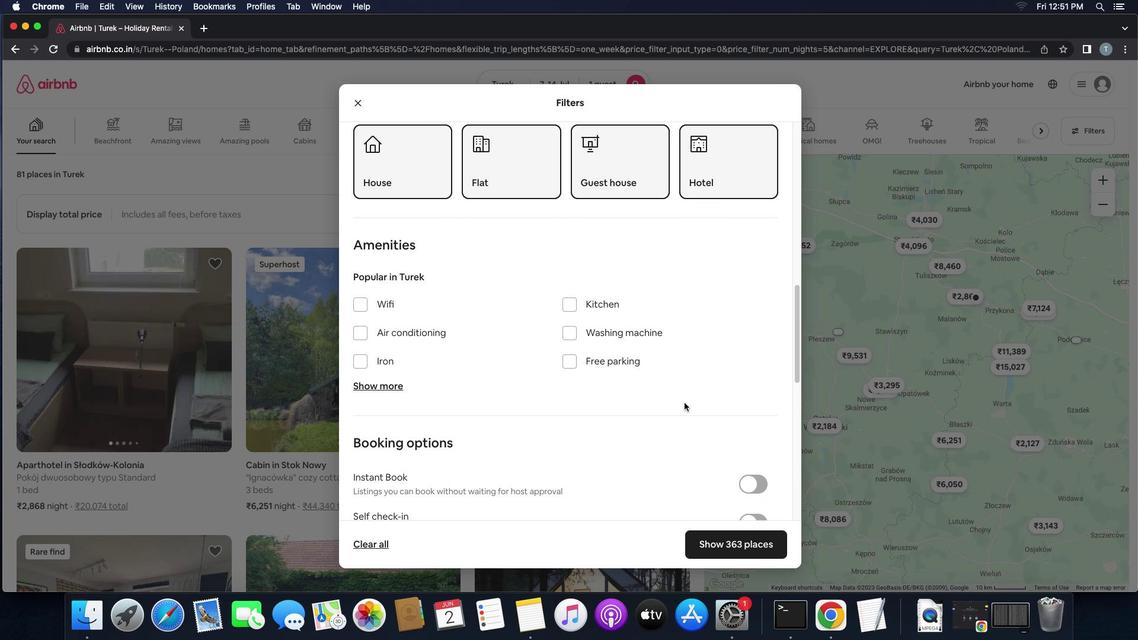 
Action: Mouse scrolled (689, 423) with delta (15, 52)
Screenshot: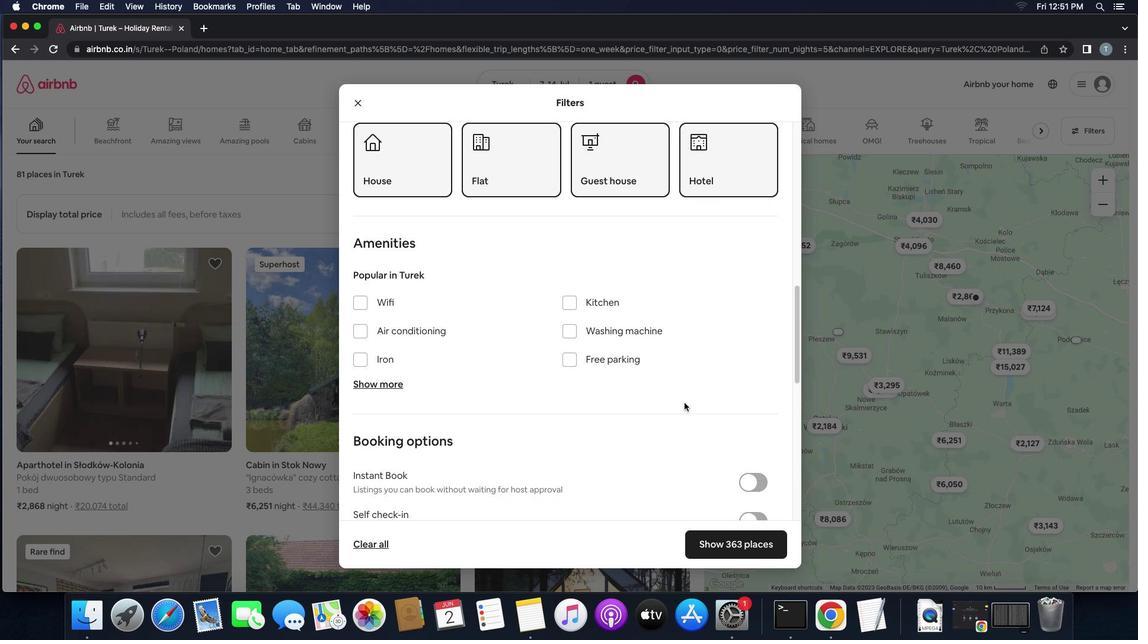 
Action: Mouse scrolled (689, 423) with delta (15, 52)
Screenshot: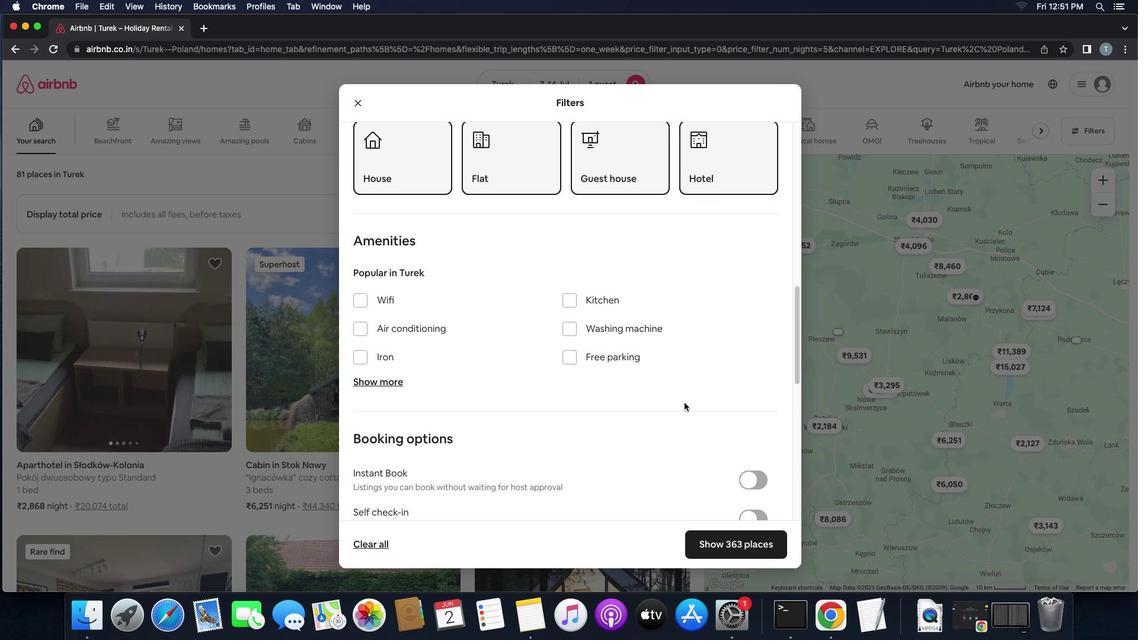 
Action: Mouse moved to (372, 328)
Screenshot: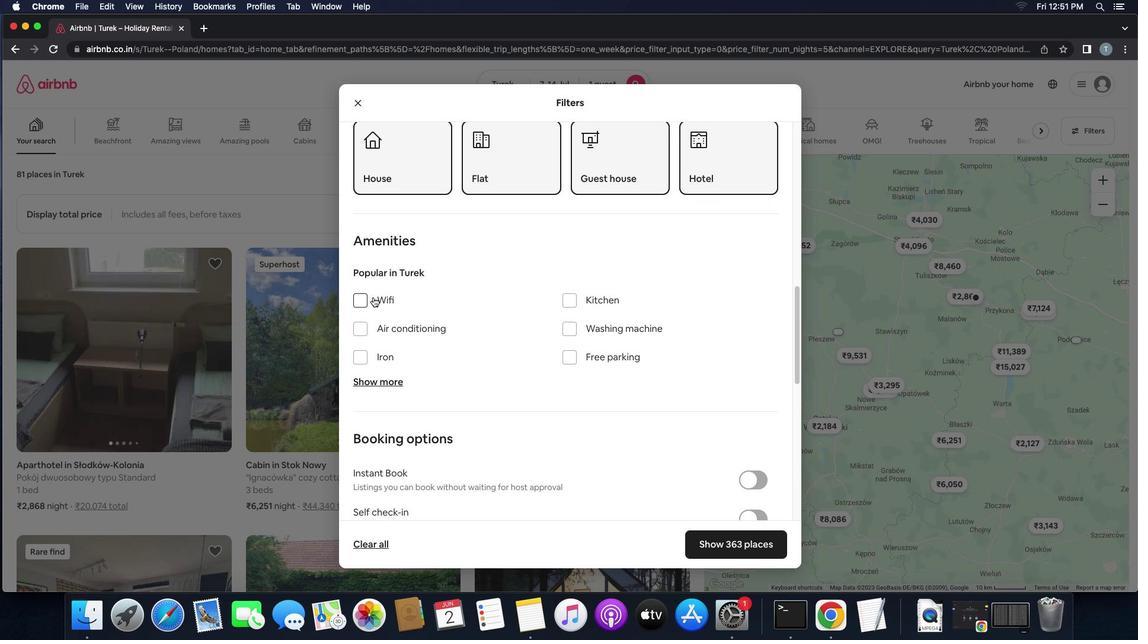 
Action: Mouse pressed left at (372, 328)
Screenshot: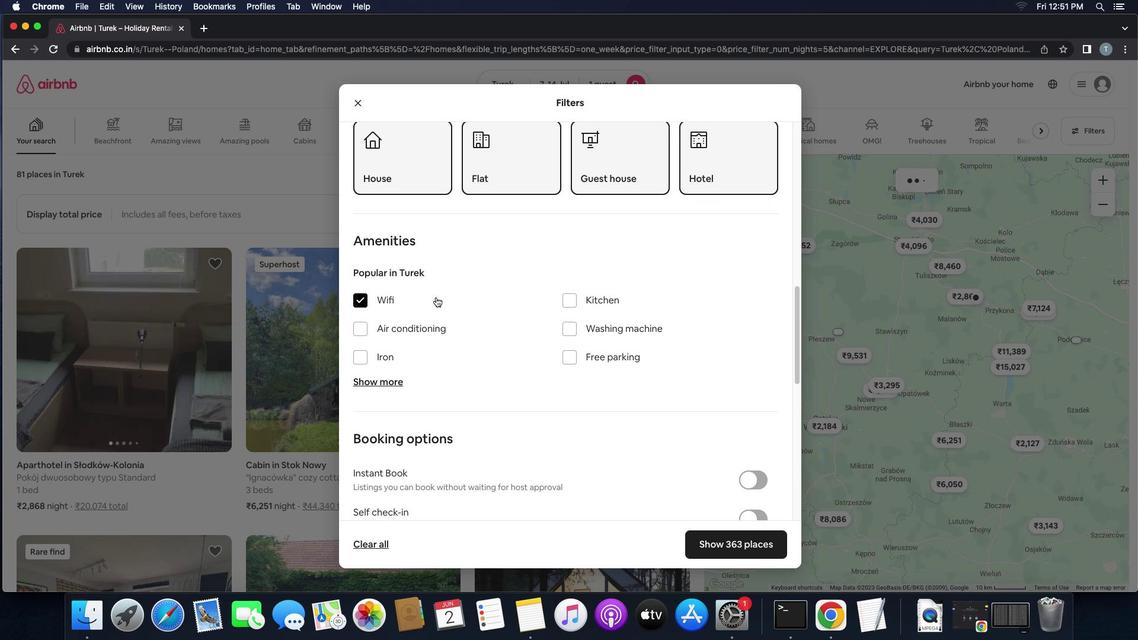 
Action: Mouse moved to (583, 360)
Screenshot: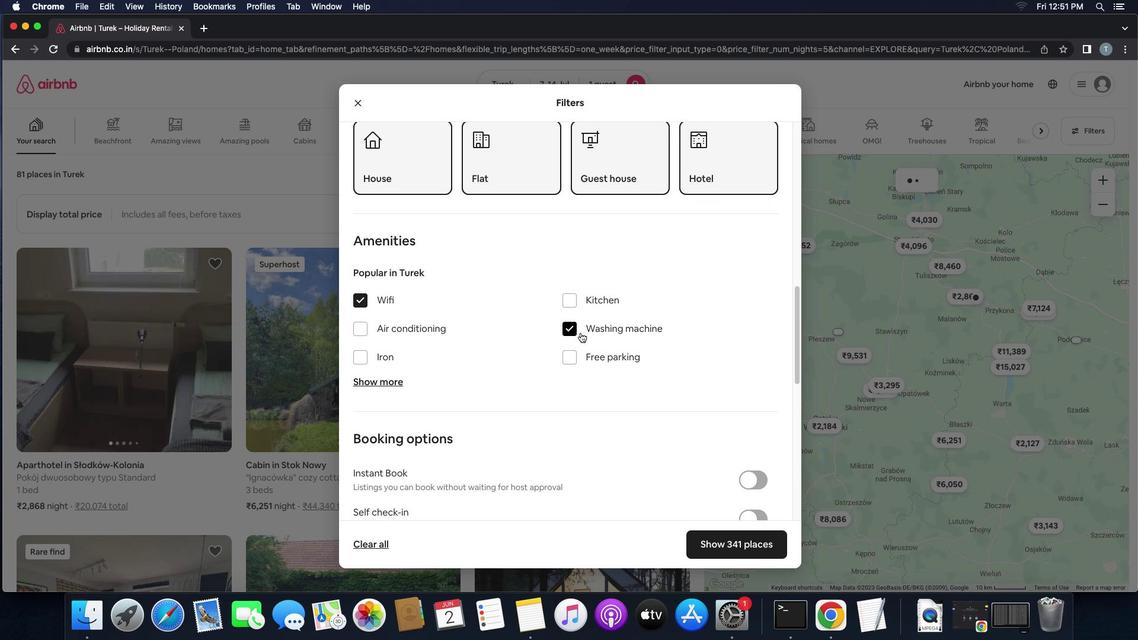 
Action: Mouse pressed left at (583, 360)
Screenshot: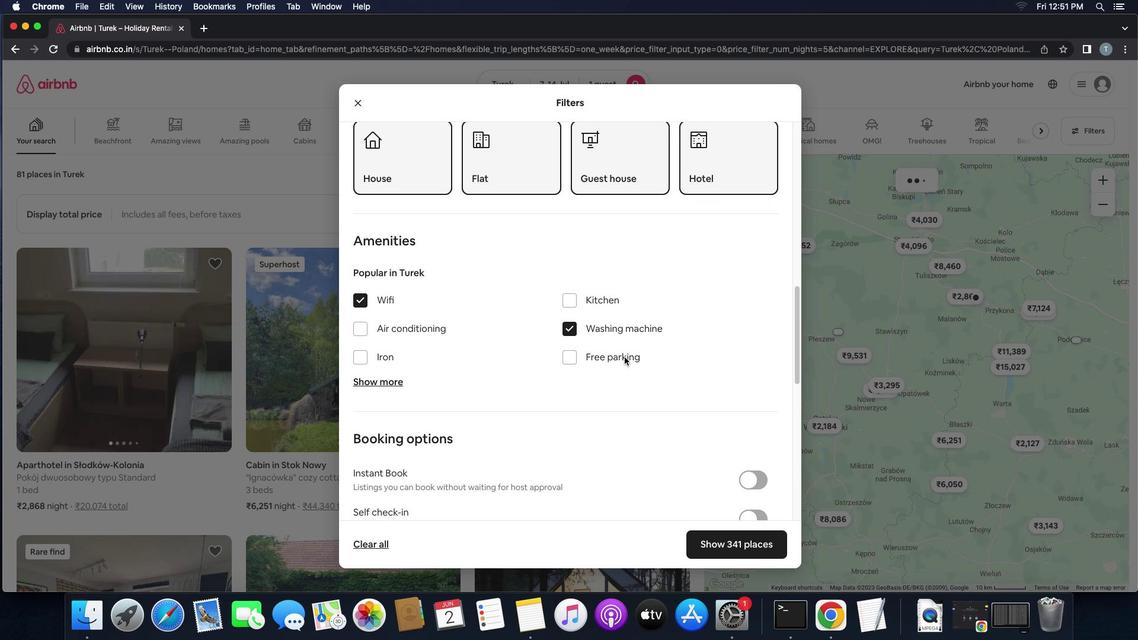 
Action: Mouse moved to (683, 436)
Screenshot: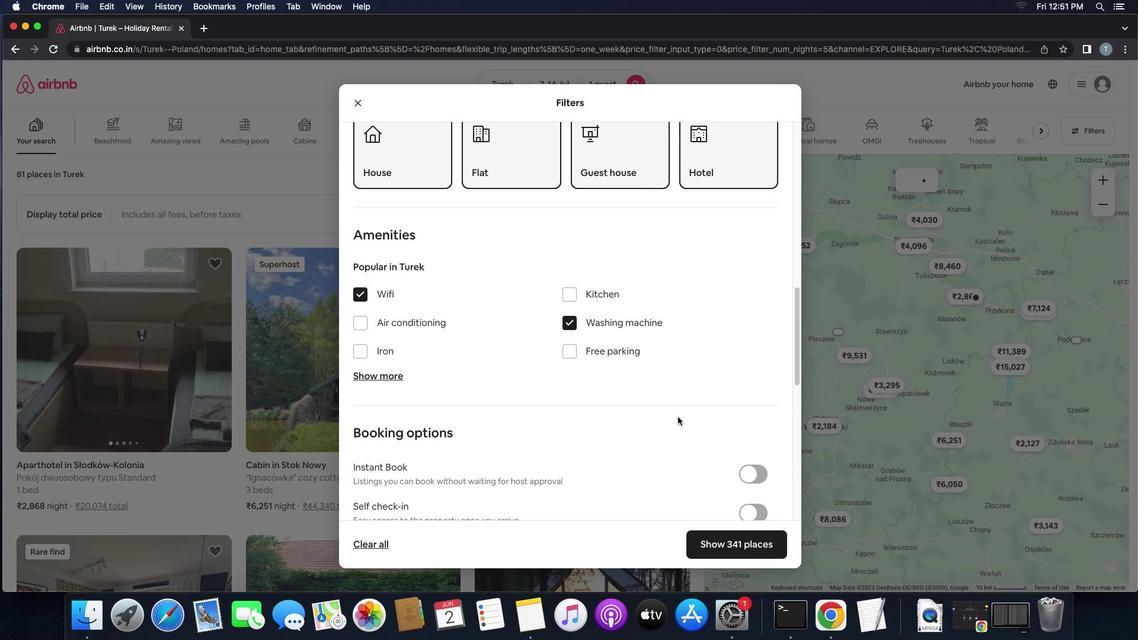 
Action: Mouse scrolled (683, 436) with delta (15, 52)
Screenshot: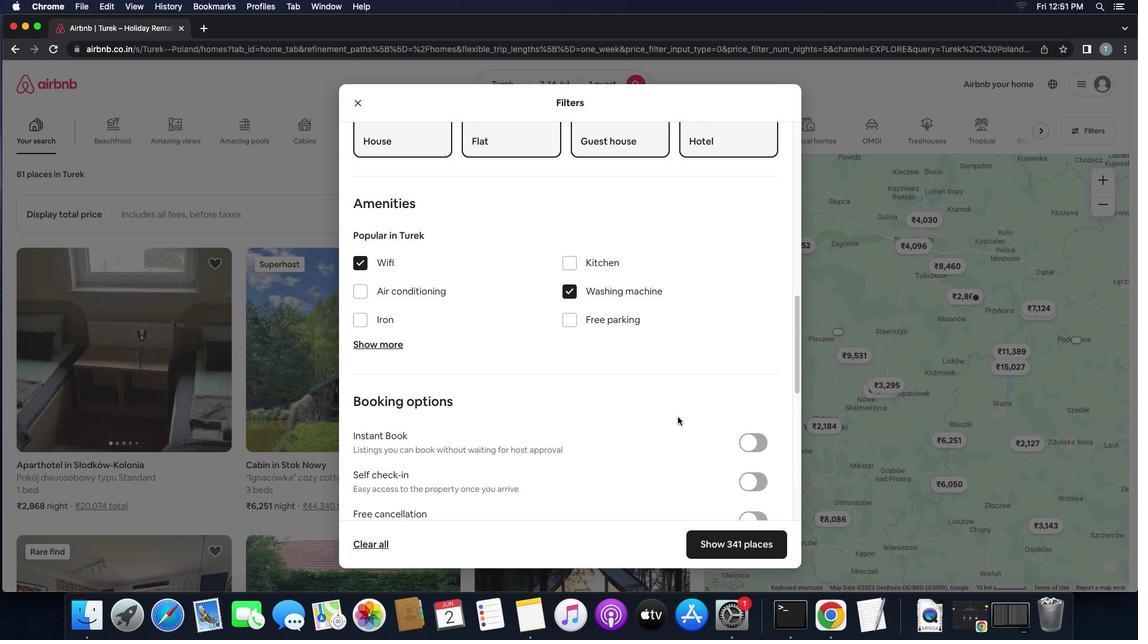 
Action: Mouse scrolled (683, 436) with delta (15, 52)
Screenshot: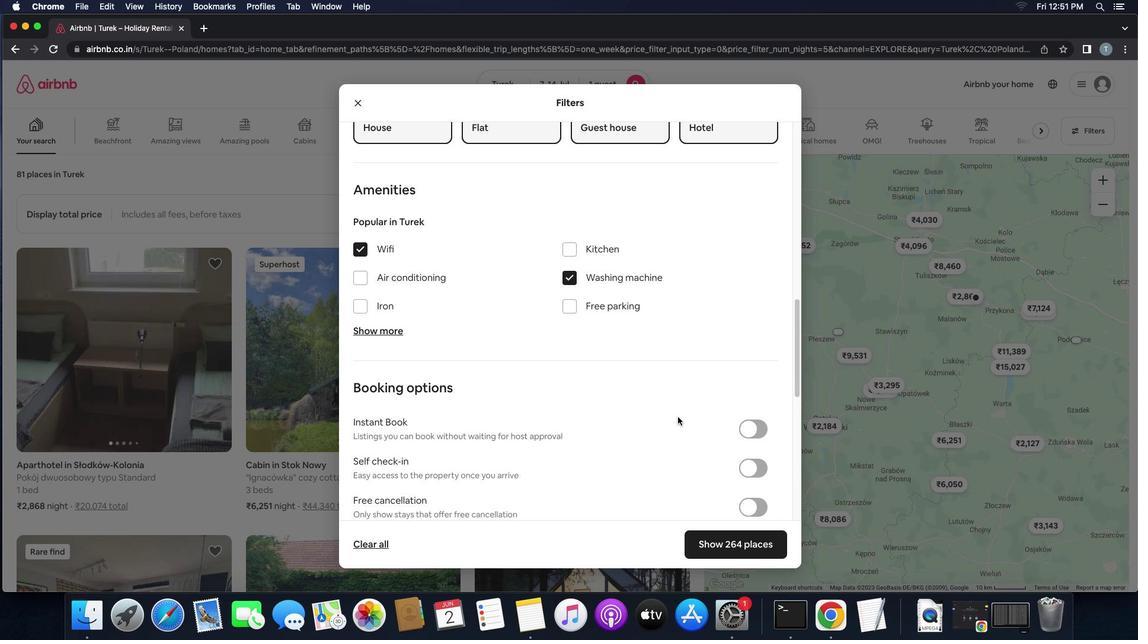 
Action: Mouse scrolled (683, 436) with delta (15, 52)
Screenshot: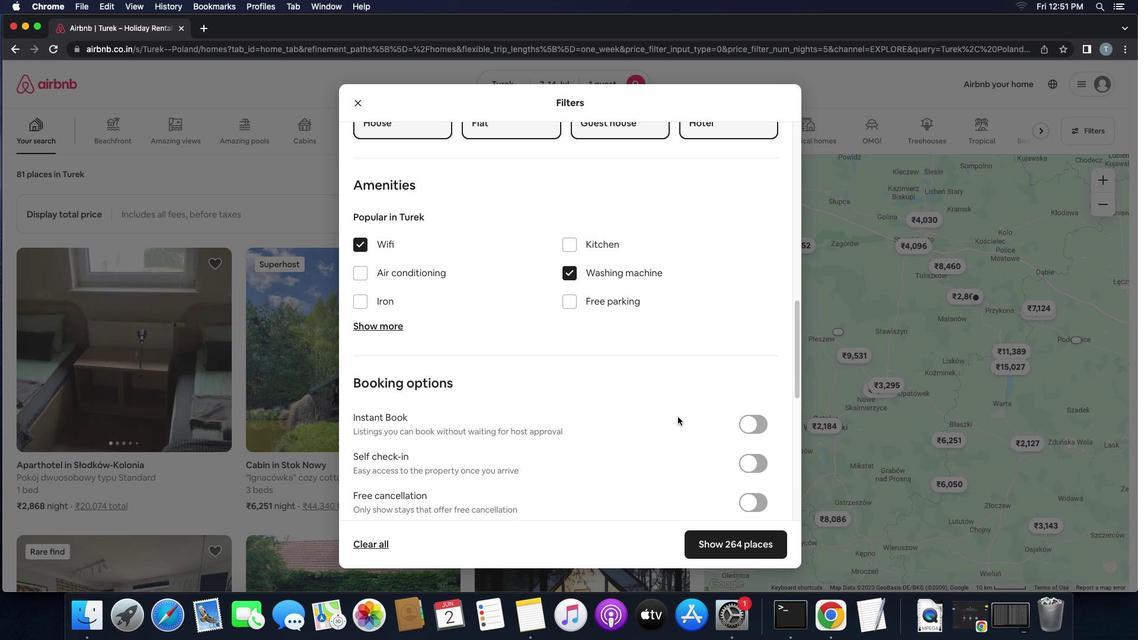 
Action: Mouse scrolled (683, 436) with delta (15, 52)
Screenshot: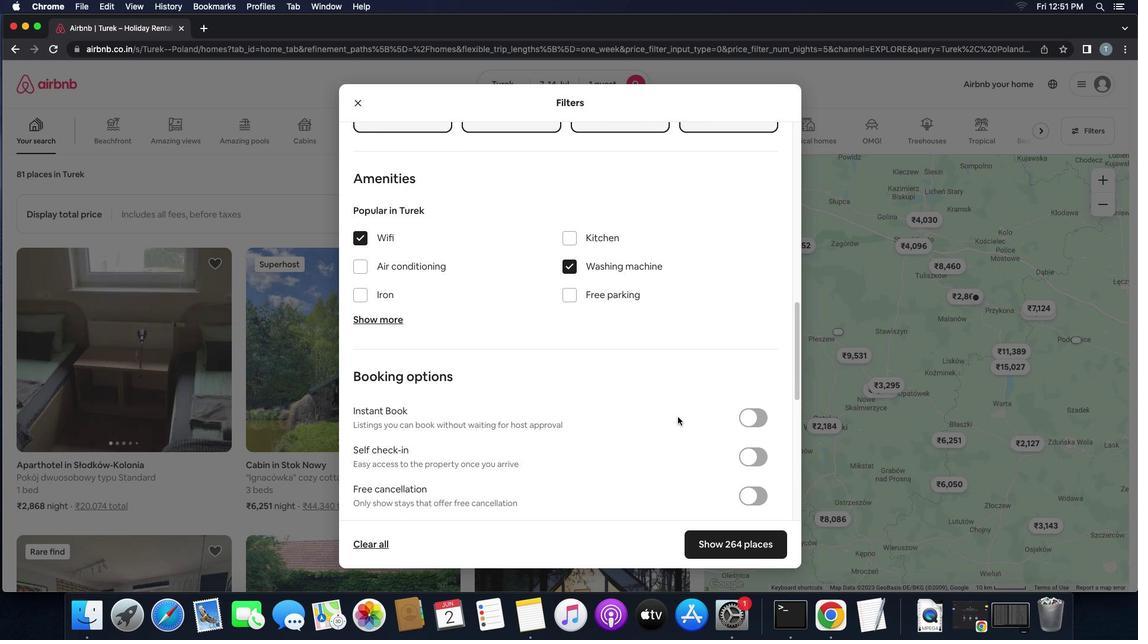 
Action: Mouse scrolled (683, 436) with delta (15, 52)
Screenshot: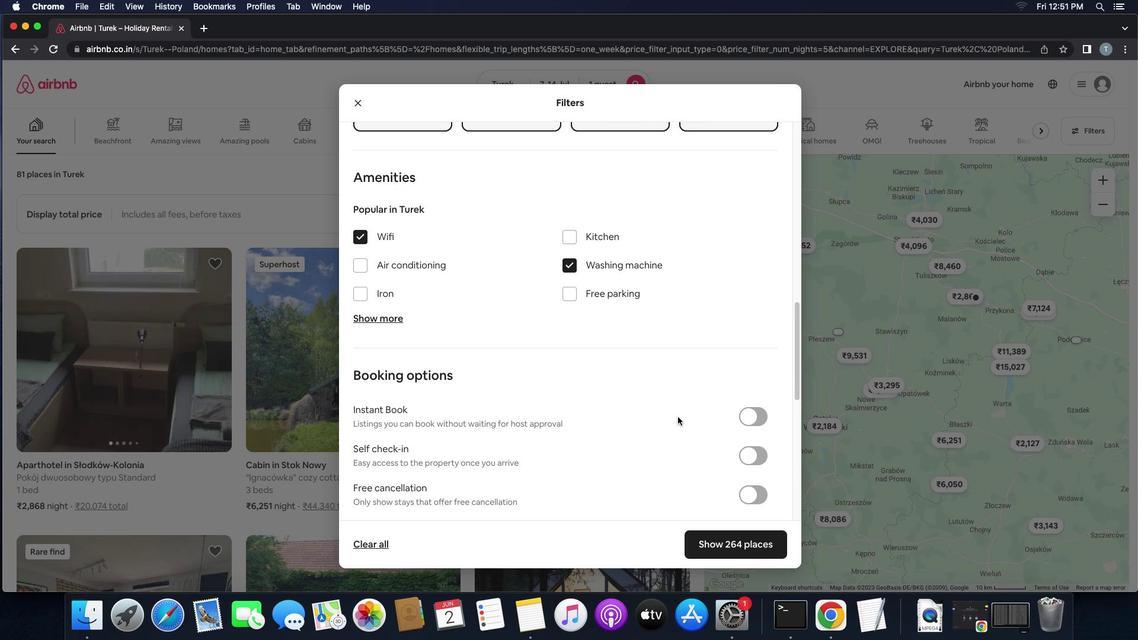 
Action: Mouse scrolled (683, 436) with delta (15, 52)
Screenshot: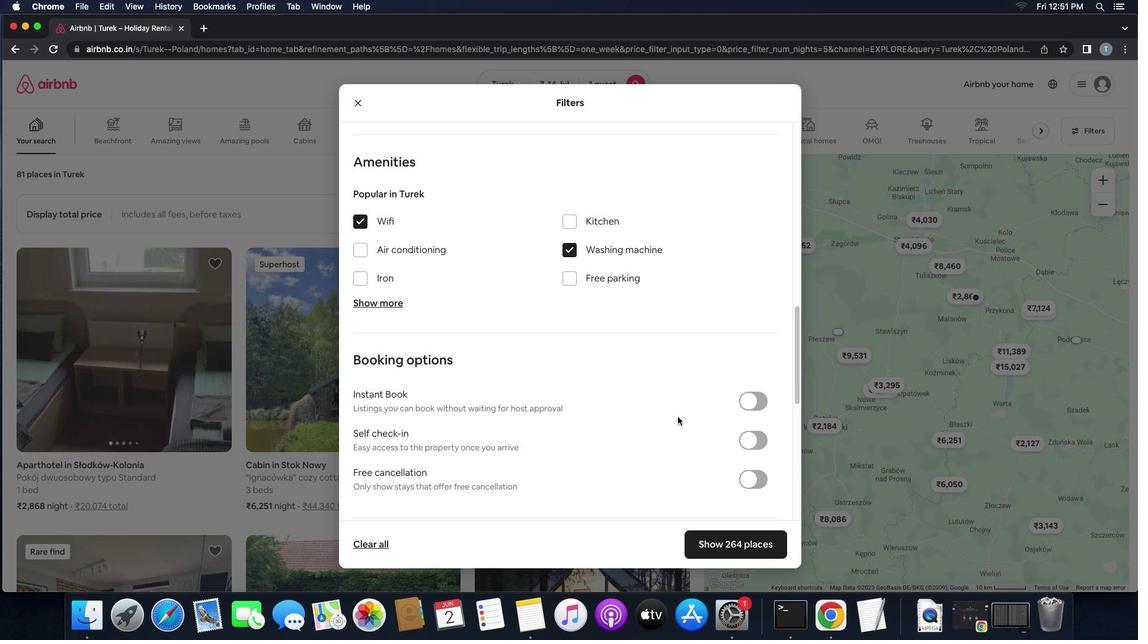 
Action: Mouse scrolled (683, 436) with delta (15, 52)
Screenshot: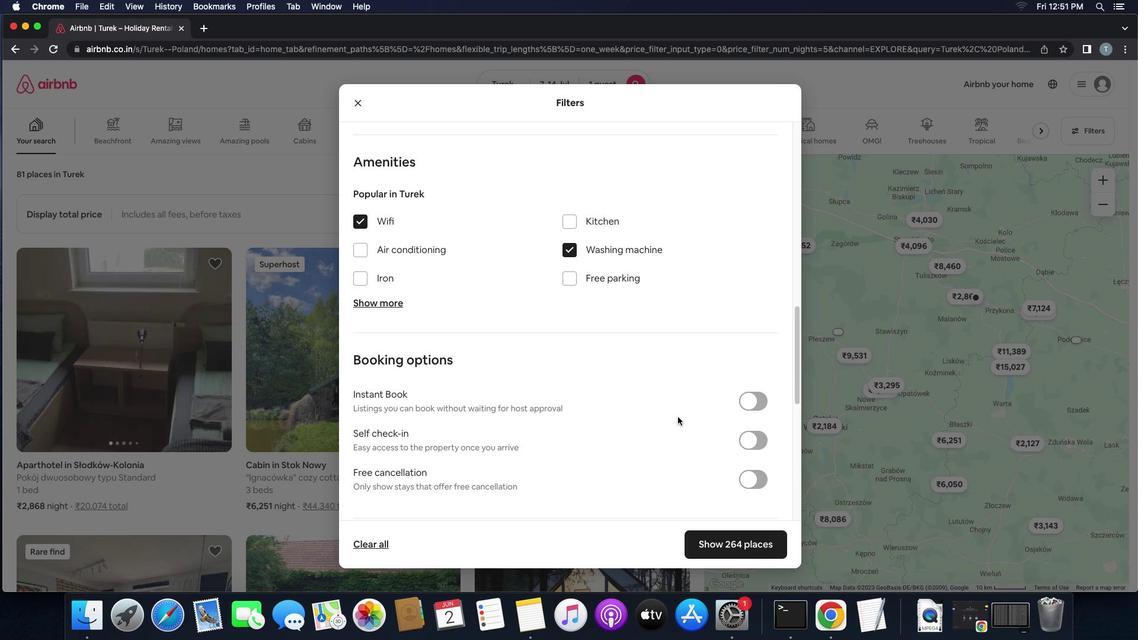 
Action: Mouse scrolled (683, 436) with delta (15, 52)
Screenshot: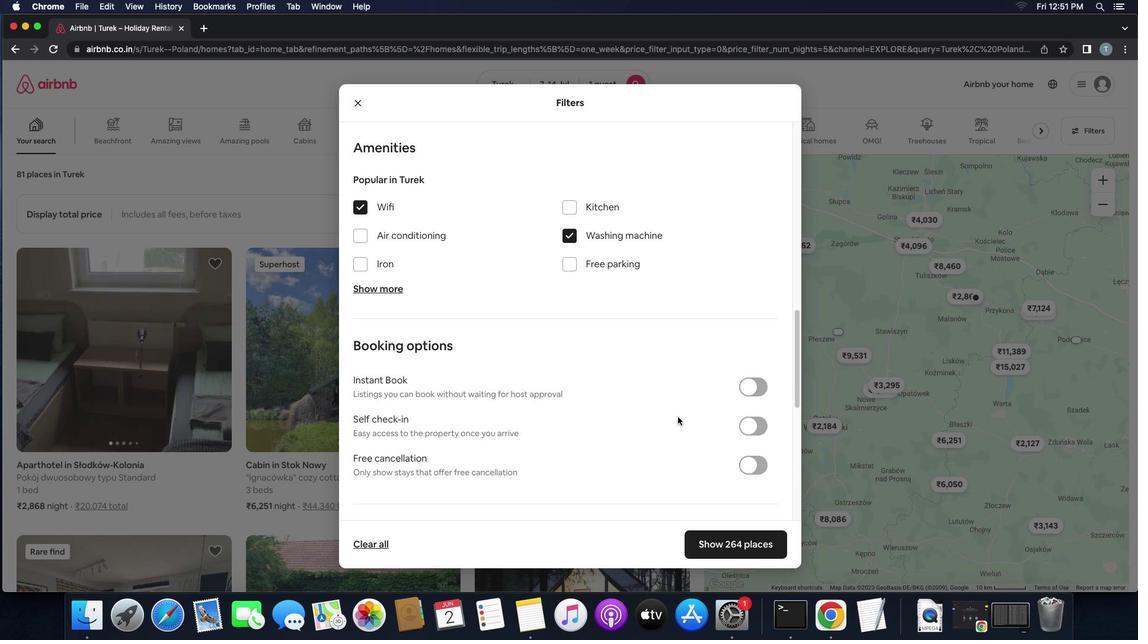 
Action: Mouse scrolled (683, 436) with delta (15, 52)
Screenshot: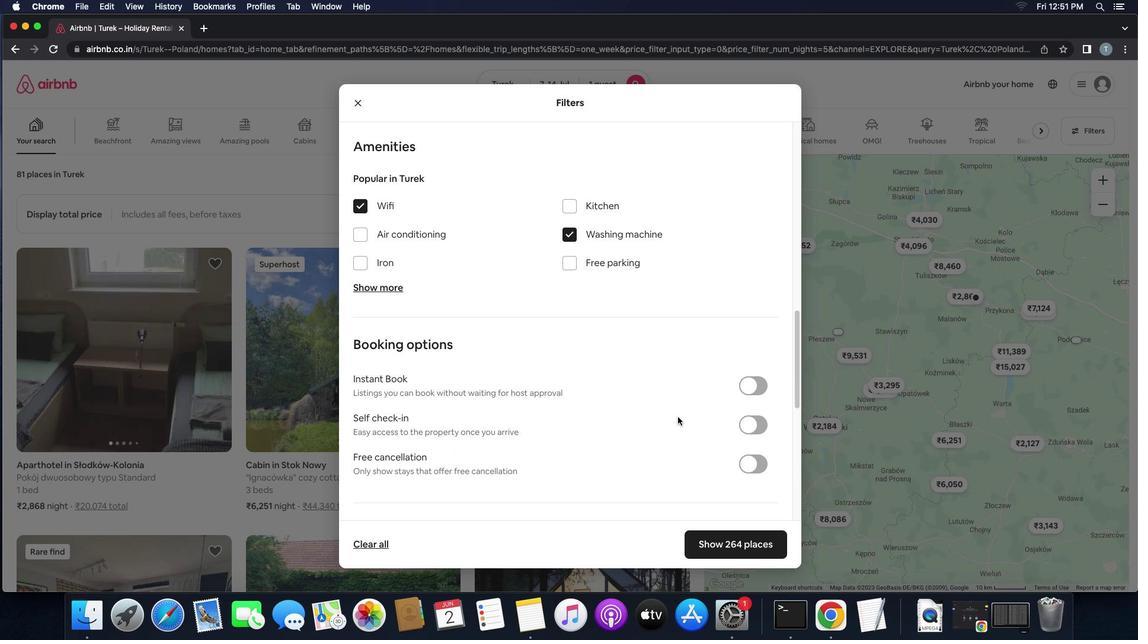 
Action: Mouse scrolled (683, 436) with delta (15, 52)
Screenshot: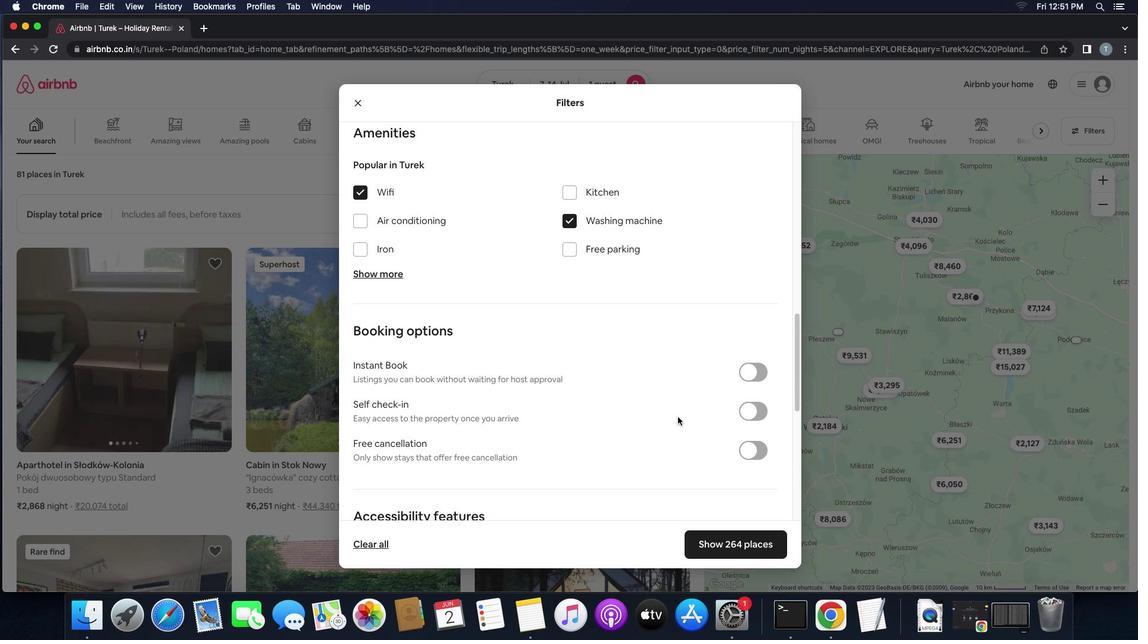 
Action: Mouse scrolled (683, 436) with delta (15, 52)
Screenshot: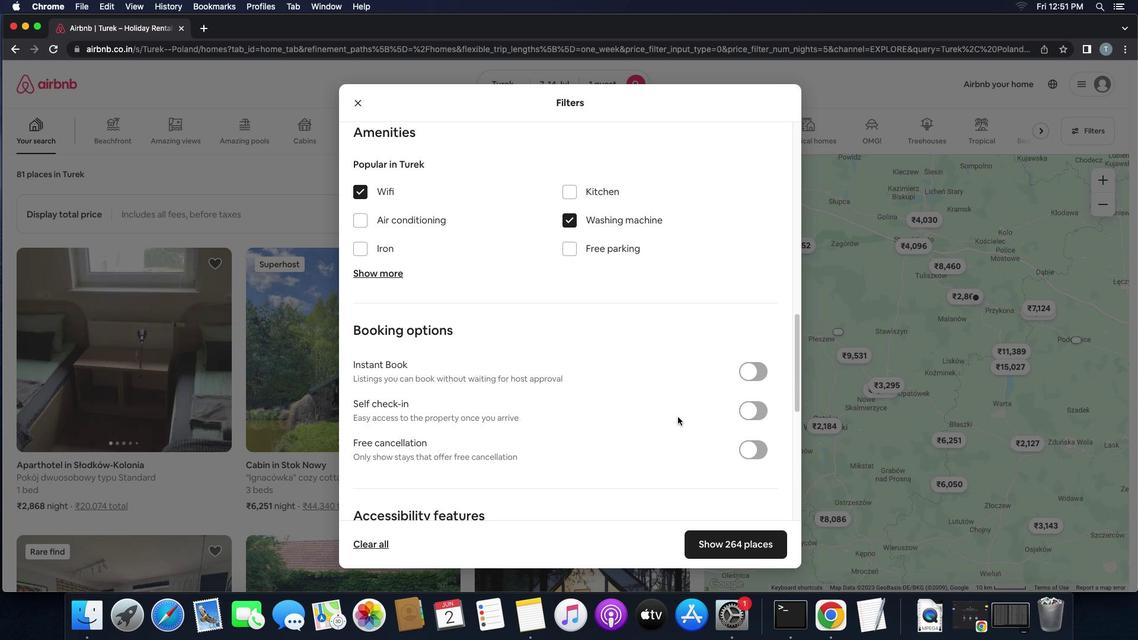 
Action: Mouse moved to (754, 428)
Screenshot: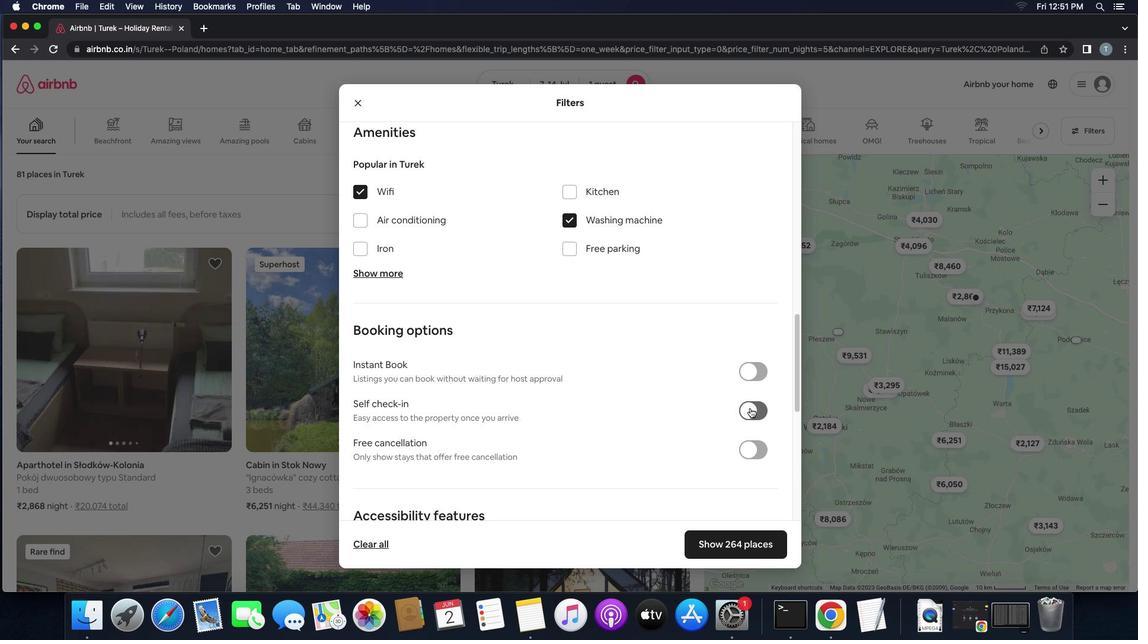 
Action: Mouse pressed left at (754, 428)
Screenshot: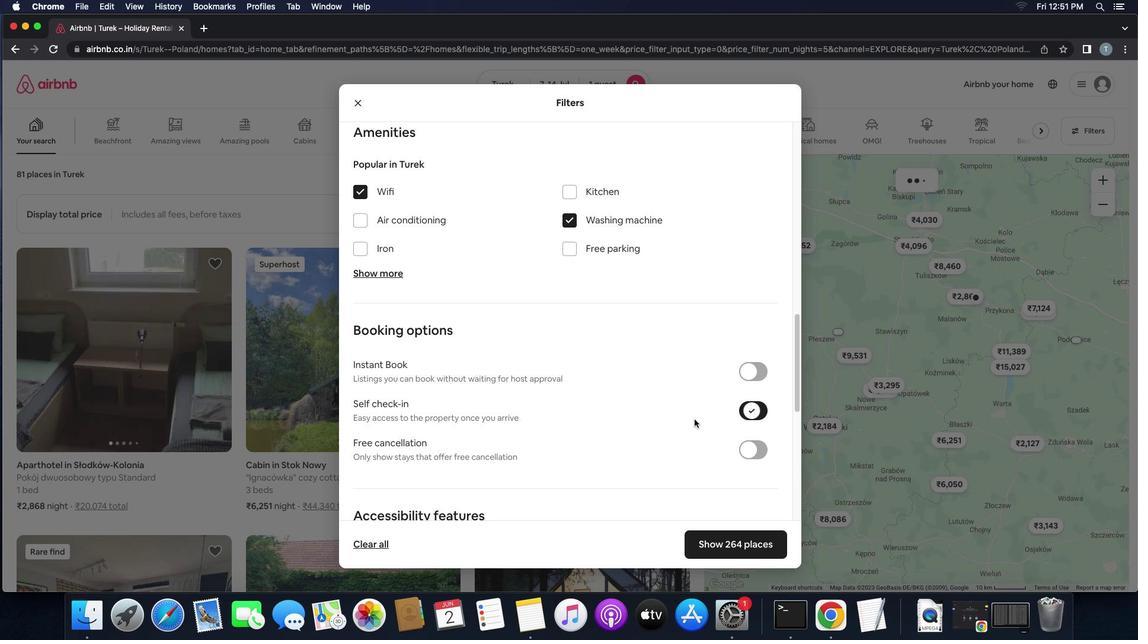 
Action: Mouse moved to (640, 446)
Screenshot: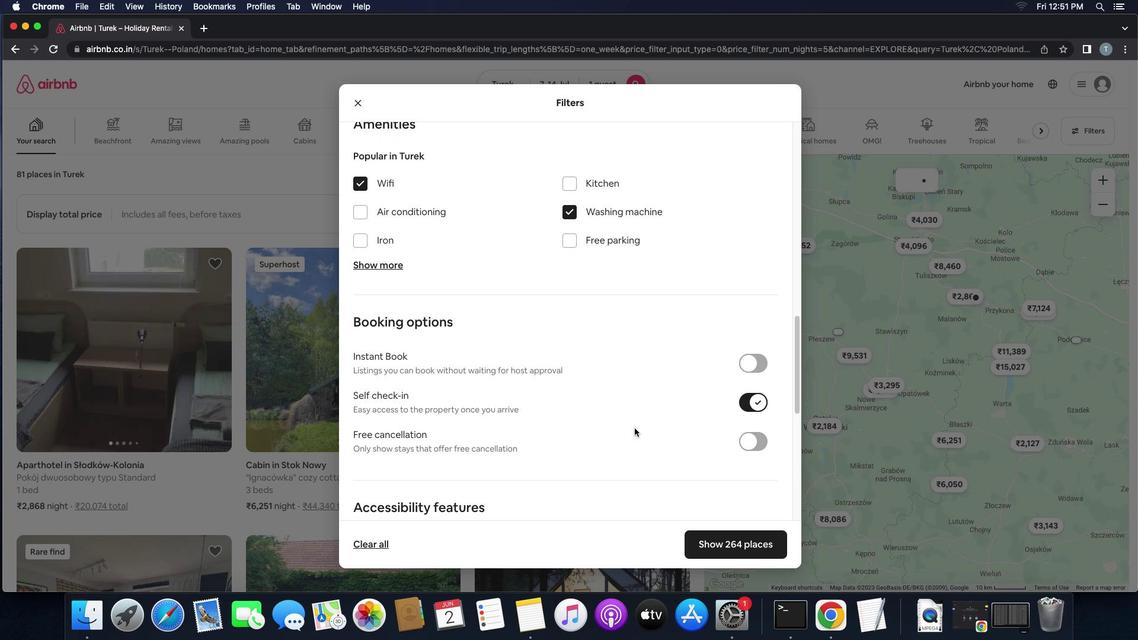 
Action: Mouse scrolled (640, 446) with delta (15, 52)
Screenshot: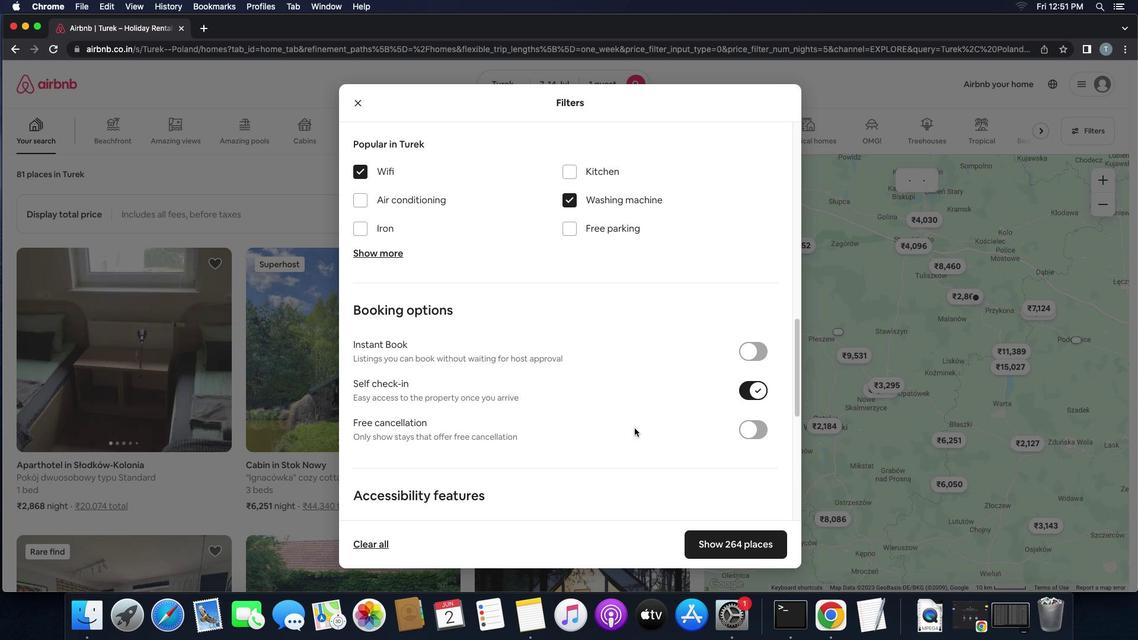 
Action: Mouse scrolled (640, 446) with delta (15, 52)
Screenshot: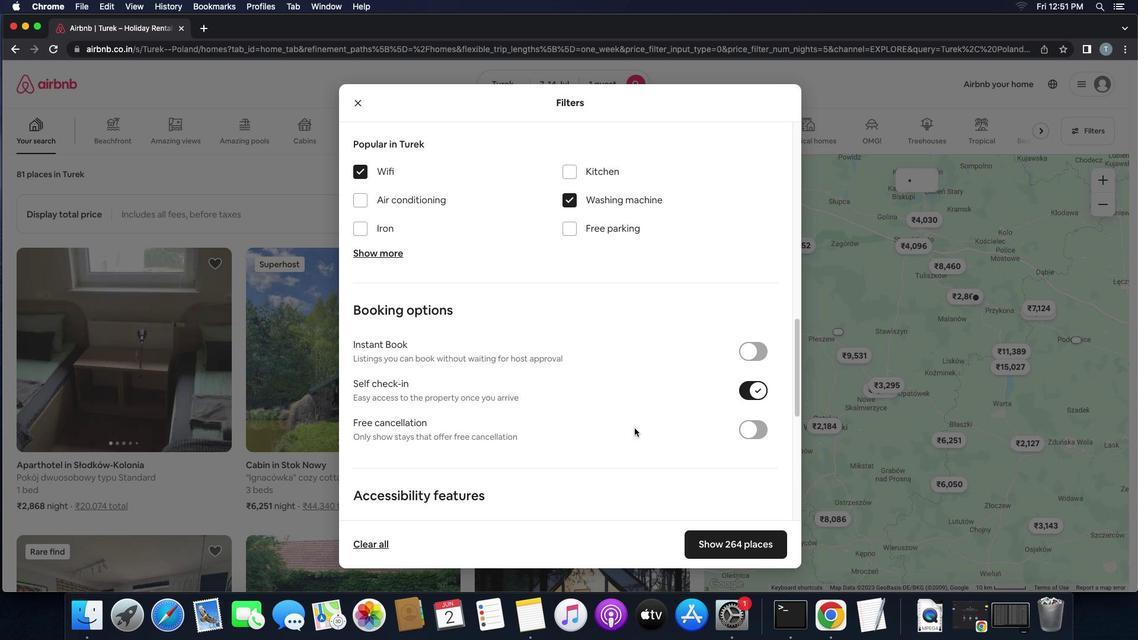
Action: Mouse scrolled (640, 446) with delta (15, 52)
Screenshot: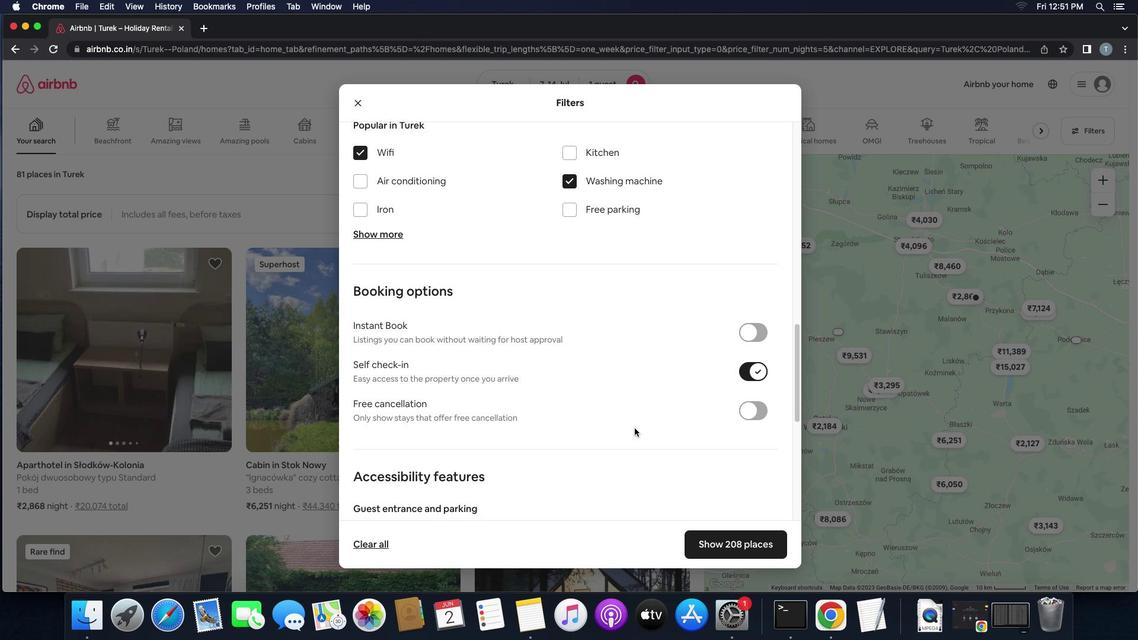 
Action: Mouse scrolled (640, 446) with delta (15, 52)
Screenshot: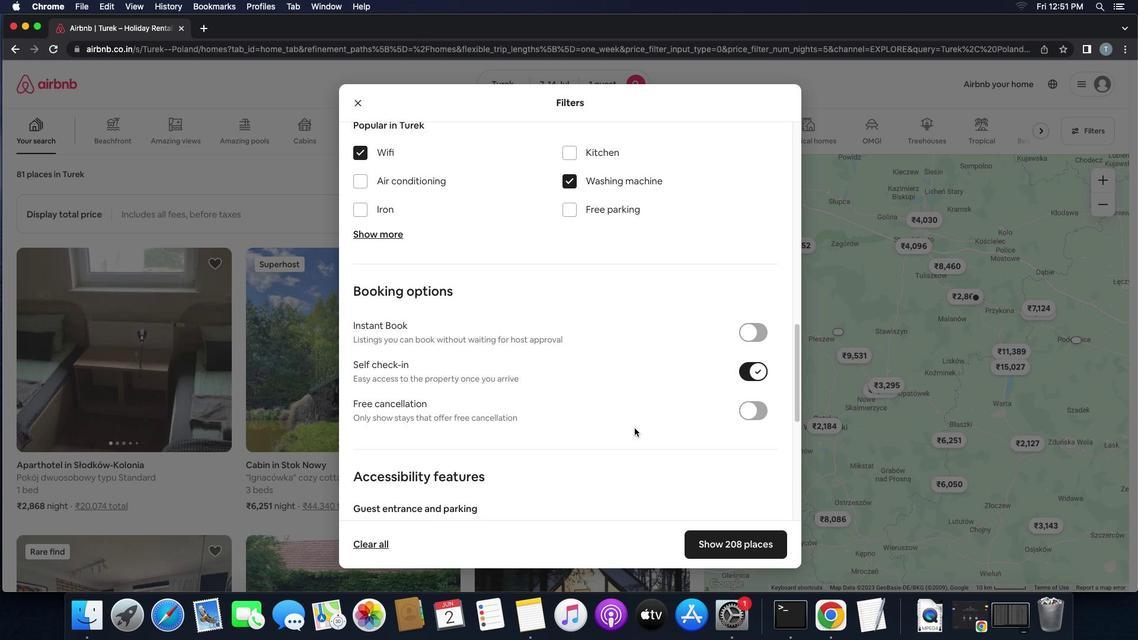 
Action: Mouse scrolled (640, 446) with delta (15, 52)
Screenshot: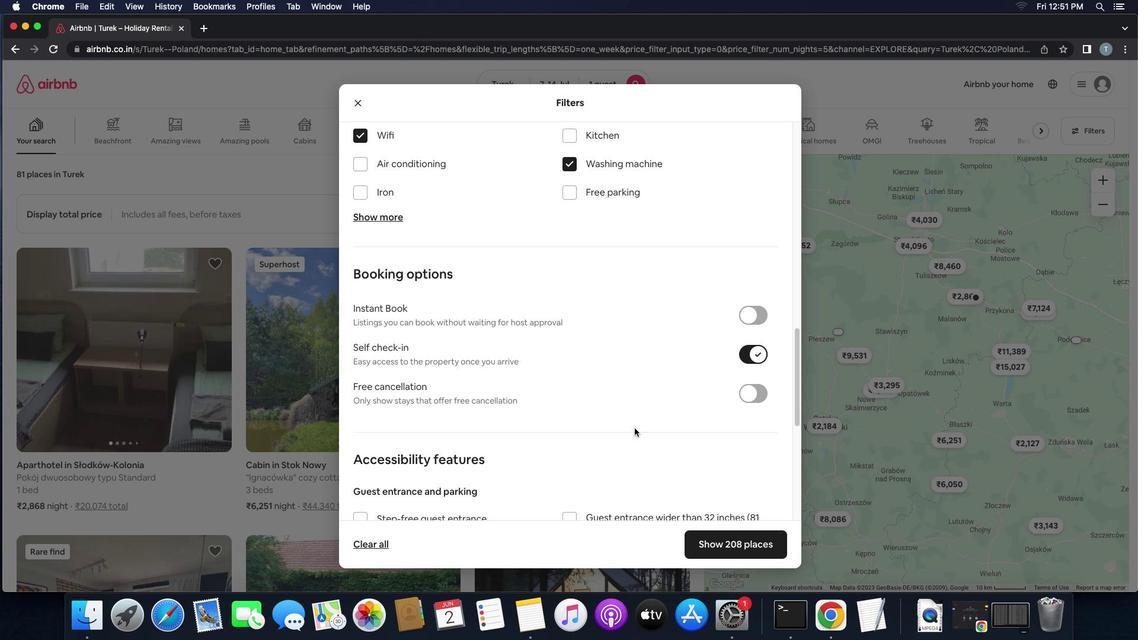 
Action: Mouse scrolled (640, 446) with delta (15, 52)
Screenshot: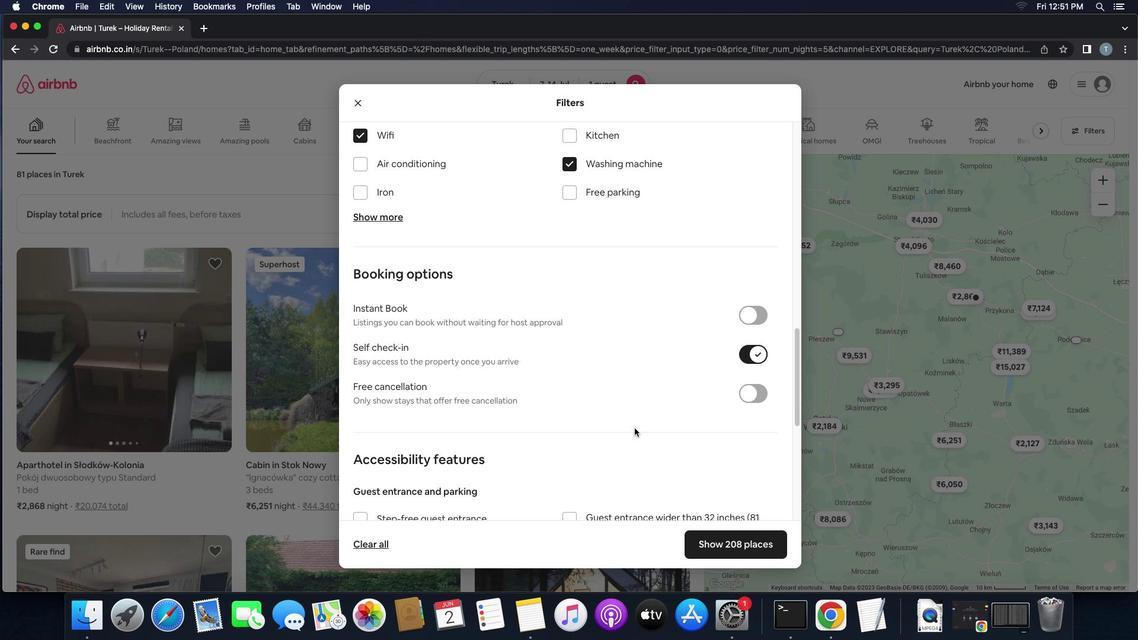 
Action: Mouse scrolled (640, 446) with delta (15, 52)
Screenshot: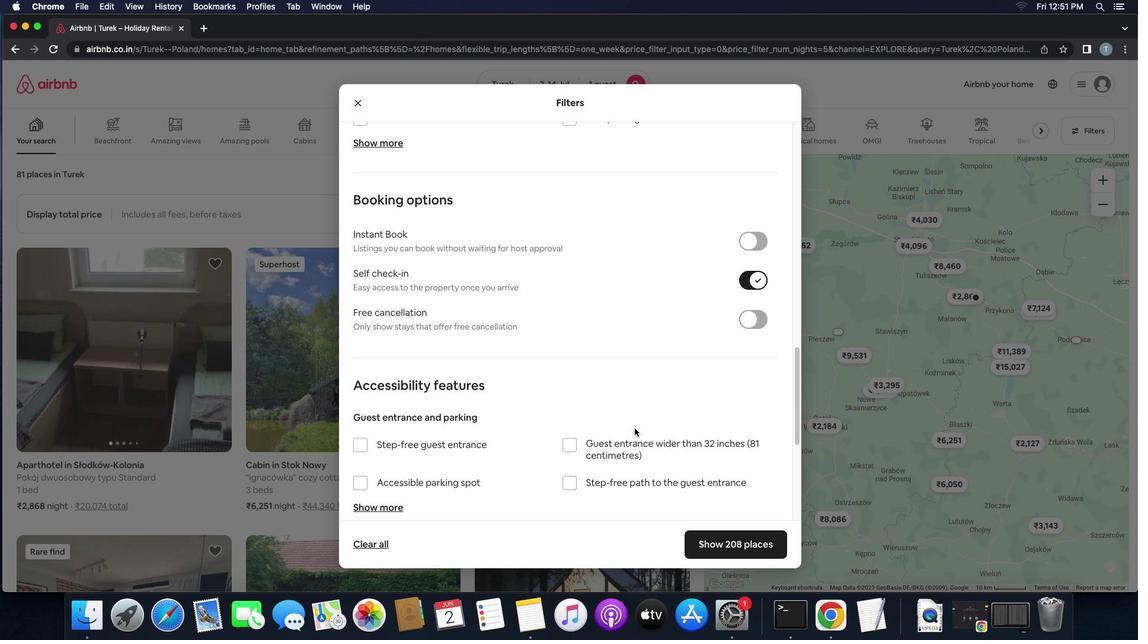 
Action: Mouse scrolled (640, 446) with delta (15, 52)
Screenshot: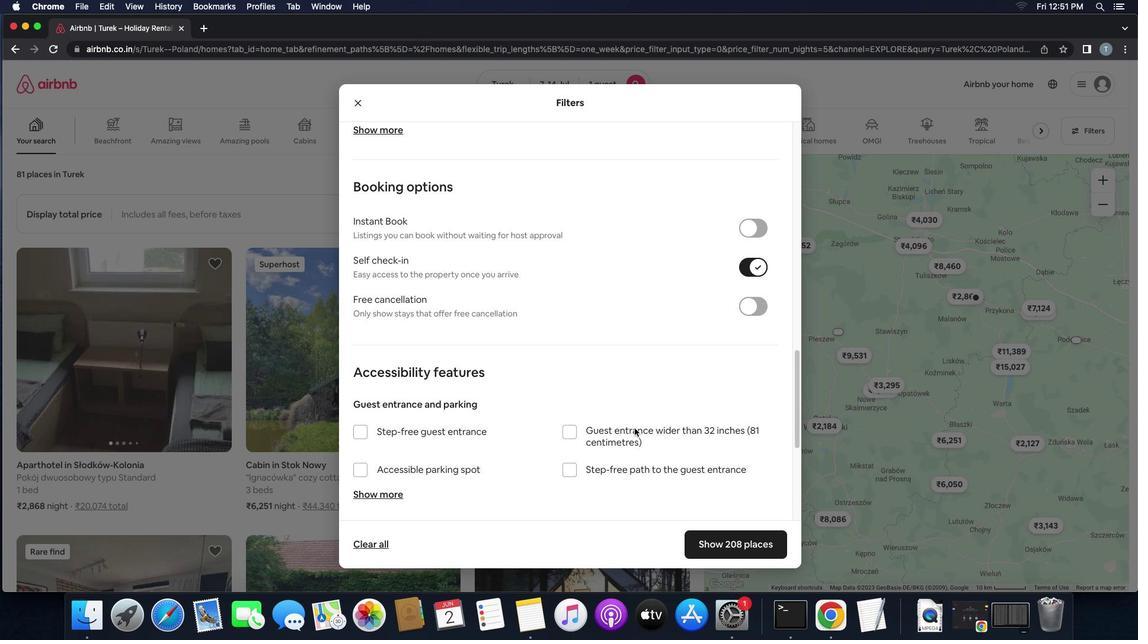 
Action: Mouse scrolled (640, 446) with delta (15, 52)
Screenshot: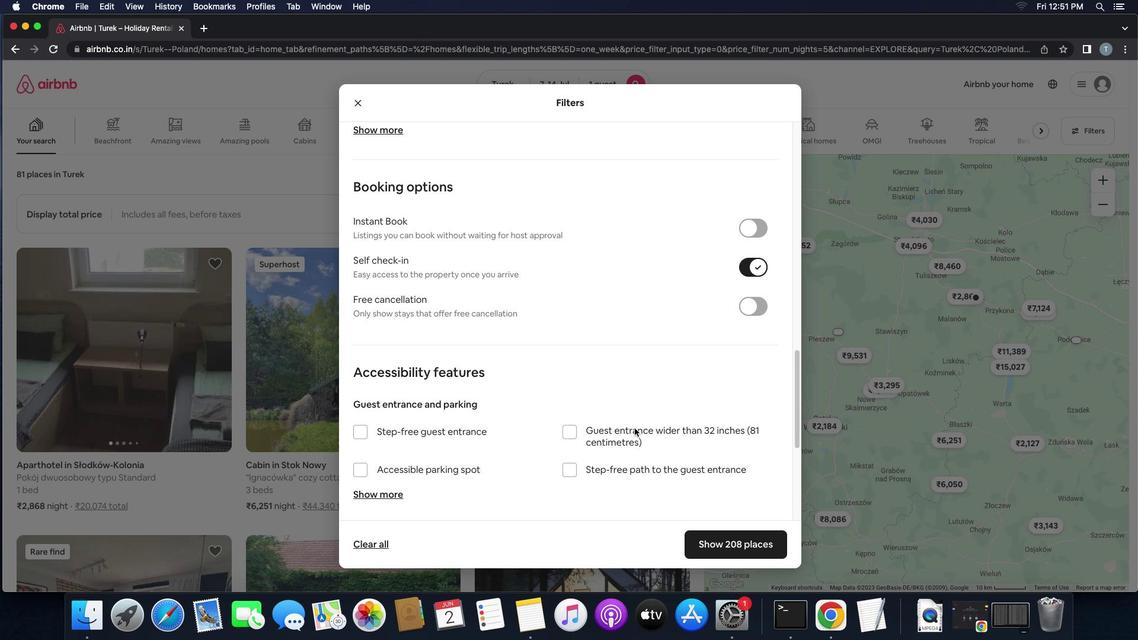 
Action: Mouse scrolled (640, 446) with delta (15, 52)
Screenshot: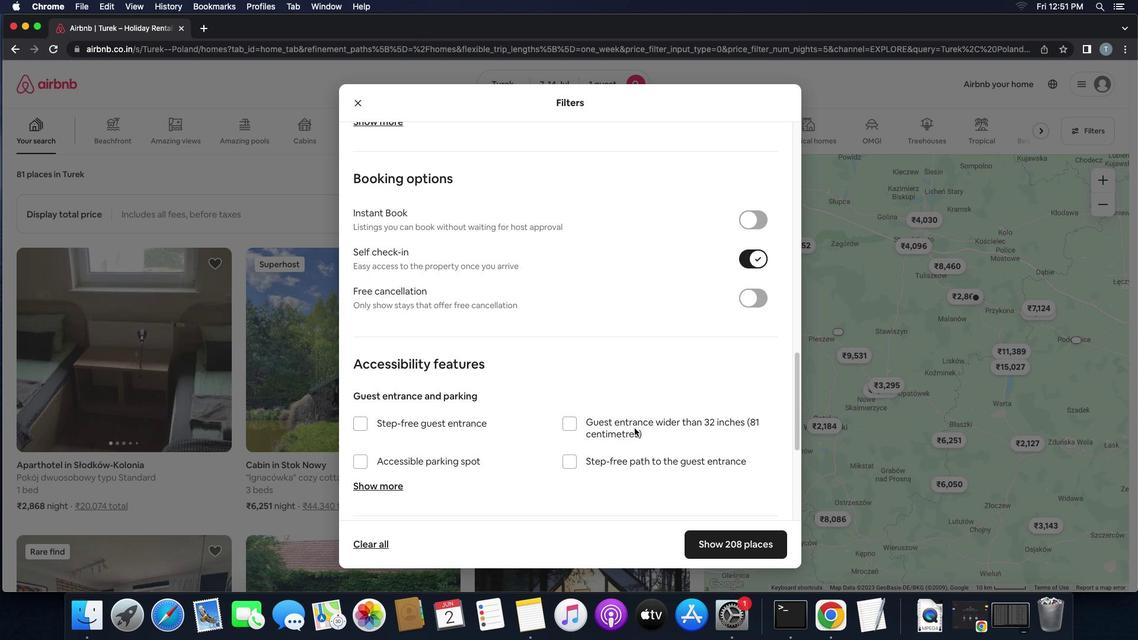 
Action: Mouse scrolled (640, 446) with delta (15, 52)
Screenshot: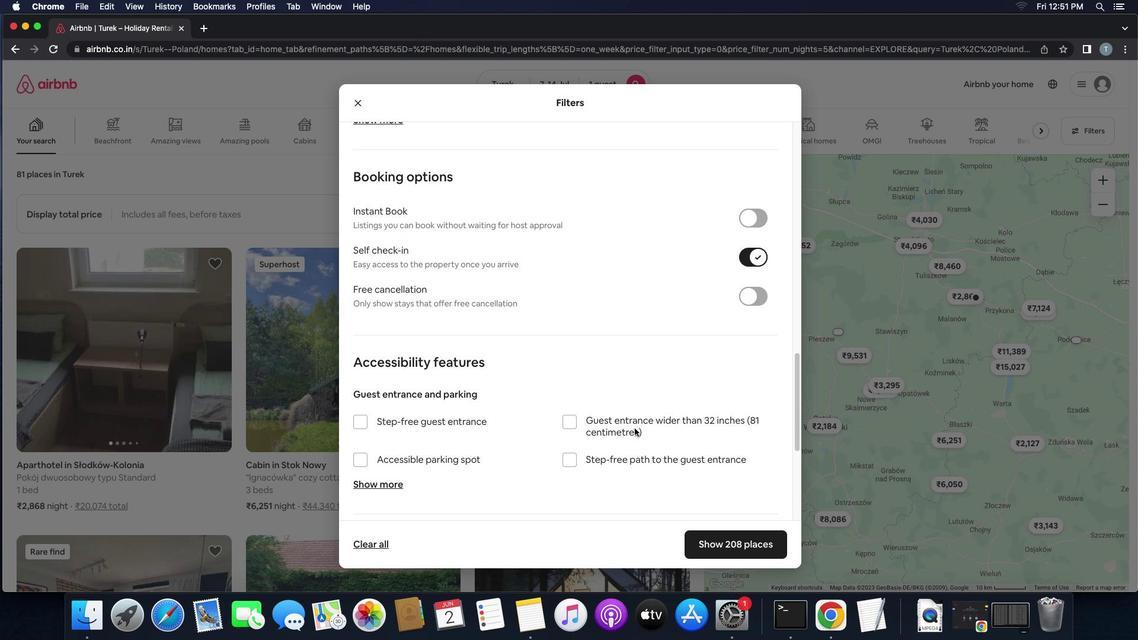 
Action: Mouse scrolled (640, 446) with delta (15, 52)
Screenshot: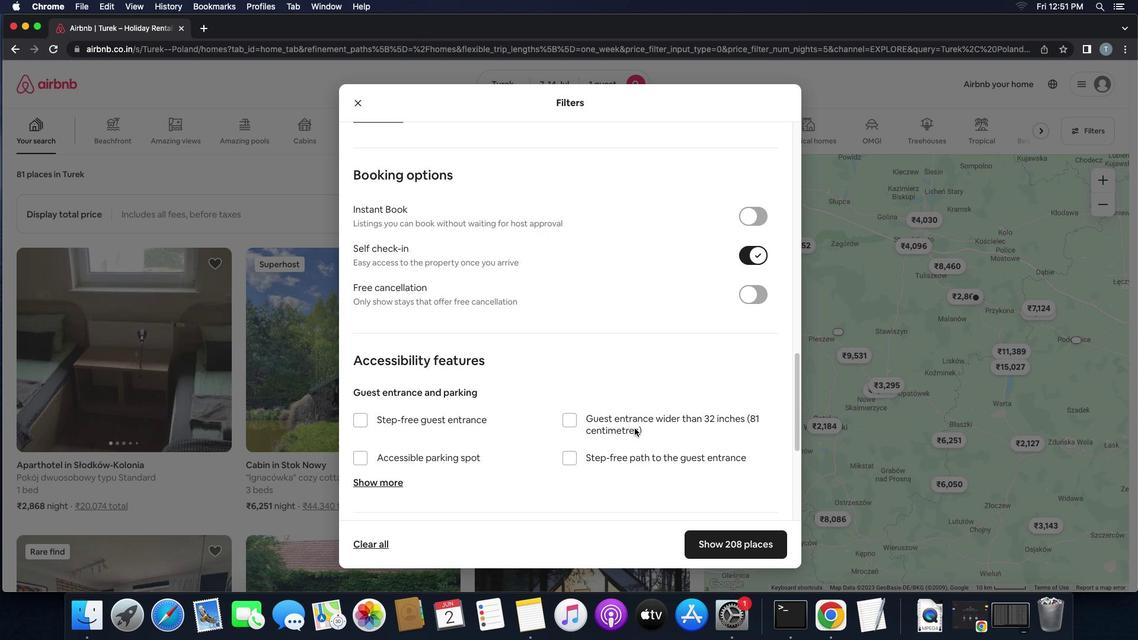 
Action: Mouse scrolled (640, 446) with delta (15, 52)
Screenshot: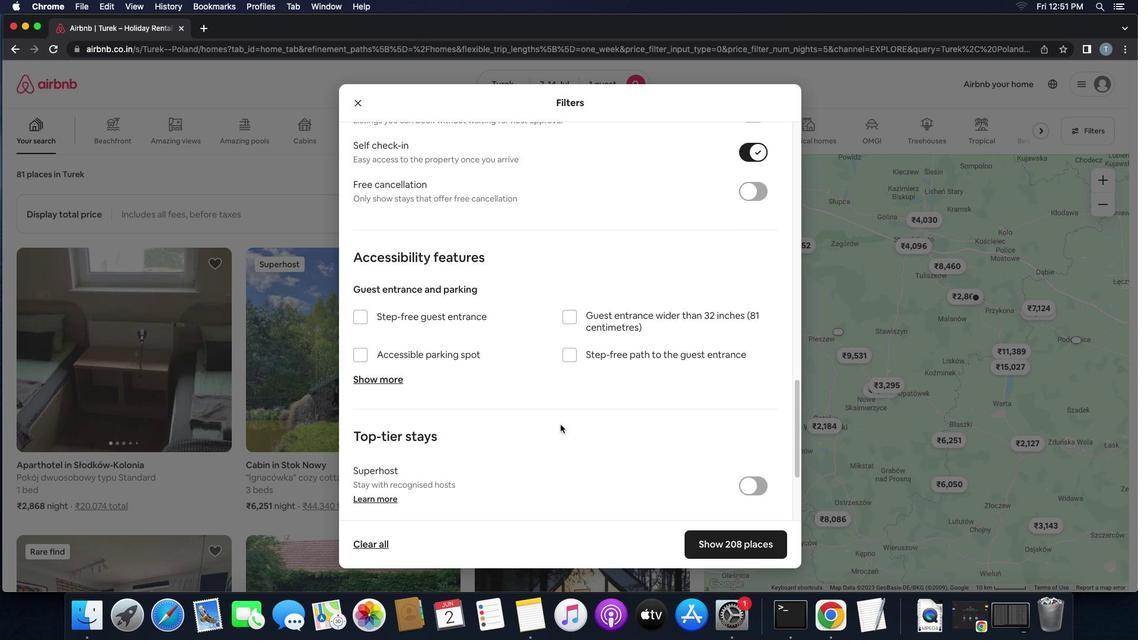 
Action: Mouse scrolled (640, 446) with delta (15, 52)
Screenshot: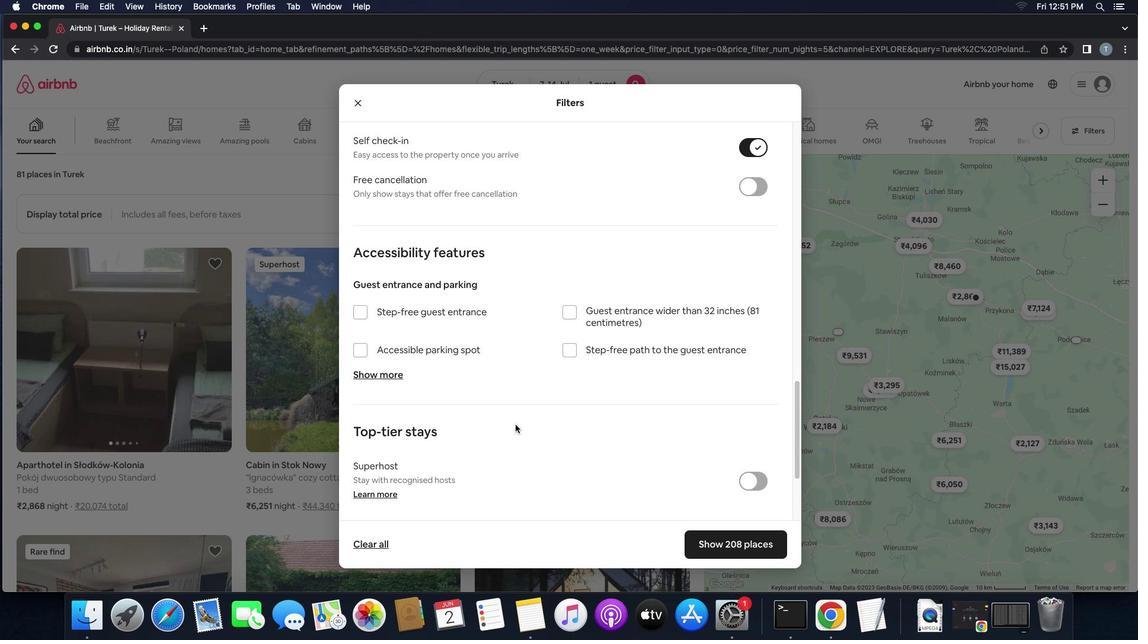 
Action: Mouse scrolled (640, 446) with delta (15, 51)
Screenshot: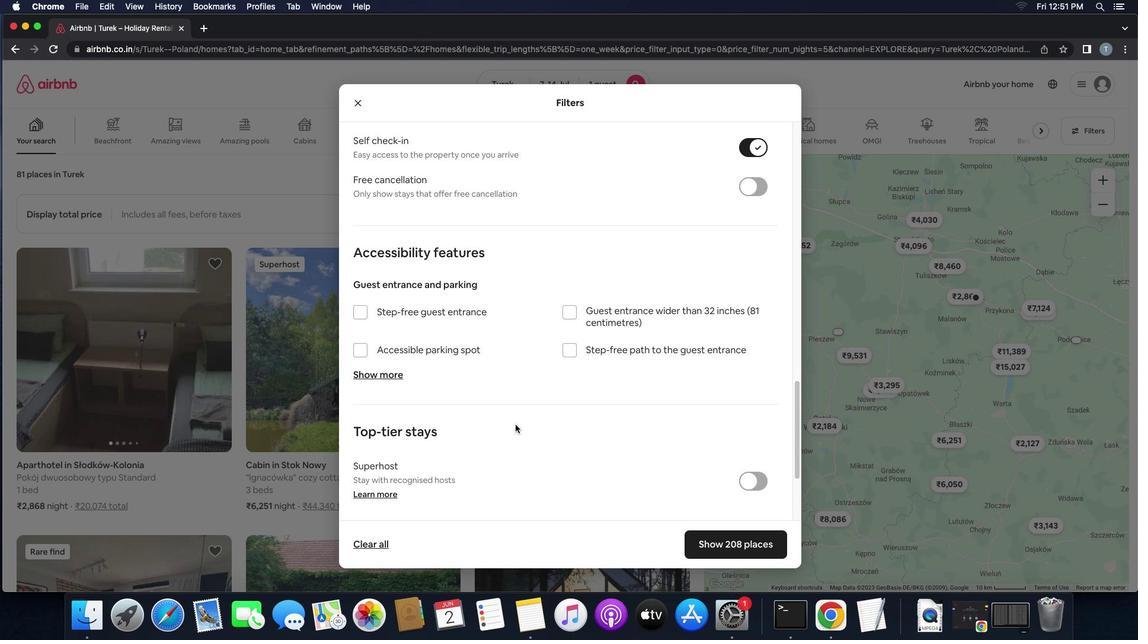 
Action: Mouse moved to (458, 444)
Screenshot: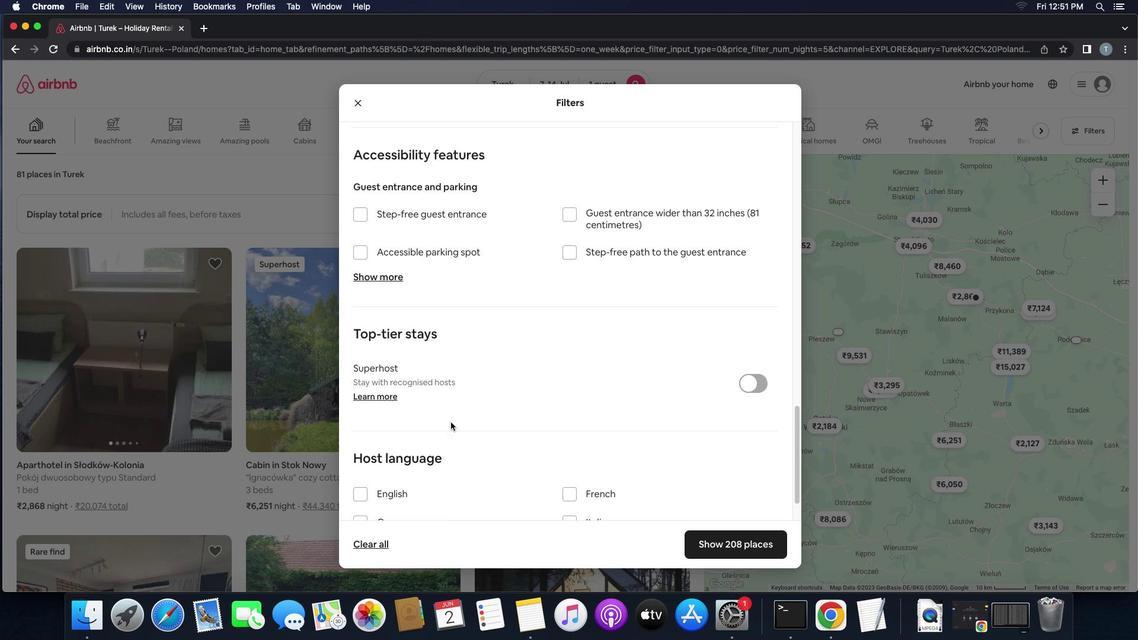 
Action: Mouse scrolled (458, 444) with delta (15, 52)
Screenshot: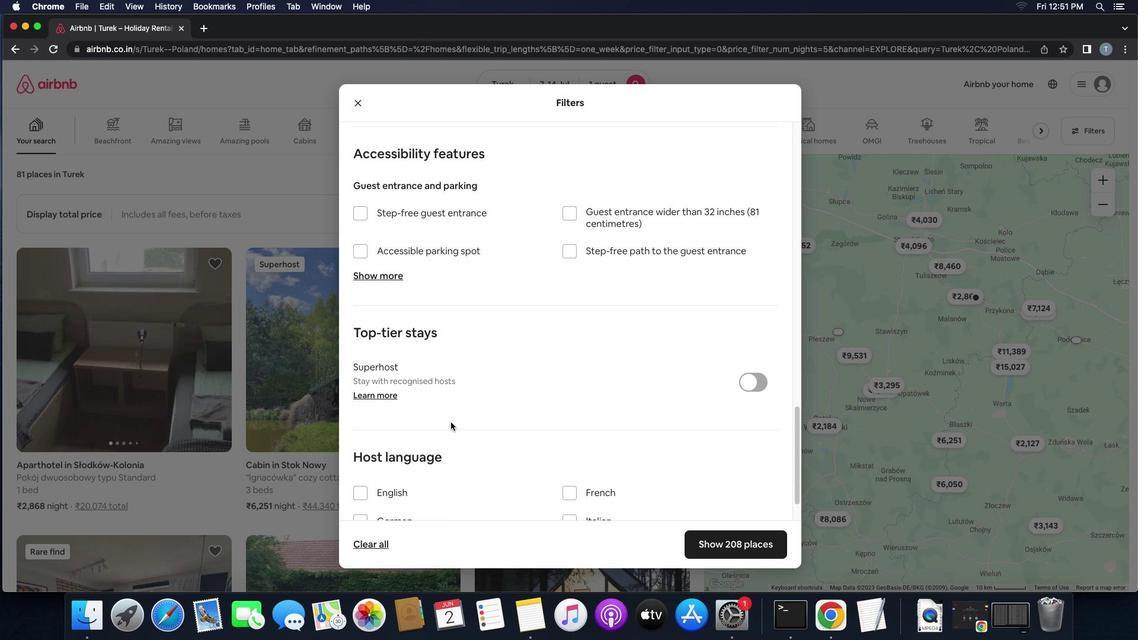 
Action: Mouse moved to (458, 444)
Screenshot: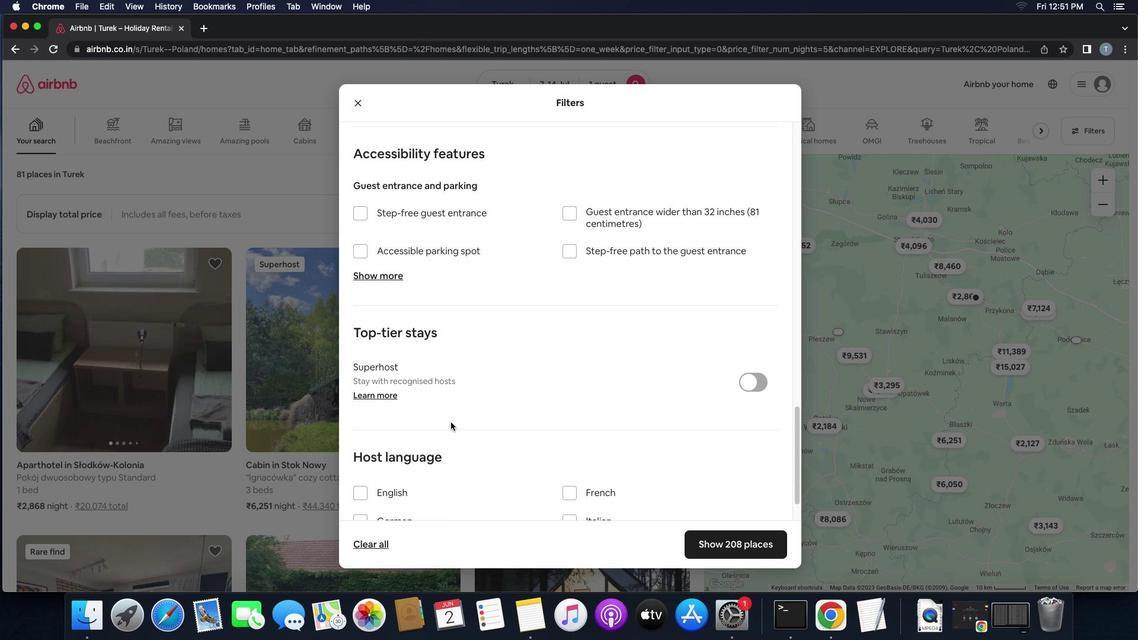 
Action: Mouse scrolled (458, 444) with delta (15, 52)
Screenshot: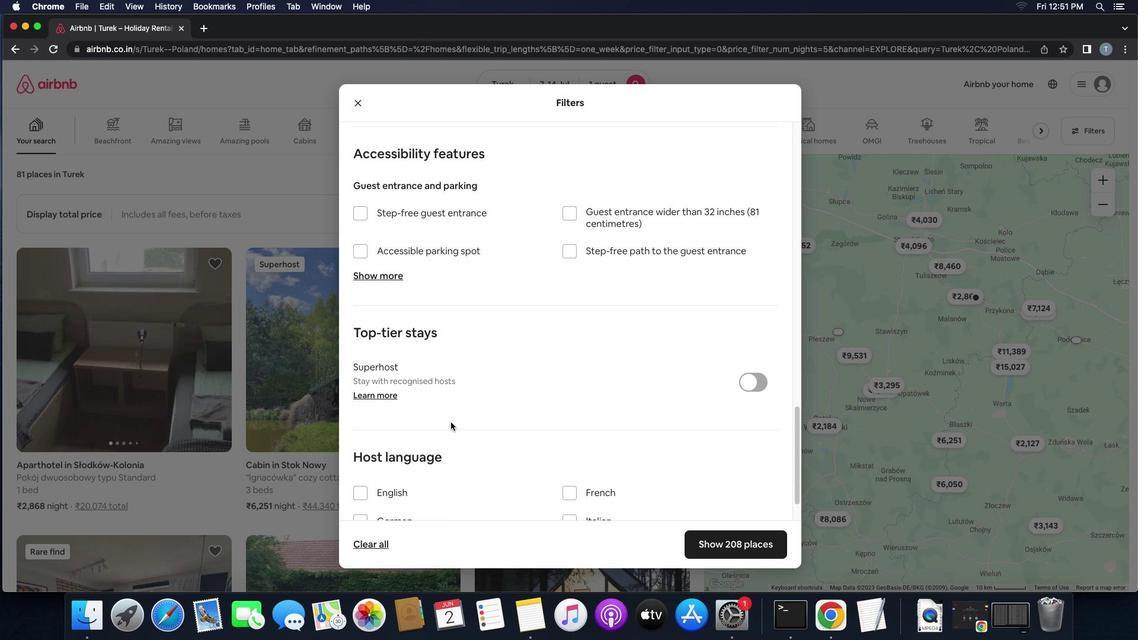 
Action: Mouse moved to (458, 443)
Screenshot: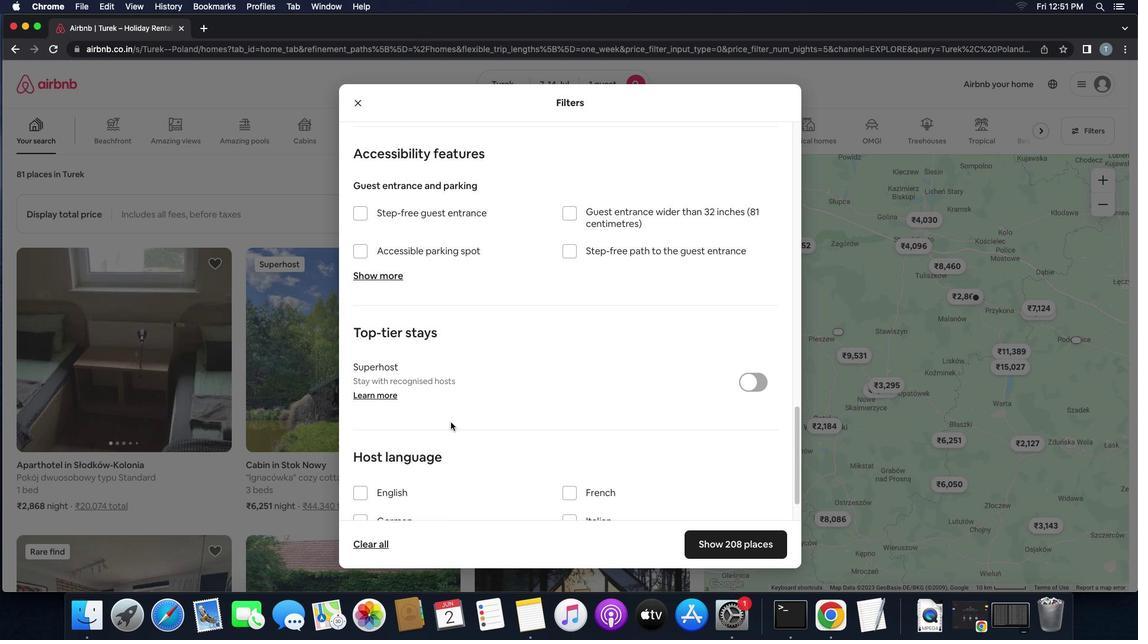 
Action: Mouse scrolled (458, 443) with delta (15, 51)
Screenshot: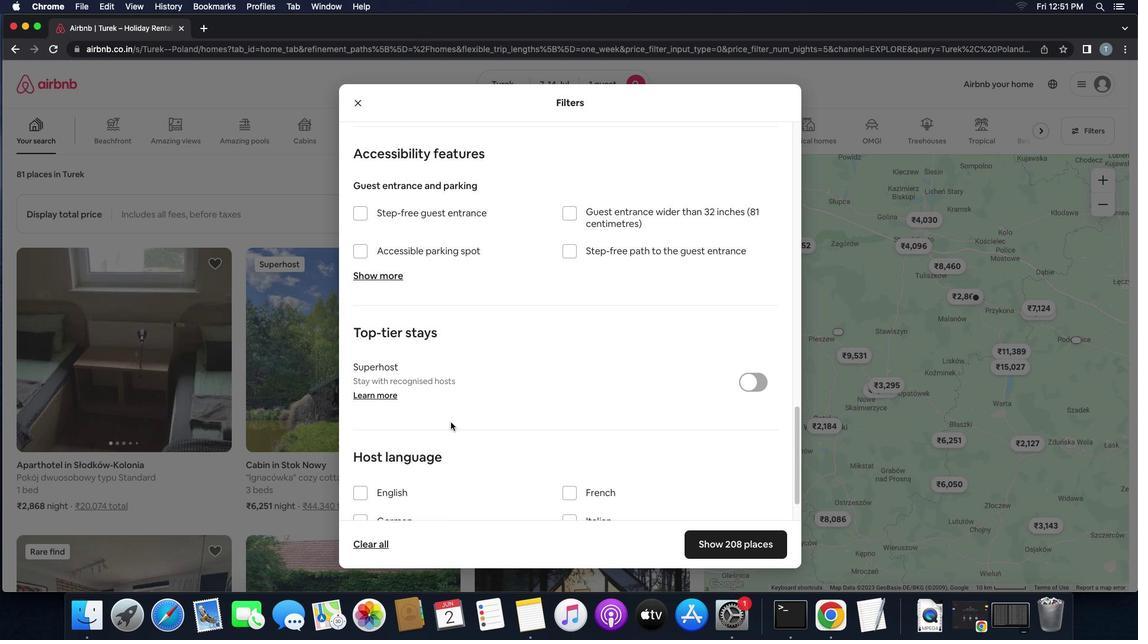 
Action: Mouse moved to (364, 506)
Screenshot: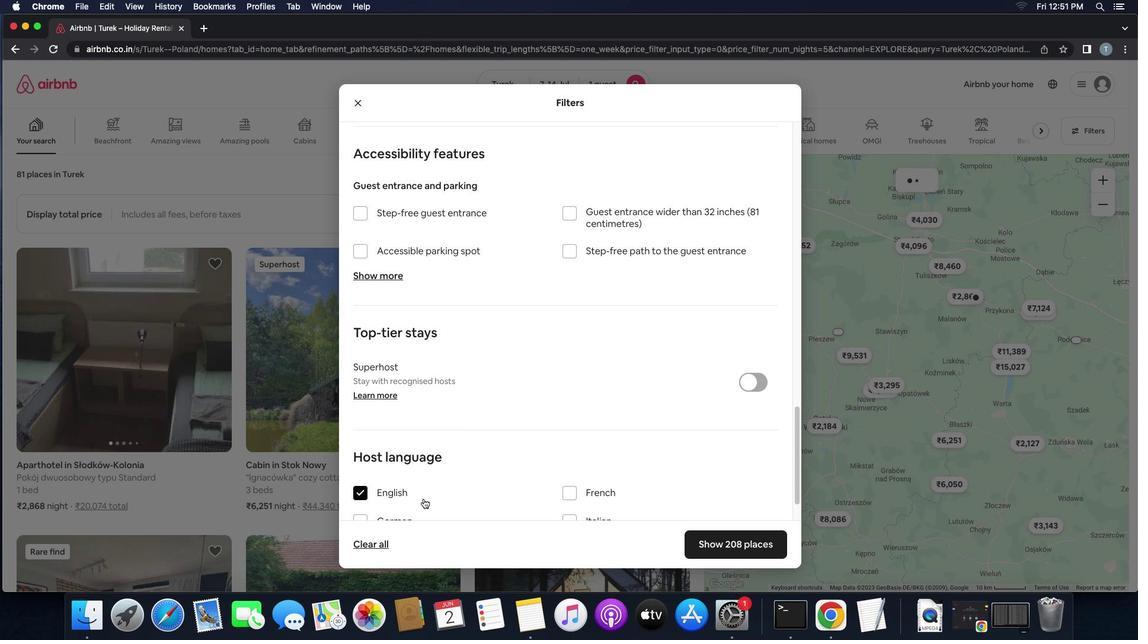 
Action: Mouse pressed left at (364, 506)
Screenshot: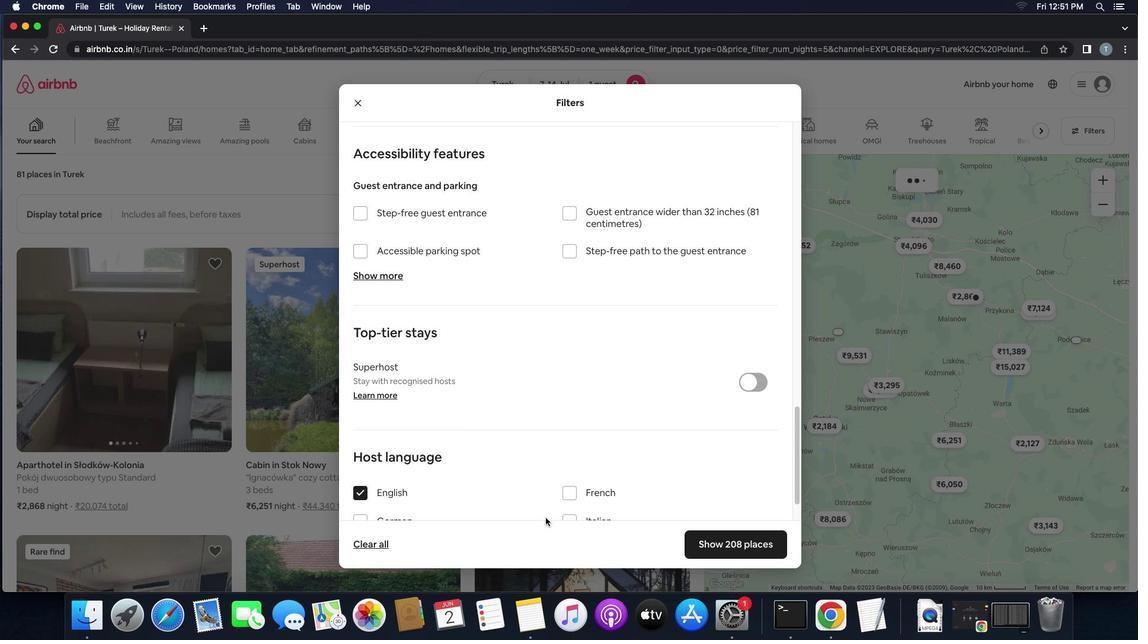 
Action: Mouse moved to (713, 559)
Screenshot: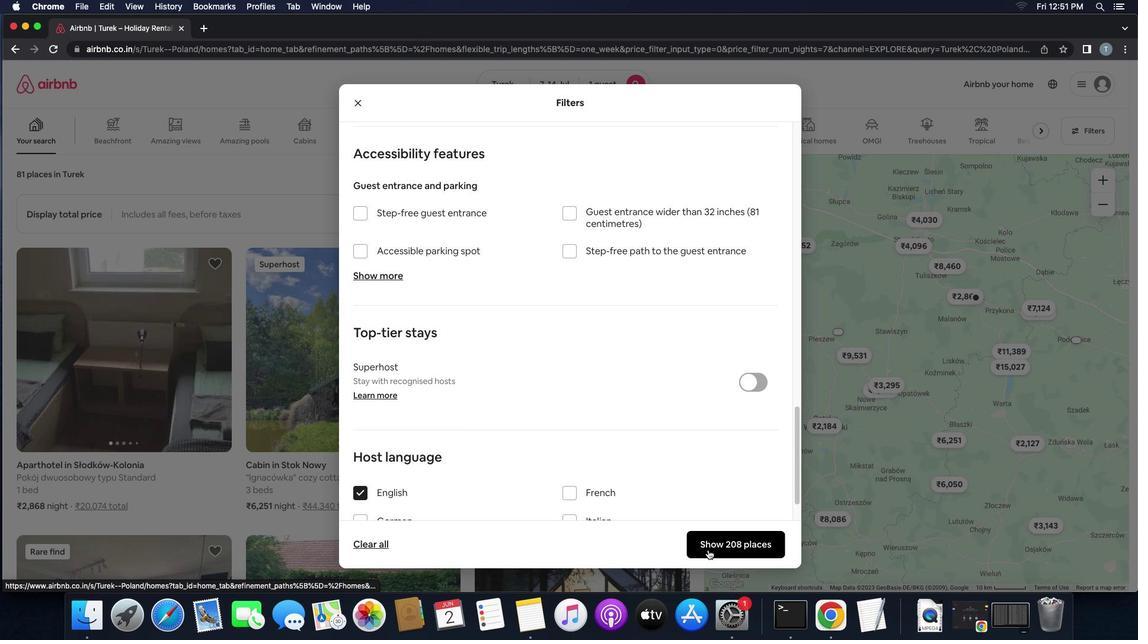 
Action: Mouse pressed left at (713, 559)
Screenshot: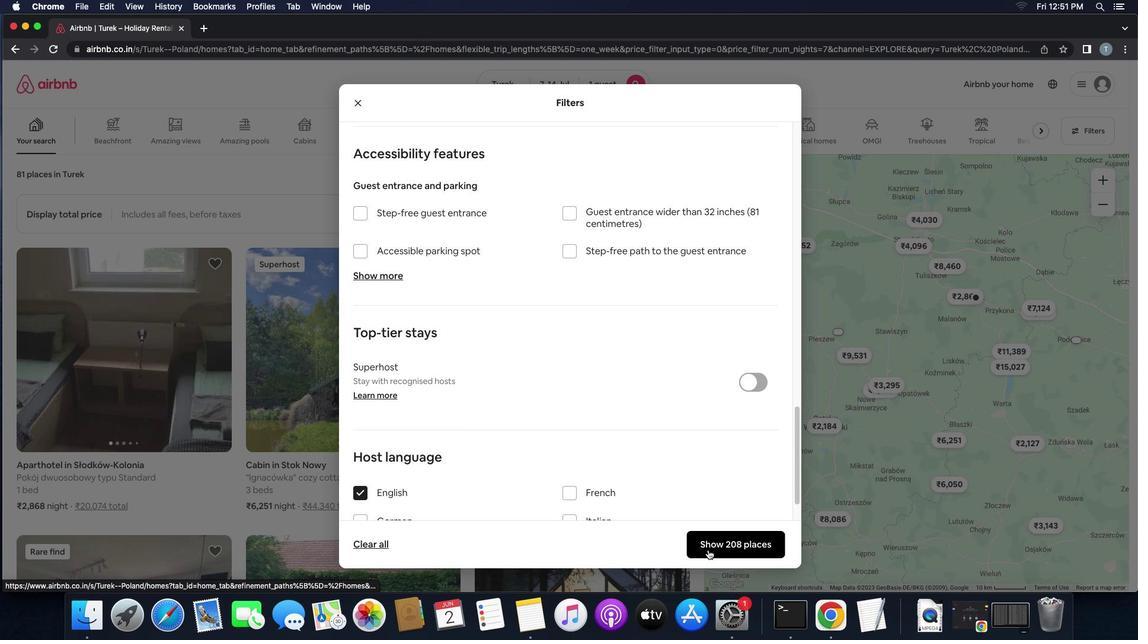 
Action: Mouse moved to (713, 559)
Screenshot: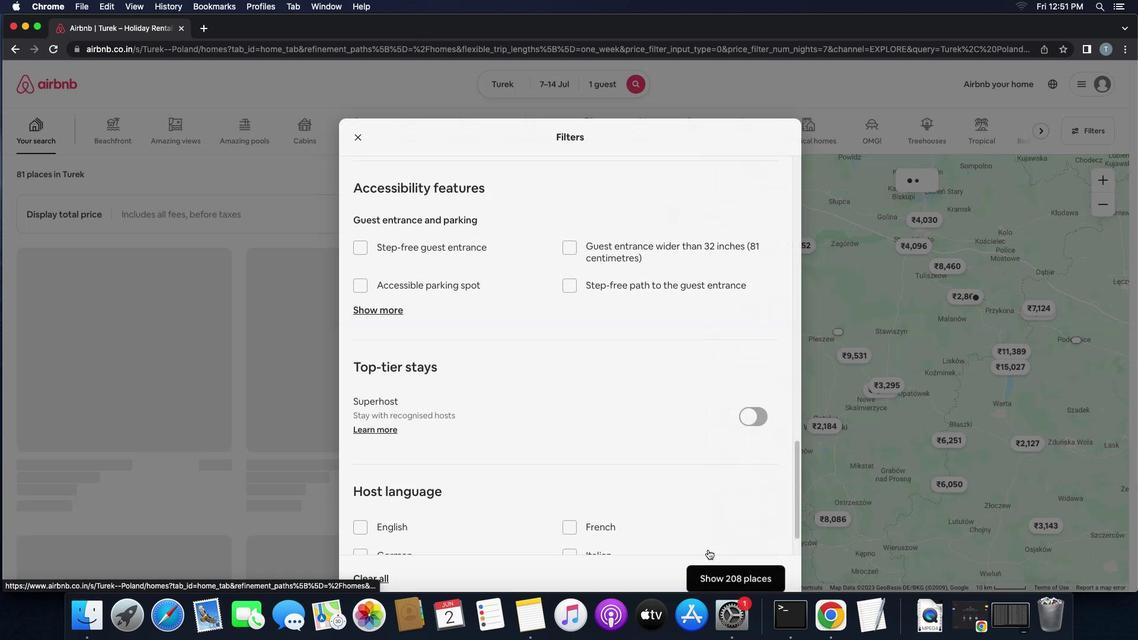
